 Task: Add a signature London Baker containing With sincere appreciation and gratitude, London Baker to email address softage.6@softage.net and add a label Job descriptions
Action: Mouse moved to (1066, 61)
Screenshot: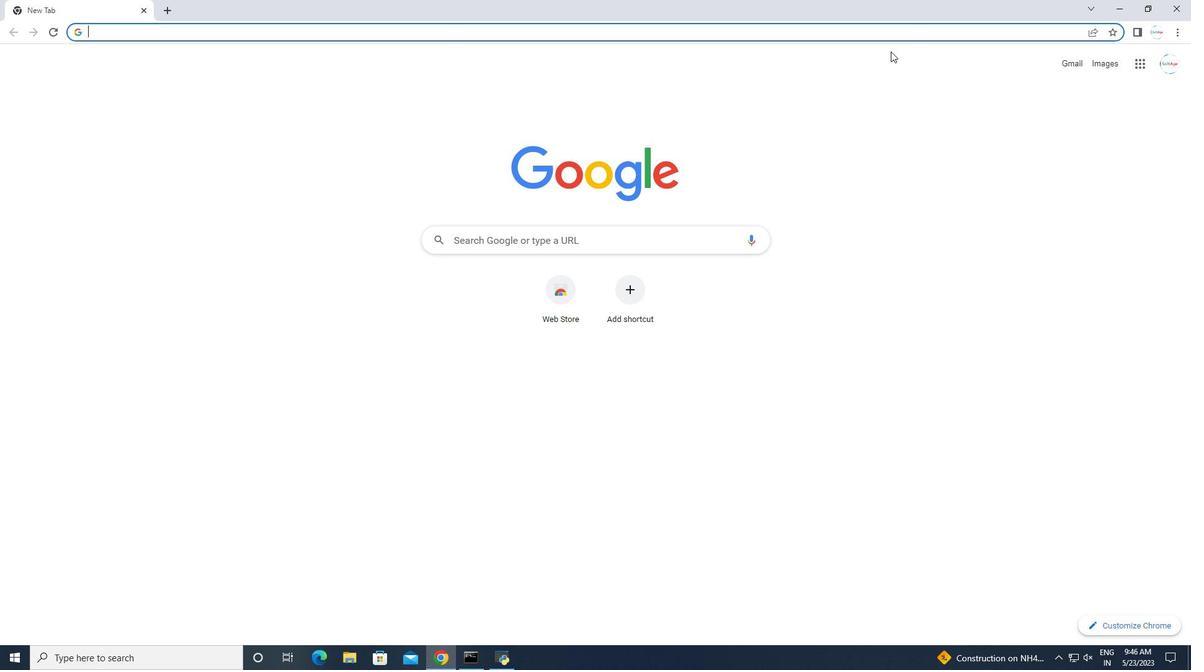 
Action: Mouse pressed left at (1066, 61)
Screenshot: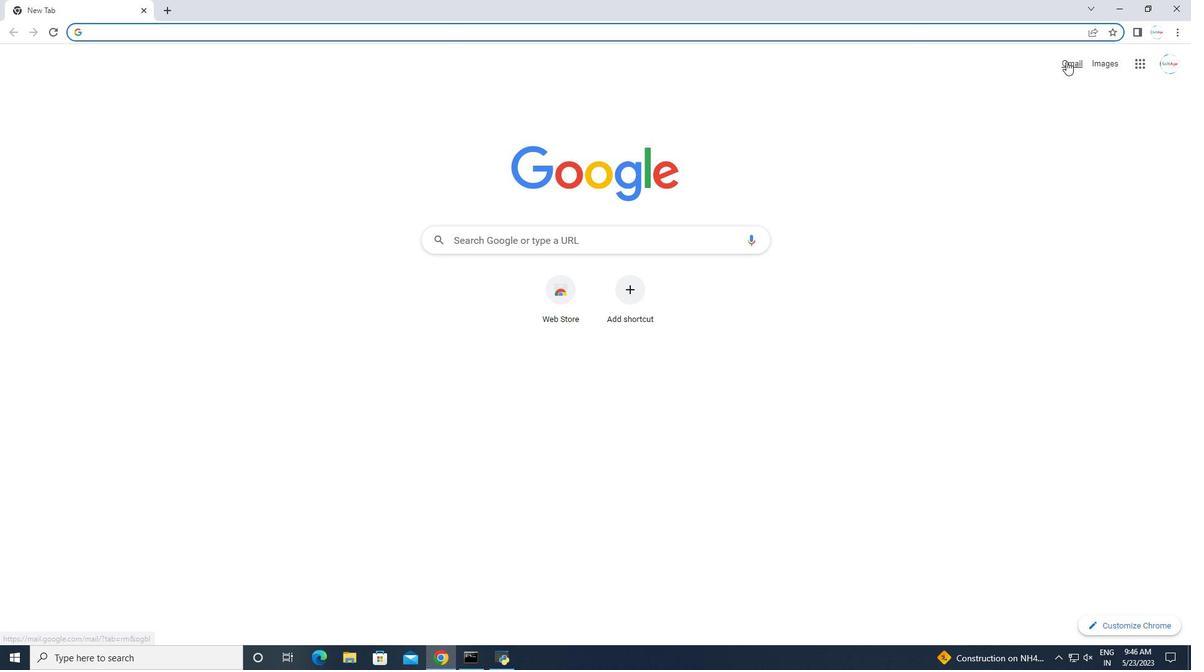 
Action: Mouse moved to (1111, 66)
Screenshot: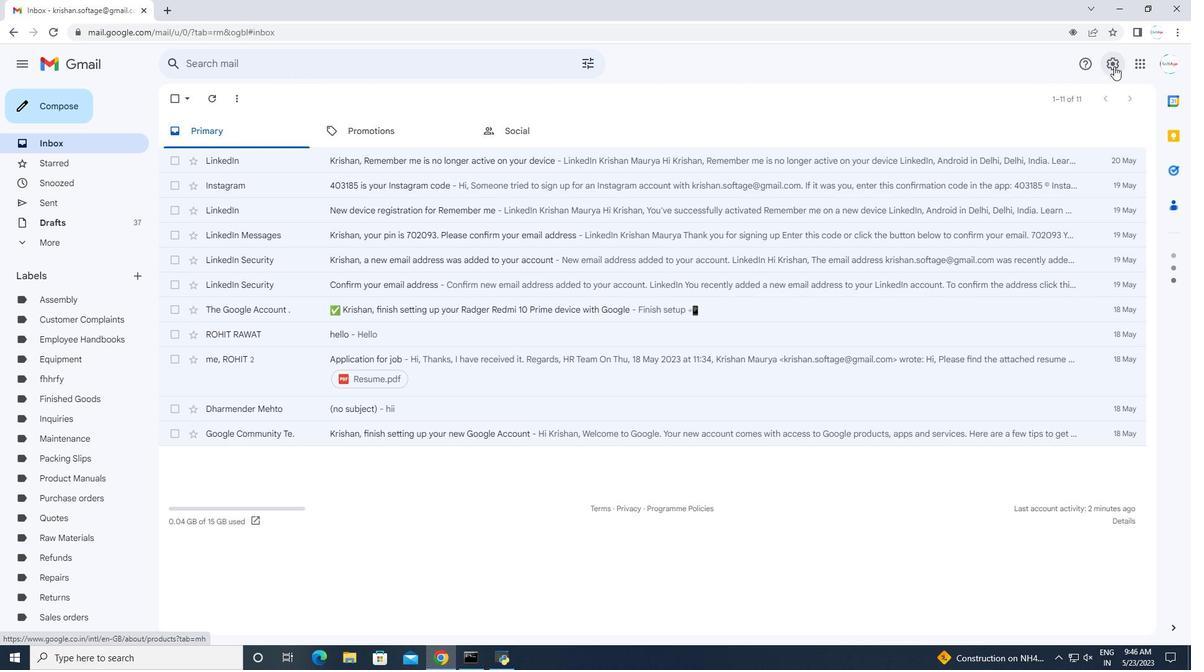 
Action: Mouse pressed left at (1111, 66)
Screenshot: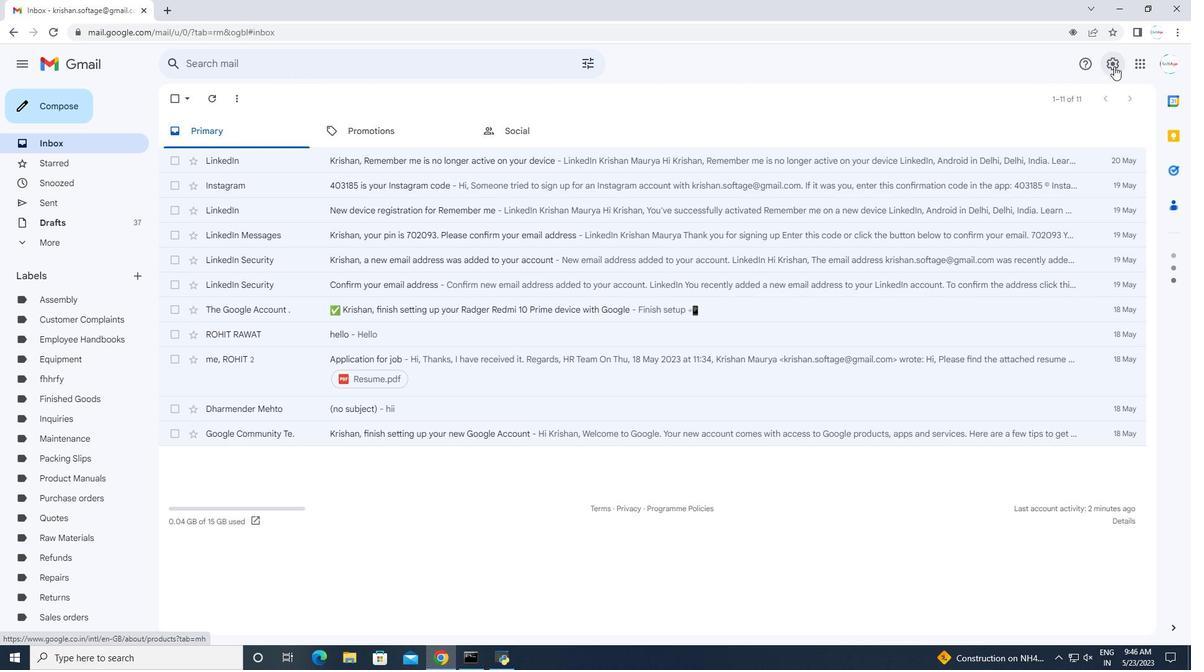 
Action: Mouse moved to (1077, 122)
Screenshot: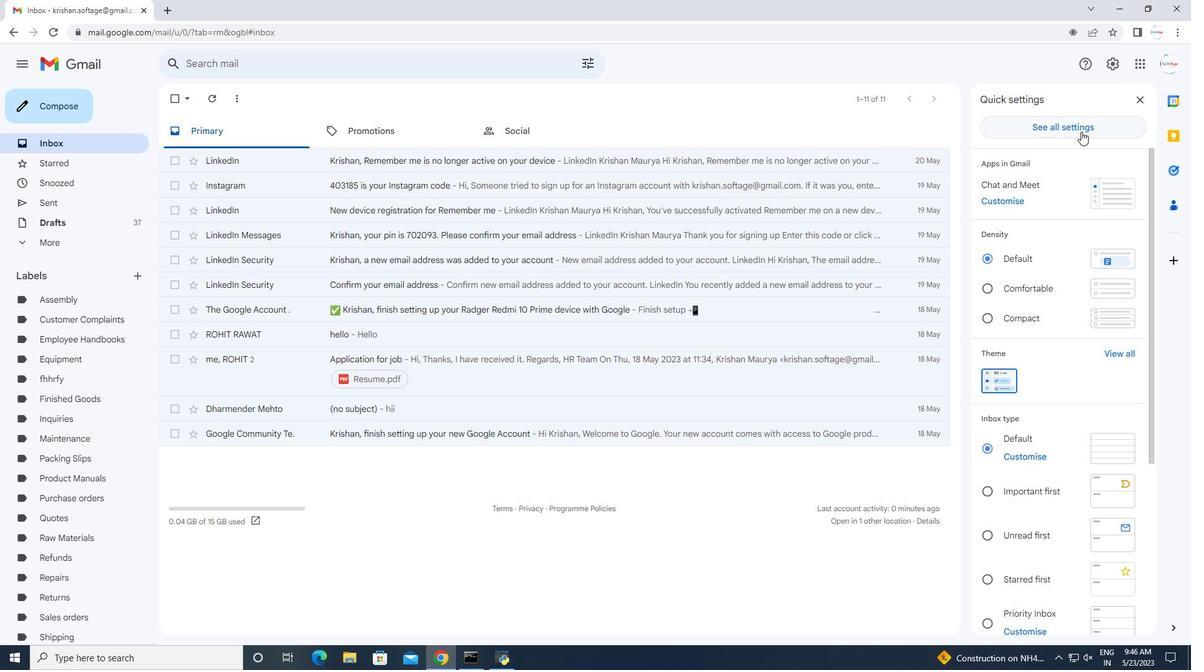 
Action: Mouse pressed left at (1077, 122)
Screenshot: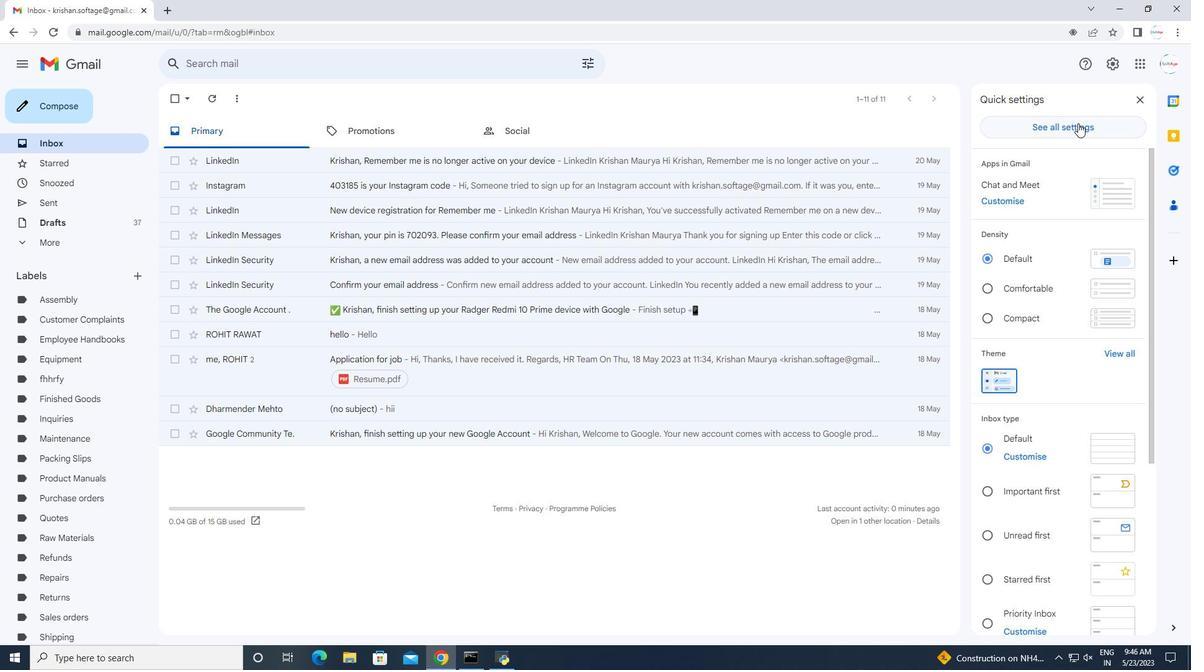
Action: Mouse moved to (757, 243)
Screenshot: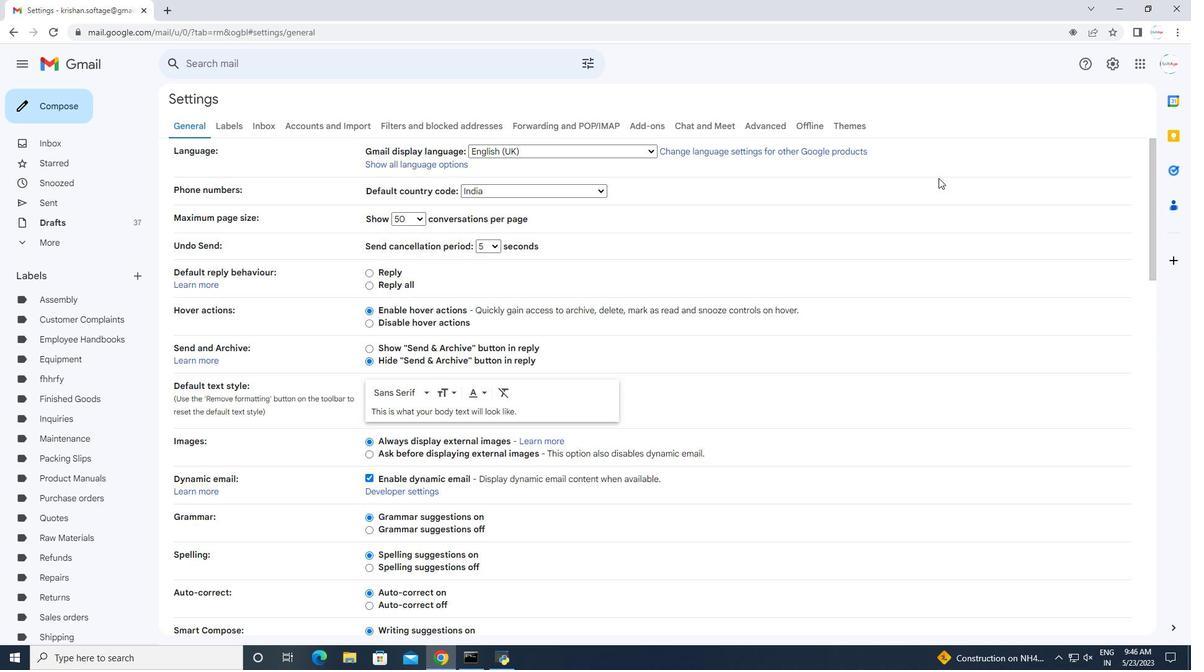 
Action: Mouse scrolled (757, 243) with delta (0, 0)
Screenshot: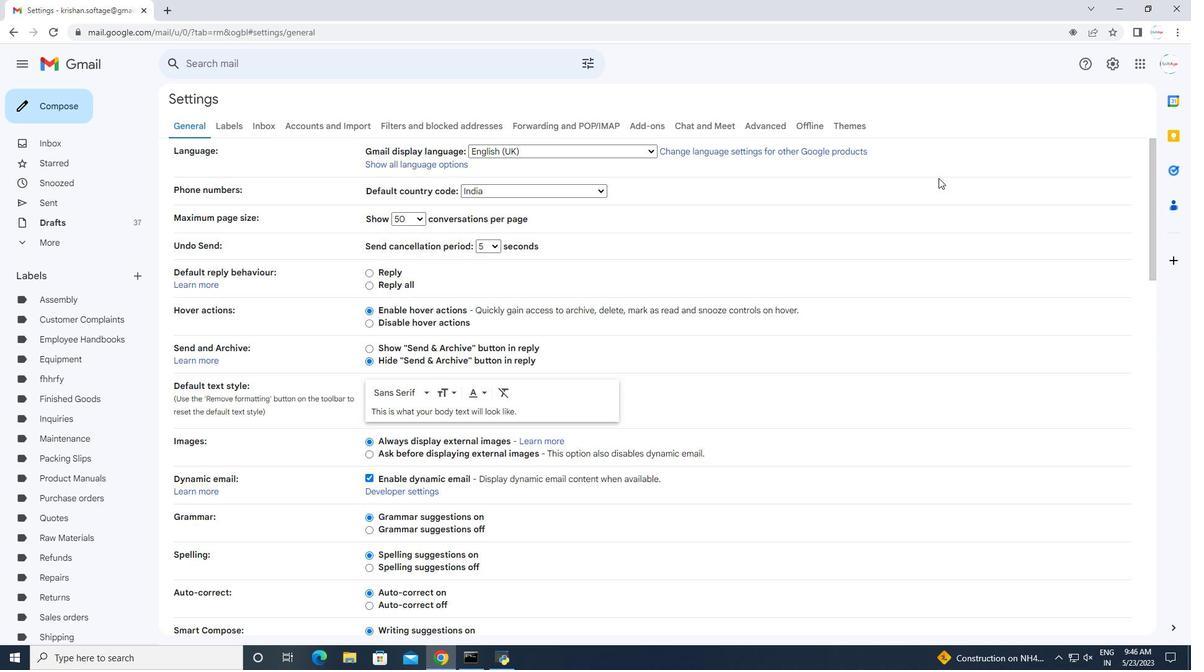 
Action: Mouse moved to (746, 247)
Screenshot: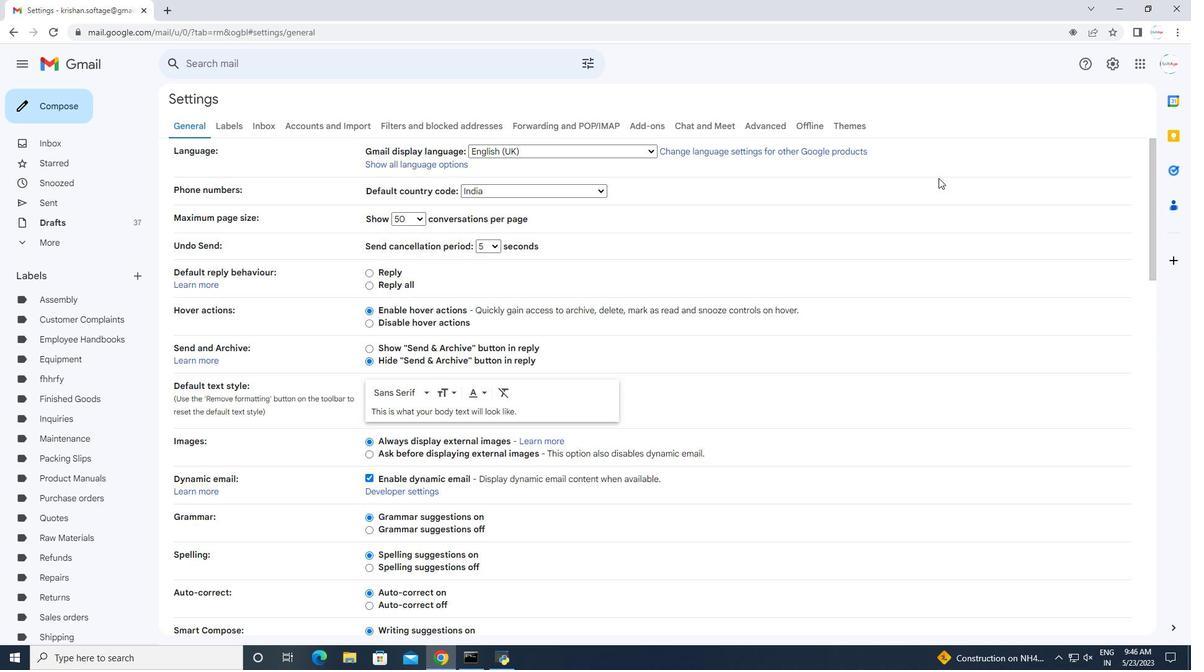 
Action: Mouse scrolled (746, 246) with delta (0, 0)
Screenshot: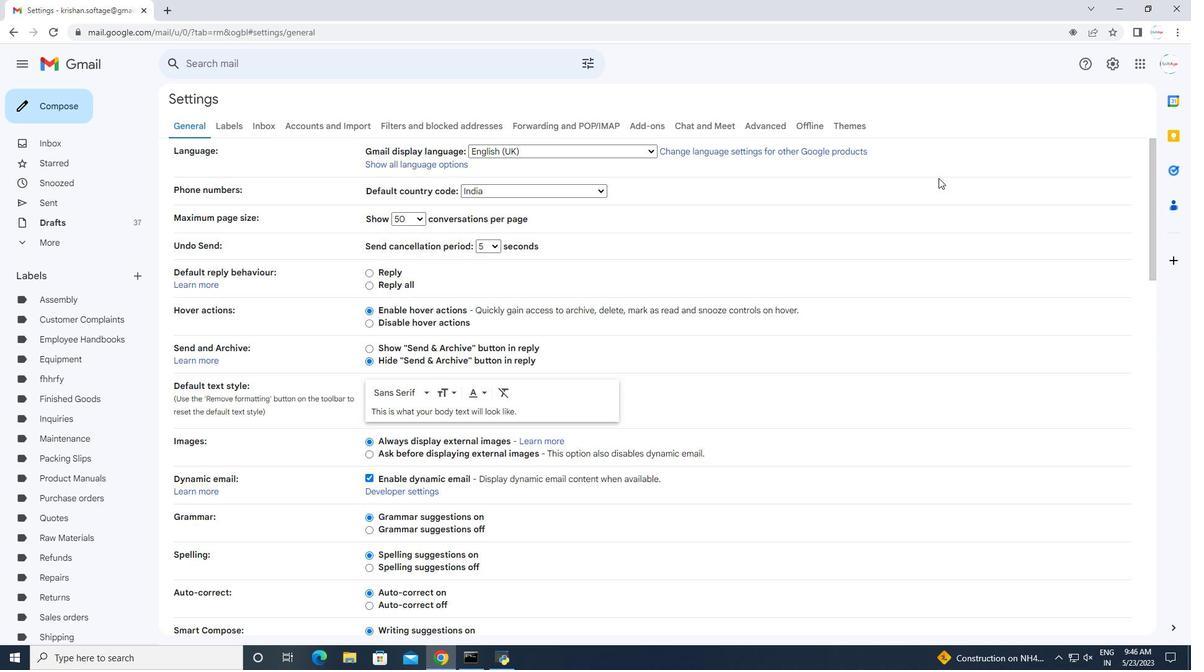 
Action: Mouse moved to (742, 249)
Screenshot: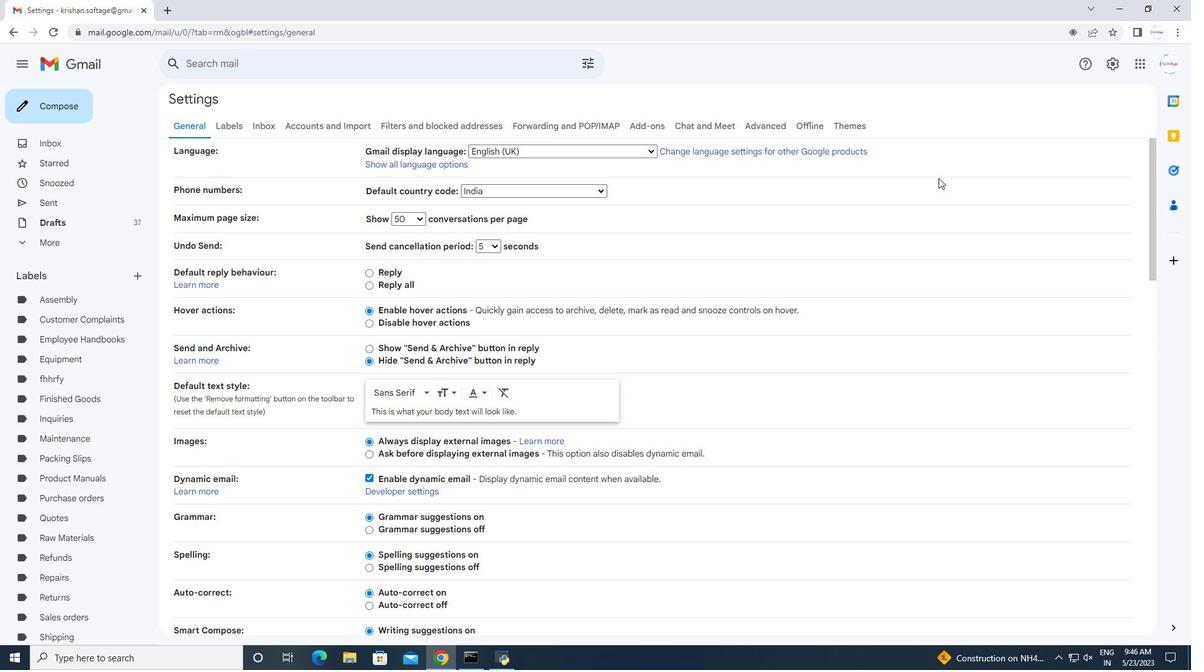 
Action: Mouse scrolled (742, 248) with delta (0, 0)
Screenshot: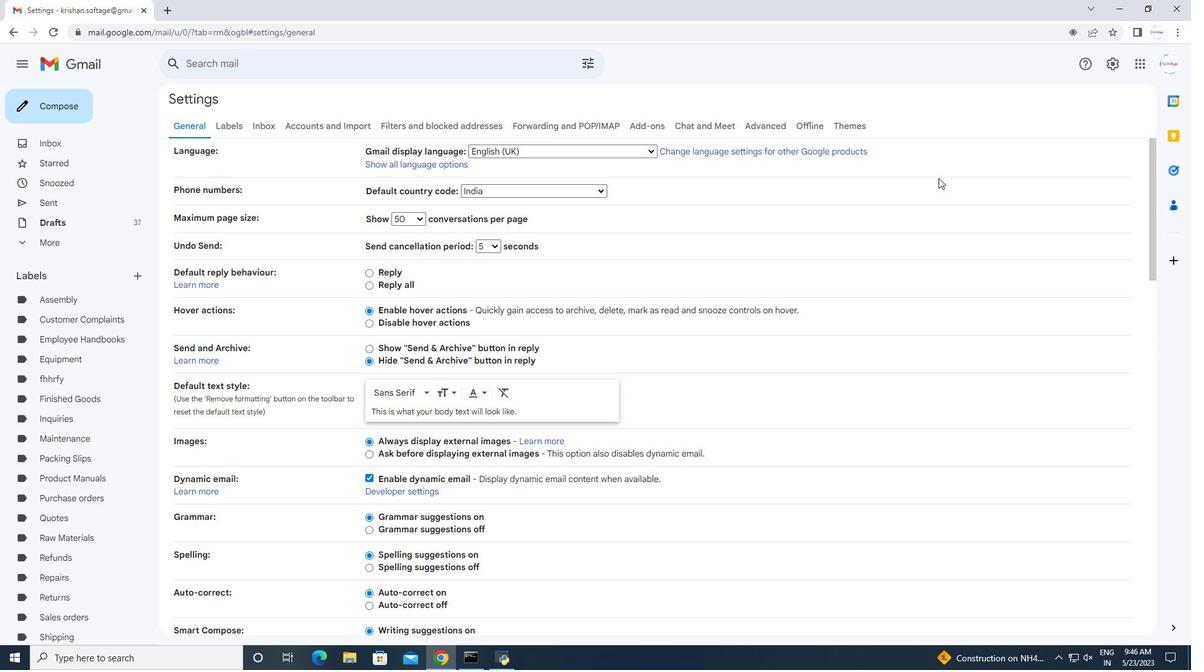 
Action: Mouse moved to (740, 250)
Screenshot: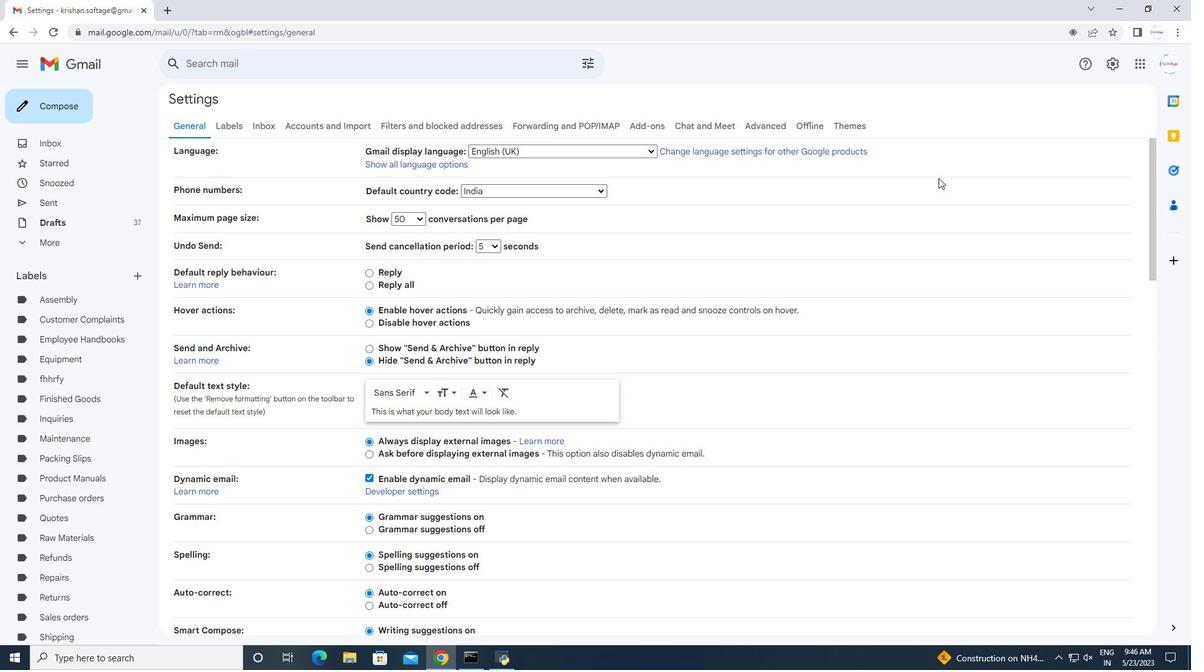 
Action: Mouse scrolled (740, 249) with delta (0, 0)
Screenshot: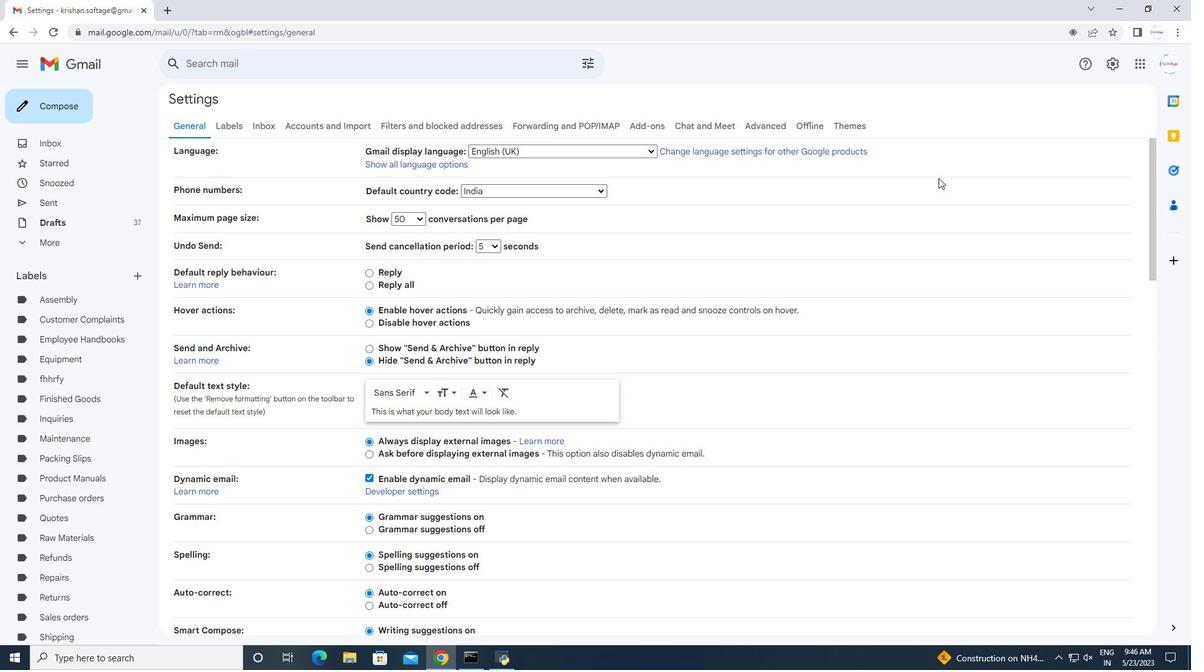 
Action: Mouse moved to (737, 251)
Screenshot: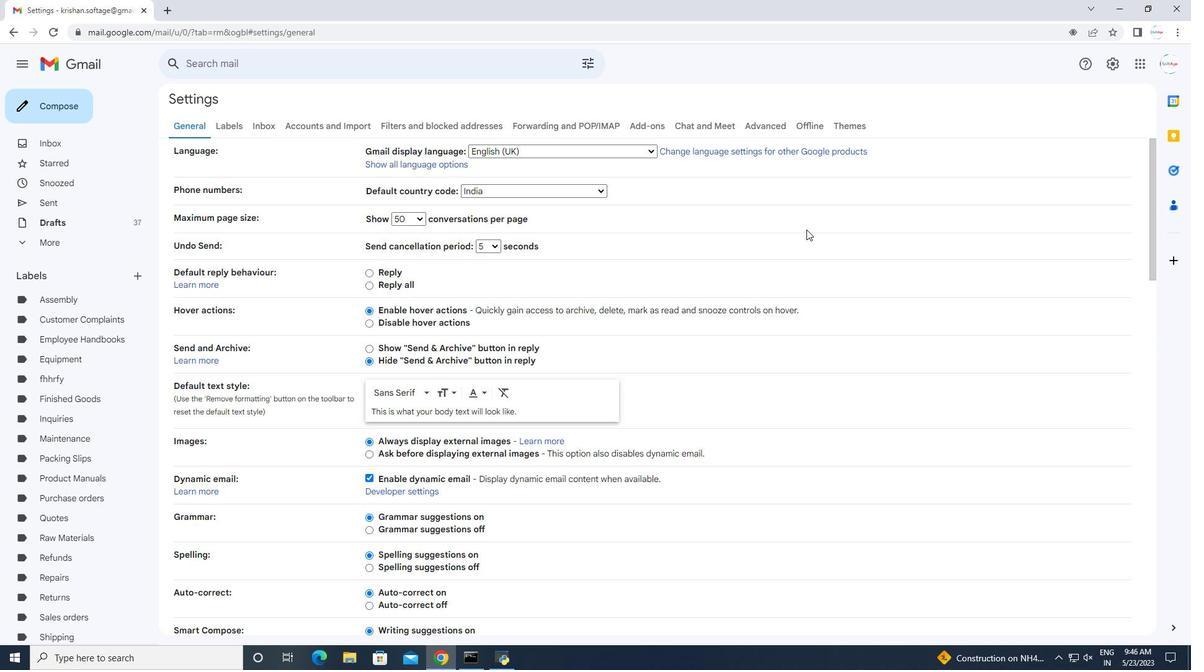 
Action: Mouse scrolled (737, 250) with delta (0, 0)
Screenshot: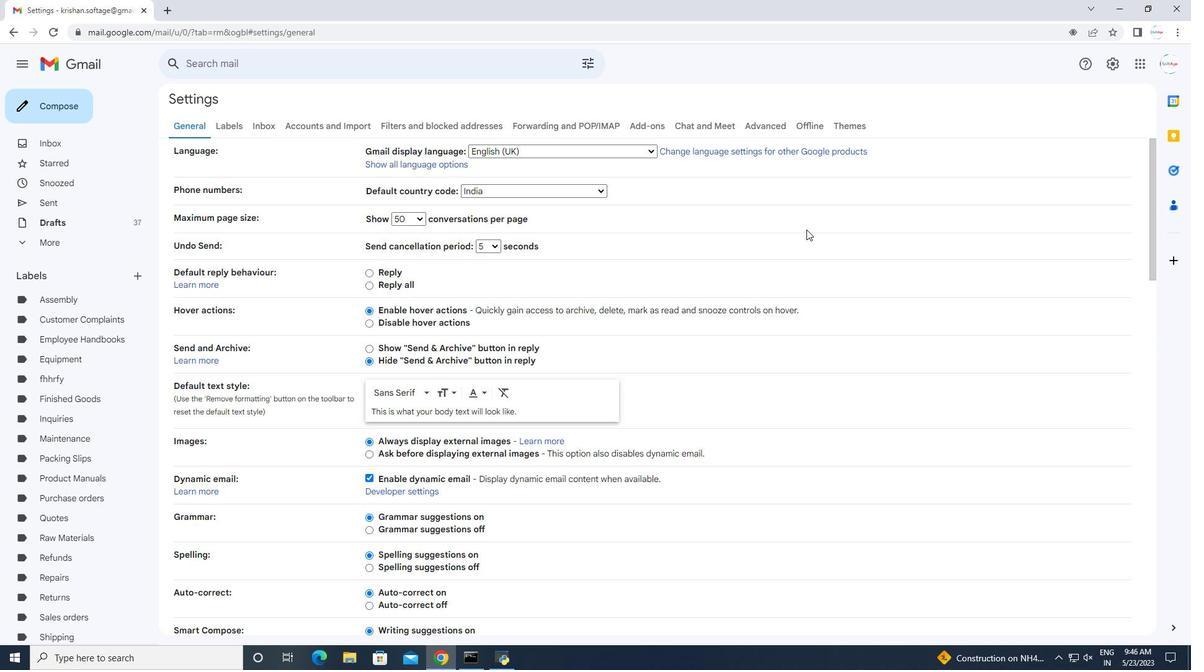 
Action: Mouse moved to (732, 251)
Screenshot: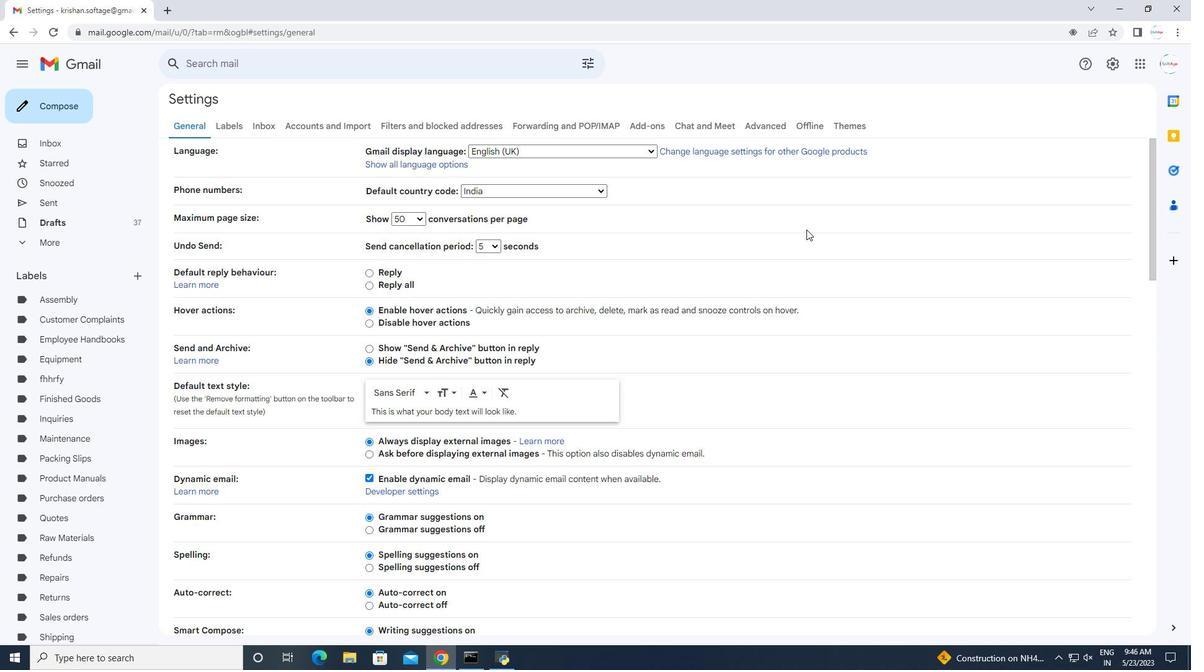 
Action: Mouse scrolled (732, 251) with delta (0, 0)
Screenshot: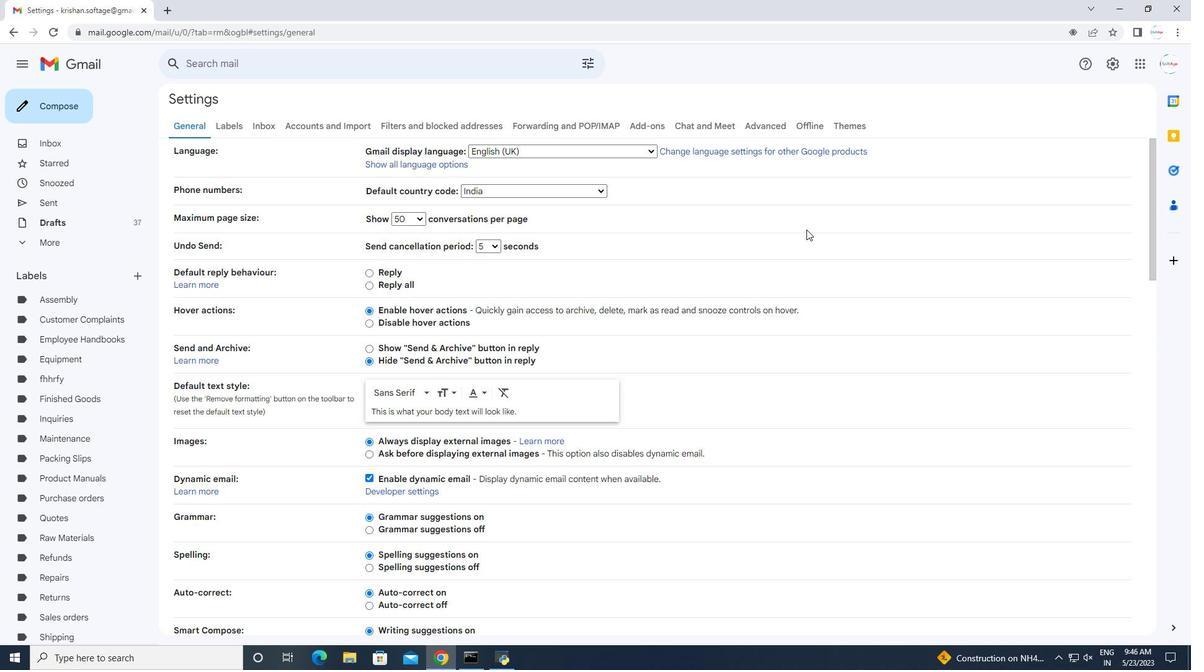 
Action: Mouse moved to (712, 257)
Screenshot: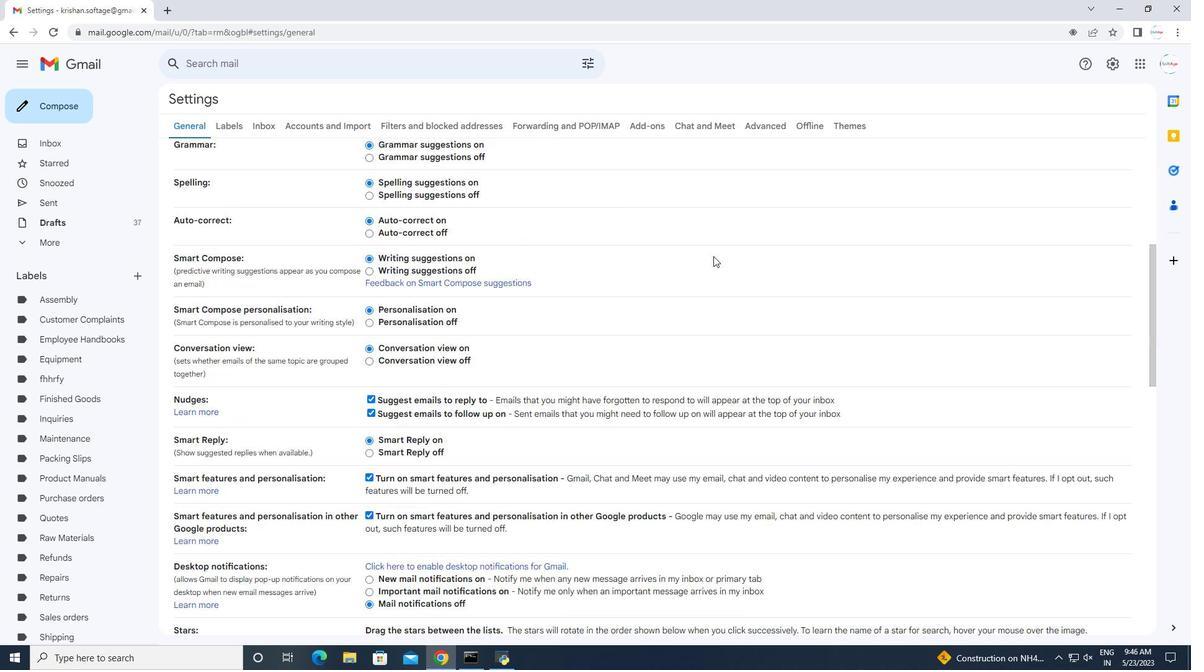 
Action: Mouse scrolled (712, 256) with delta (0, 0)
Screenshot: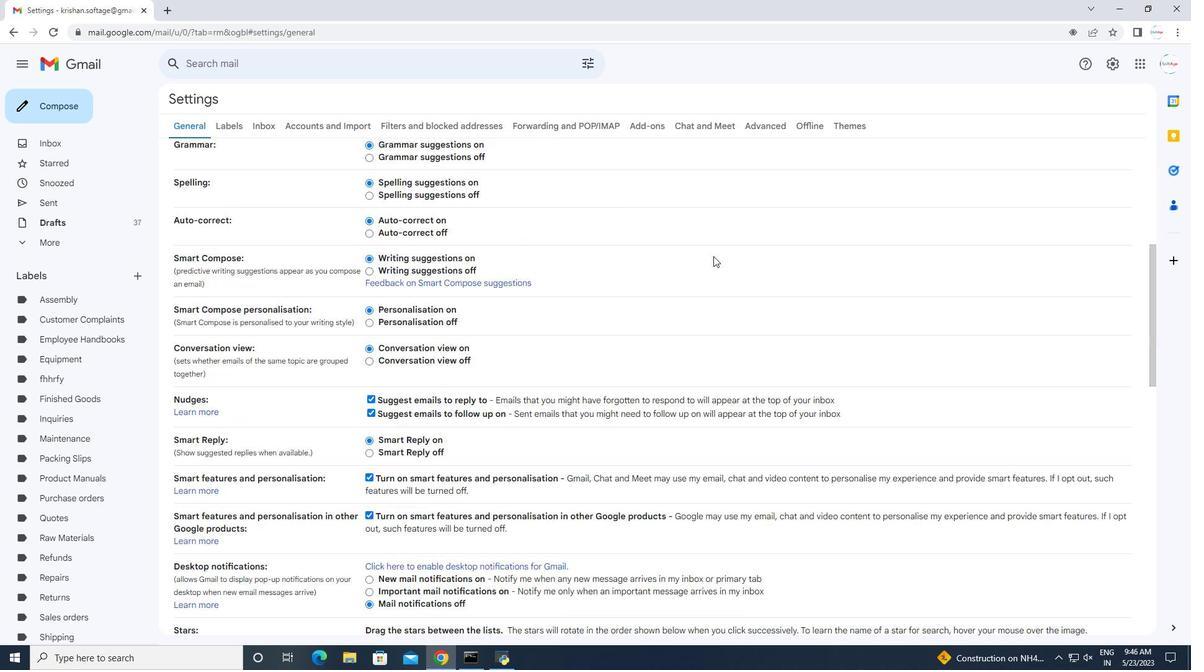 
Action: Mouse scrolled (712, 256) with delta (0, 0)
Screenshot: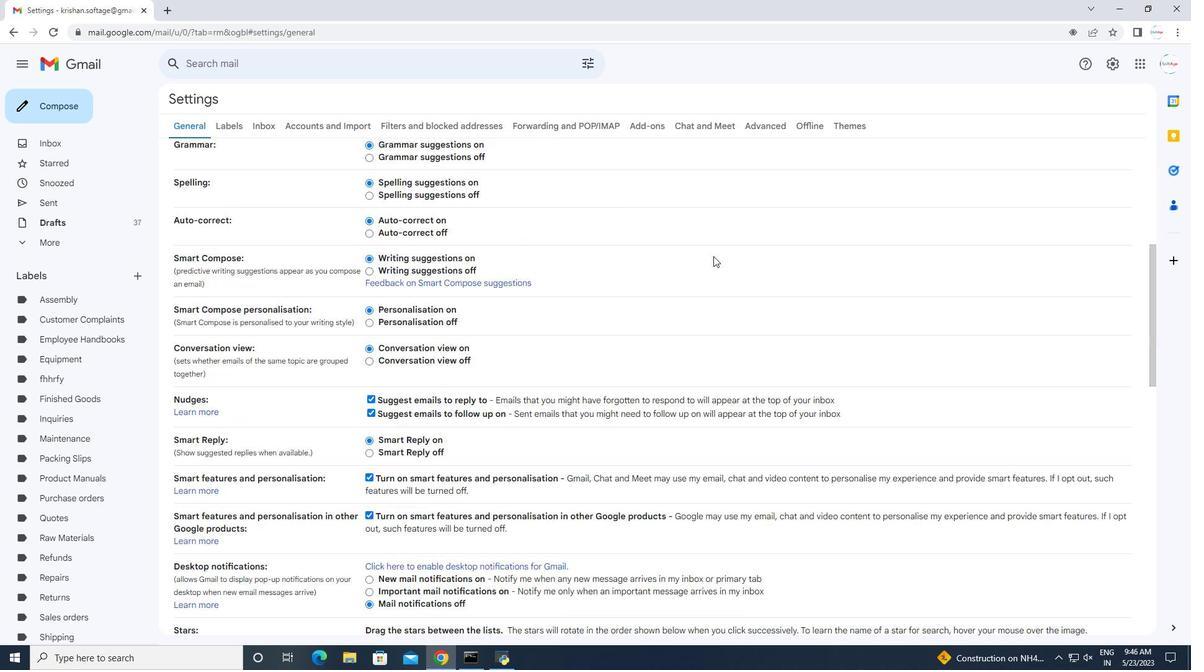 
Action: Mouse scrolled (712, 256) with delta (0, 0)
Screenshot: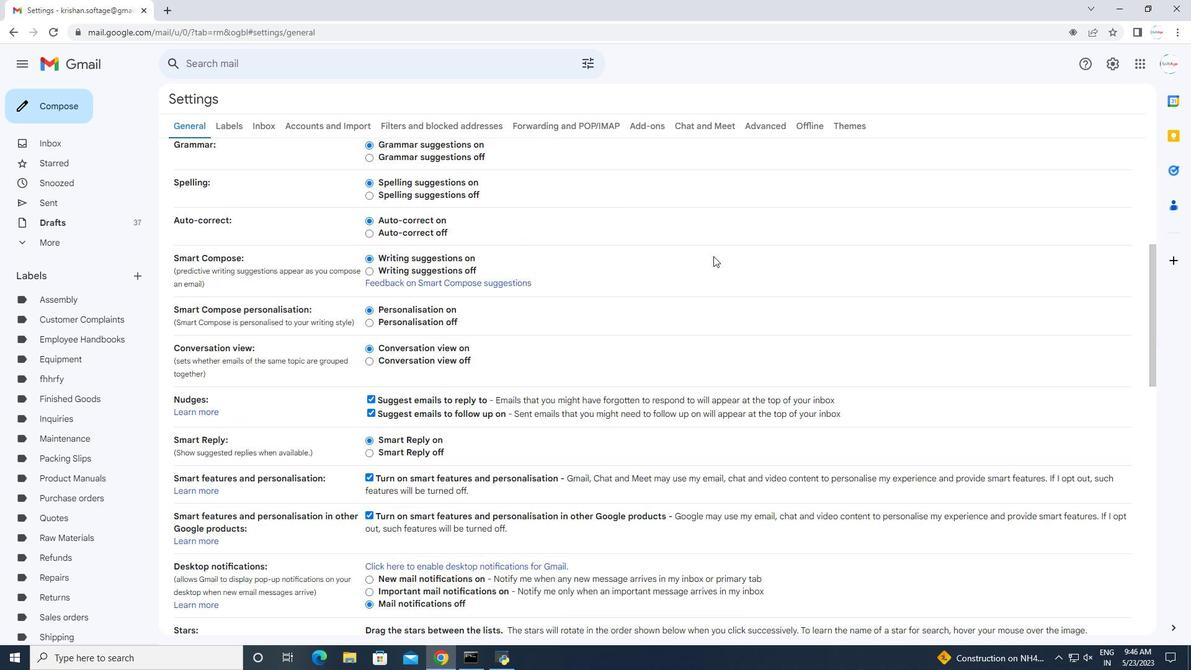 
Action: Mouse scrolled (712, 256) with delta (0, 0)
Screenshot: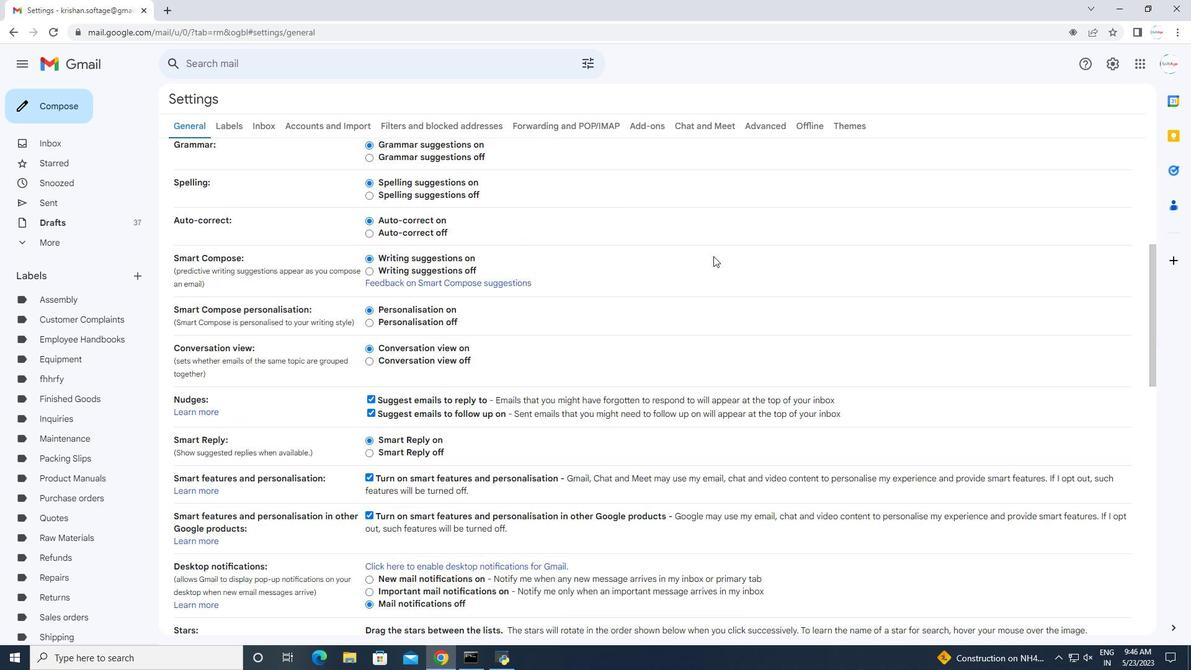 
Action: Mouse scrolled (712, 256) with delta (0, 0)
Screenshot: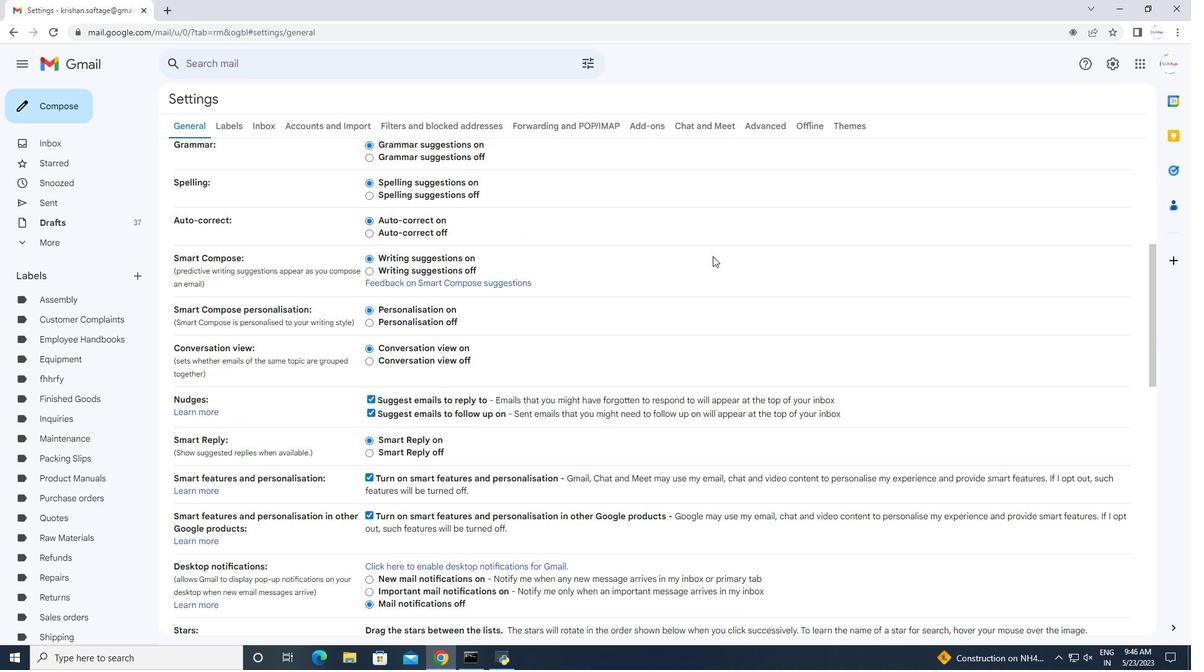 
Action: Mouse moved to (712, 258)
Screenshot: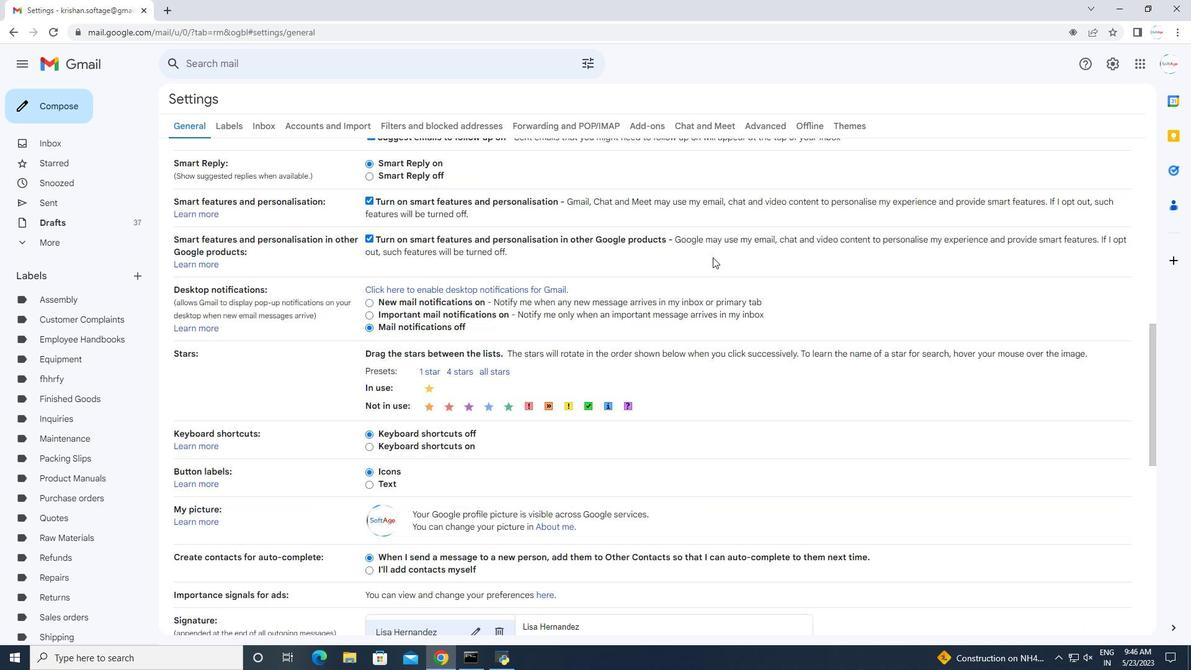 
Action: Mouse scrolled (712, 257) with delta (0, 0)
Screenshot: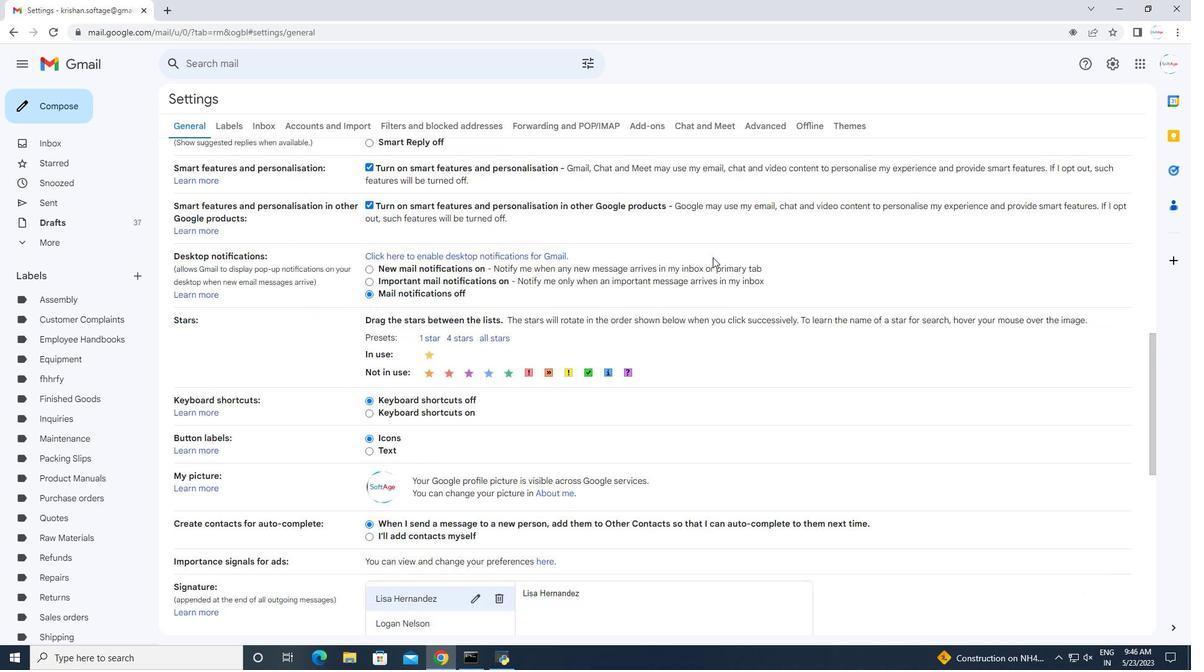 
Action: Mouse moved to (712, 258)
Screenshot: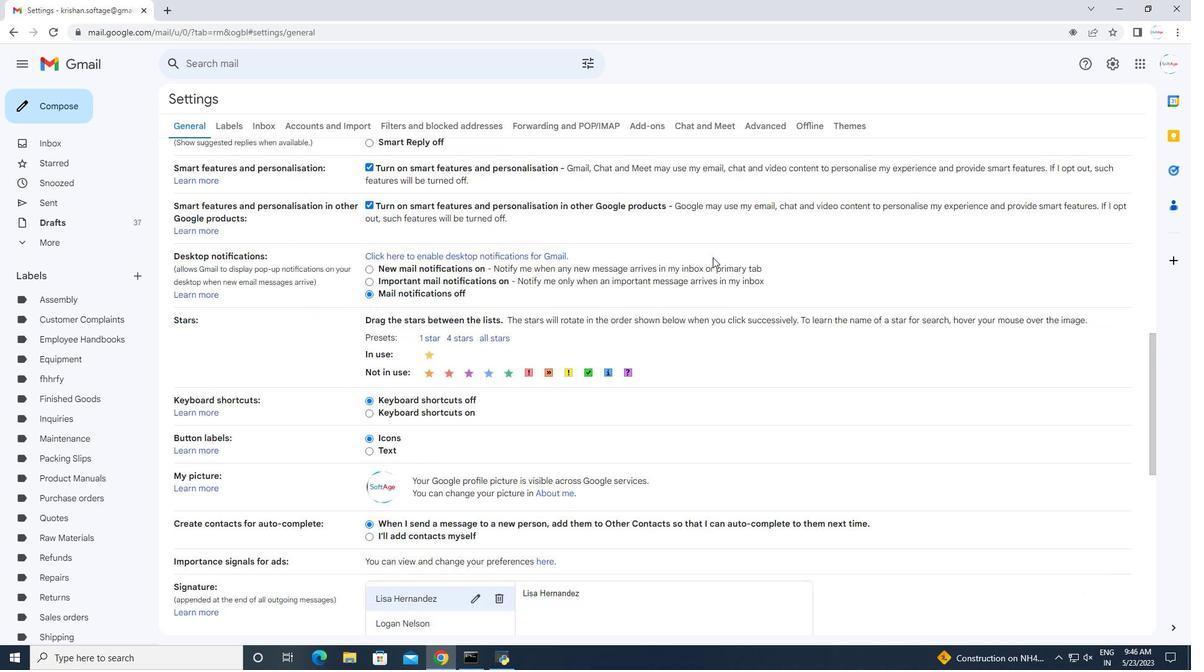 
Action: Mouse scrolled (712, 258) with delta (0, 0)
Screenshot: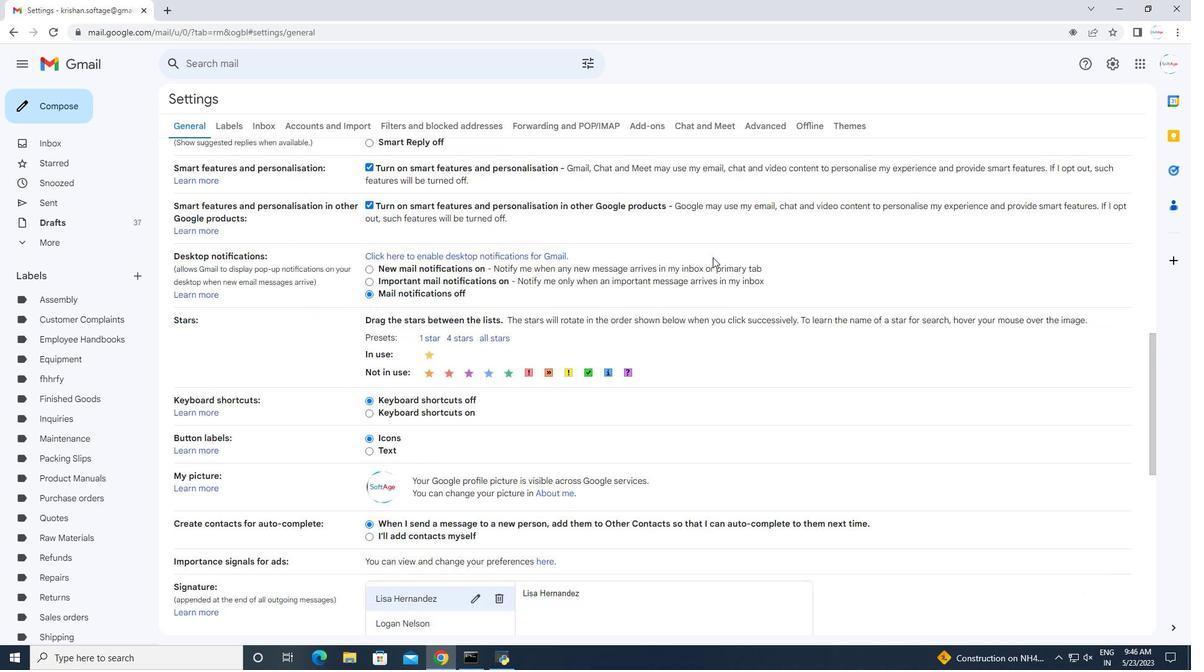 
Action: Mouse scrolled (712, 258) with delta (0, 0)
Screenshot: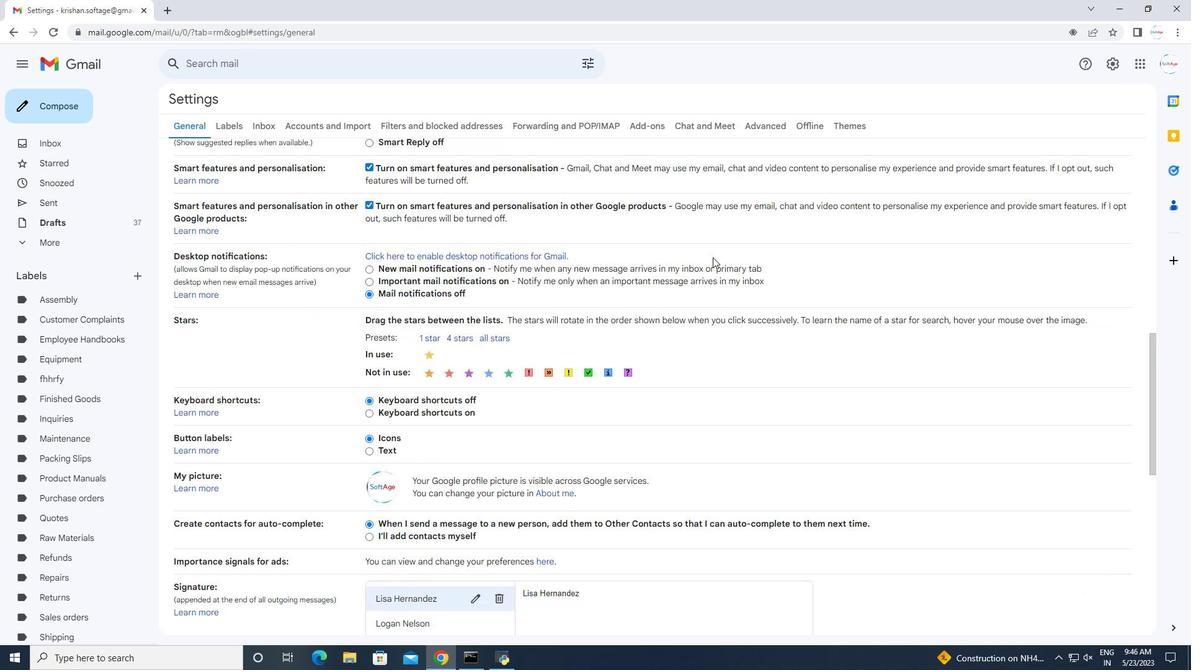 
Action: Mouse moved to (453, 457)
Screenshot: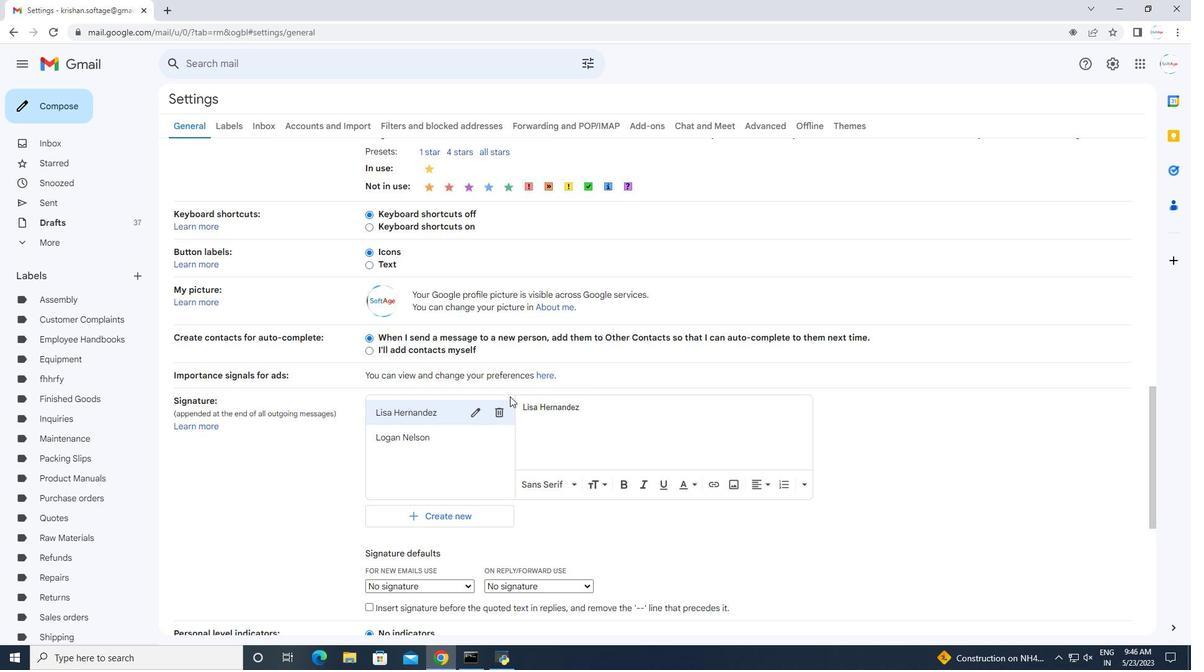 
Action: Mouse scrolled (453, 456) with delta (0, 0)
Screenshot: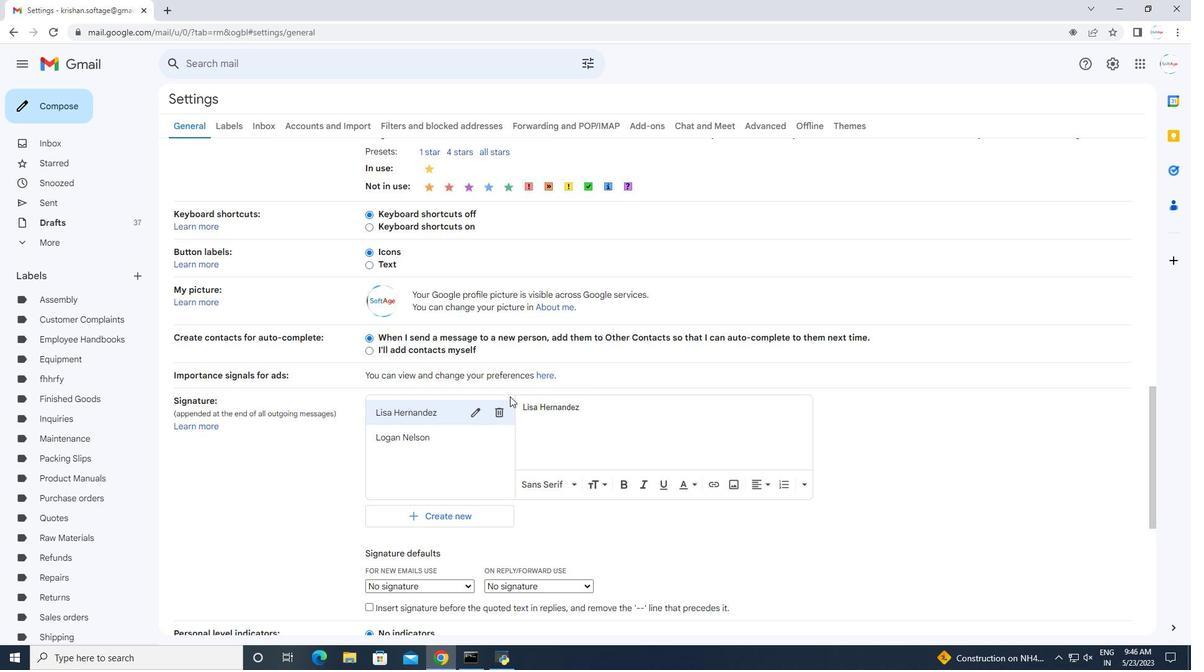 
Action: Mouse moved to (450, 461)
Screenshot: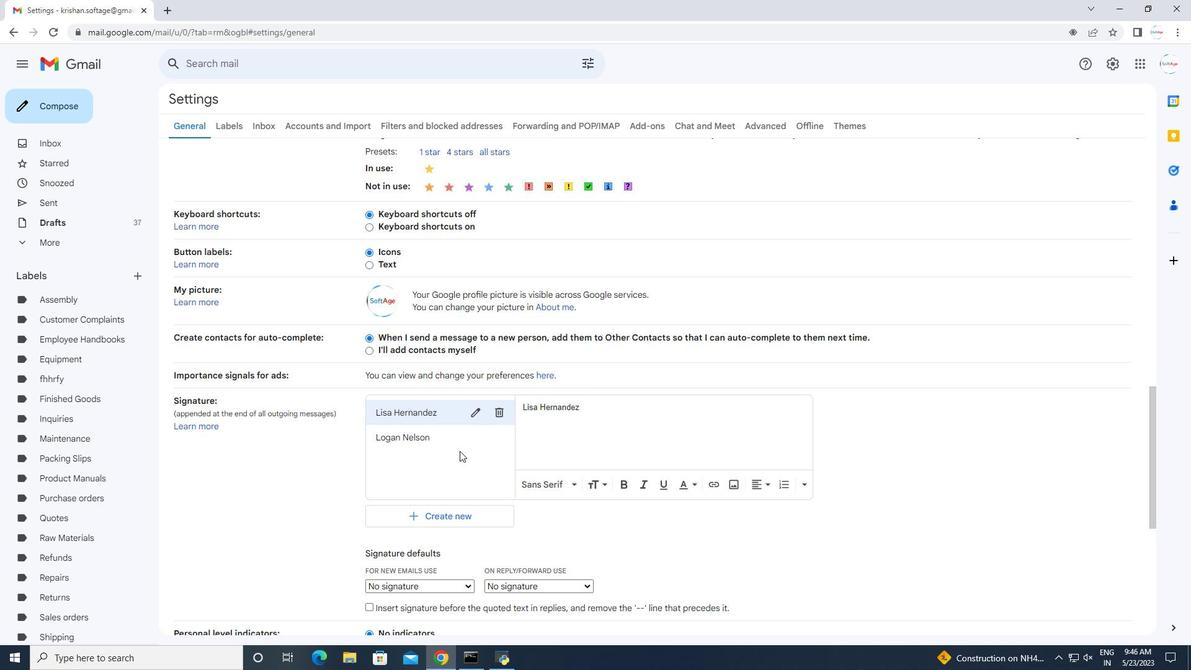 
Action: Mouse scrolled (450, 461) with delta (0, 0)
Screenshot: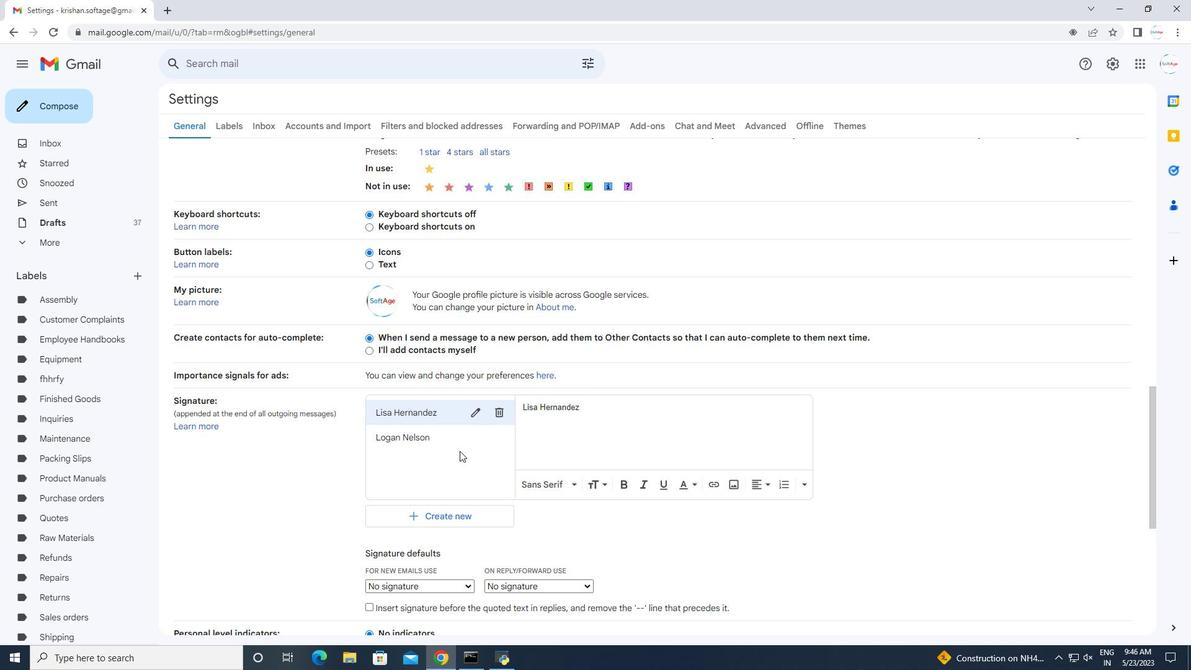 
Action: Mouse moved to (441, 395)
Screenshot: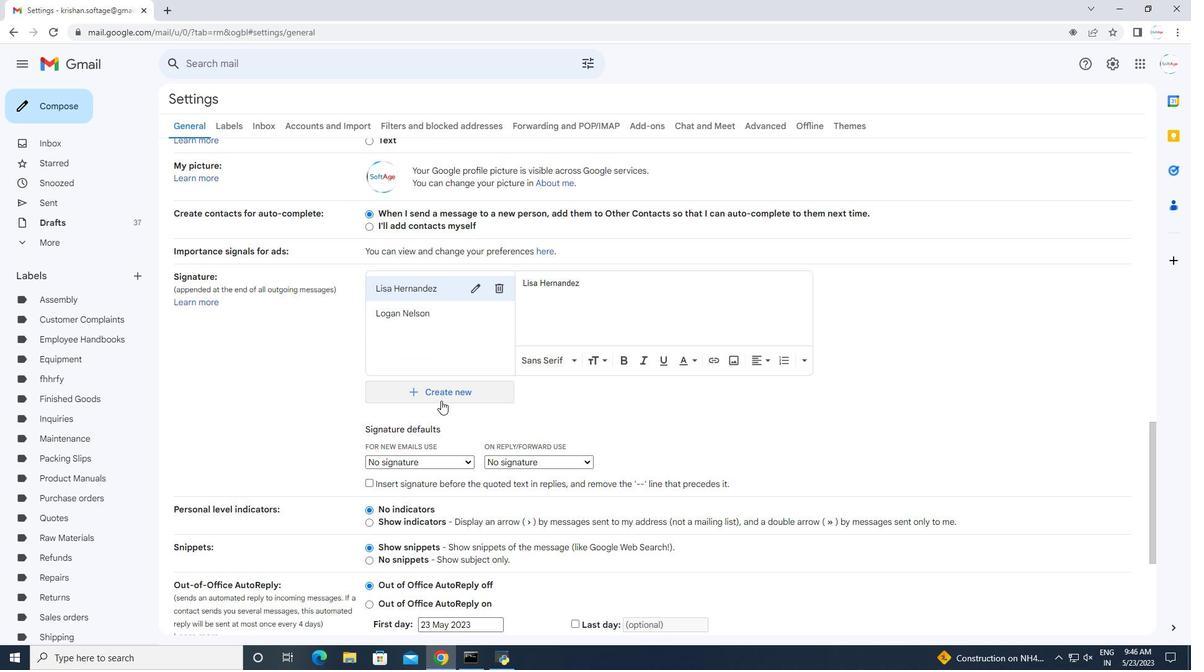 
Action: Mouse pressed left at (441, 395)
Screenshot: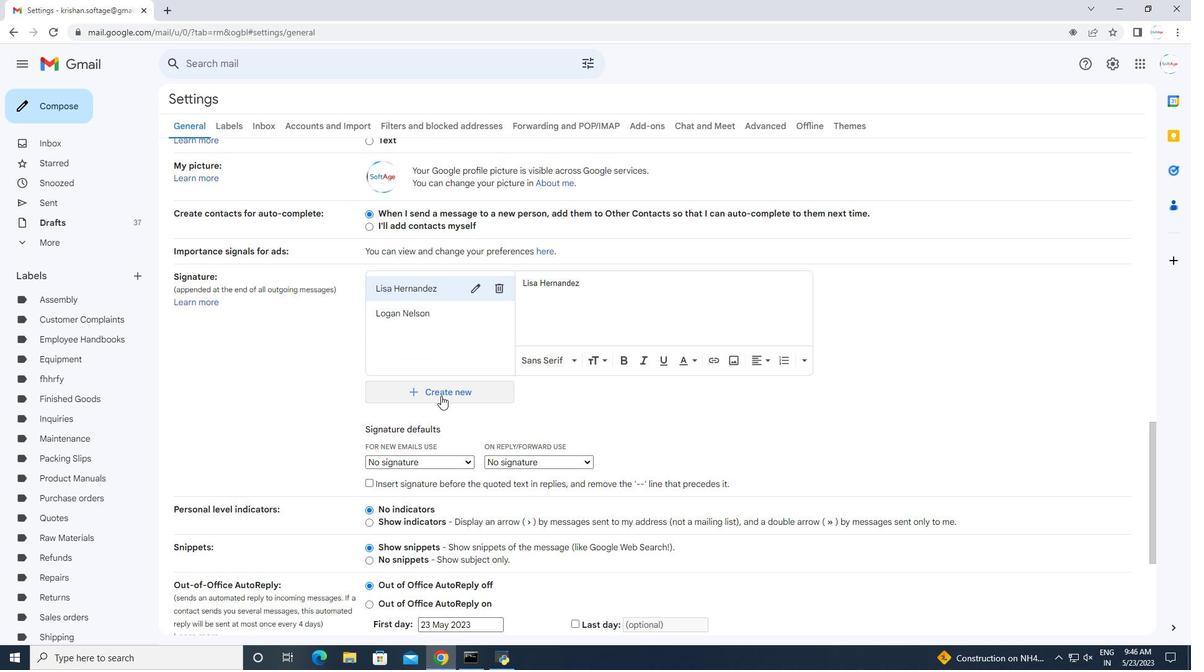 
Action: Mouse moved to (490, 339)
Screenshot: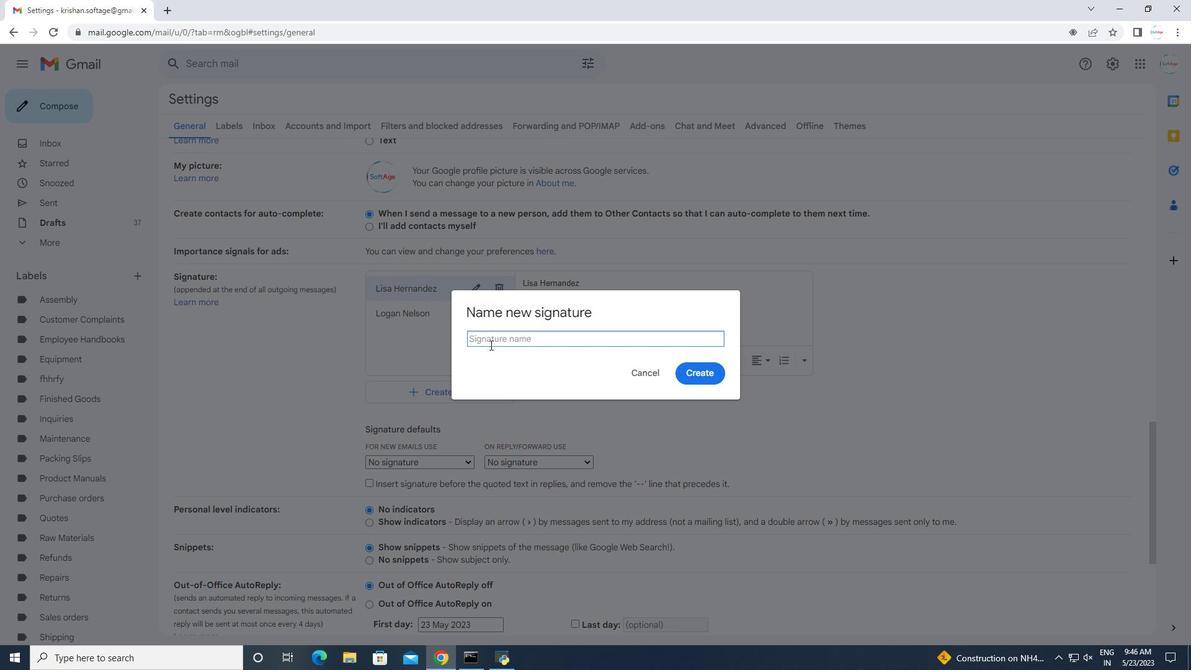 
Action: Mouse pressed left at (490, 339)
Screenshot: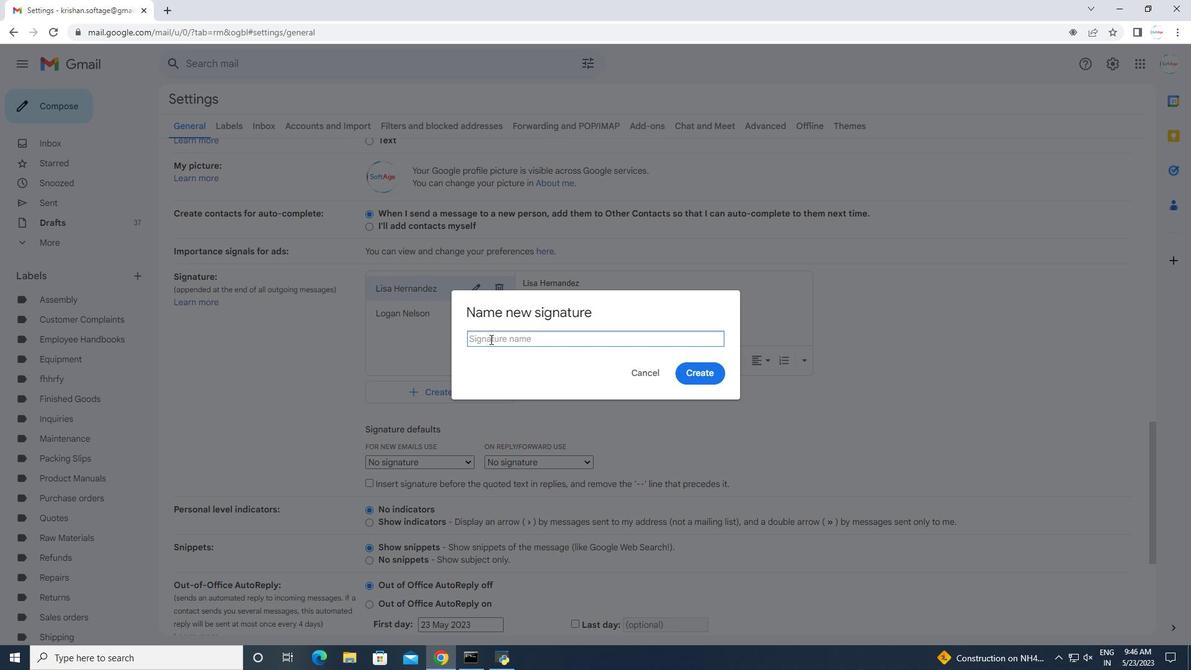 
Action: Key pressed <Key.shift>London<Key.space><Key.shift>Baker
Screenshot: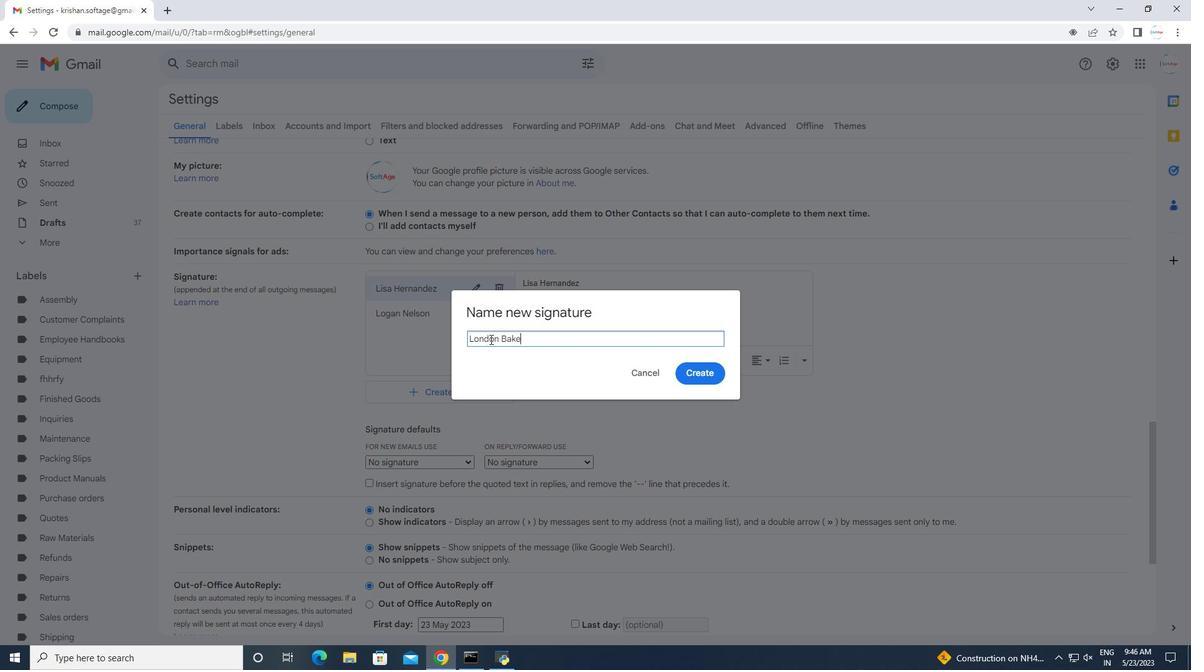 
Action: Mouse moved to (696, 375)
Screenshot: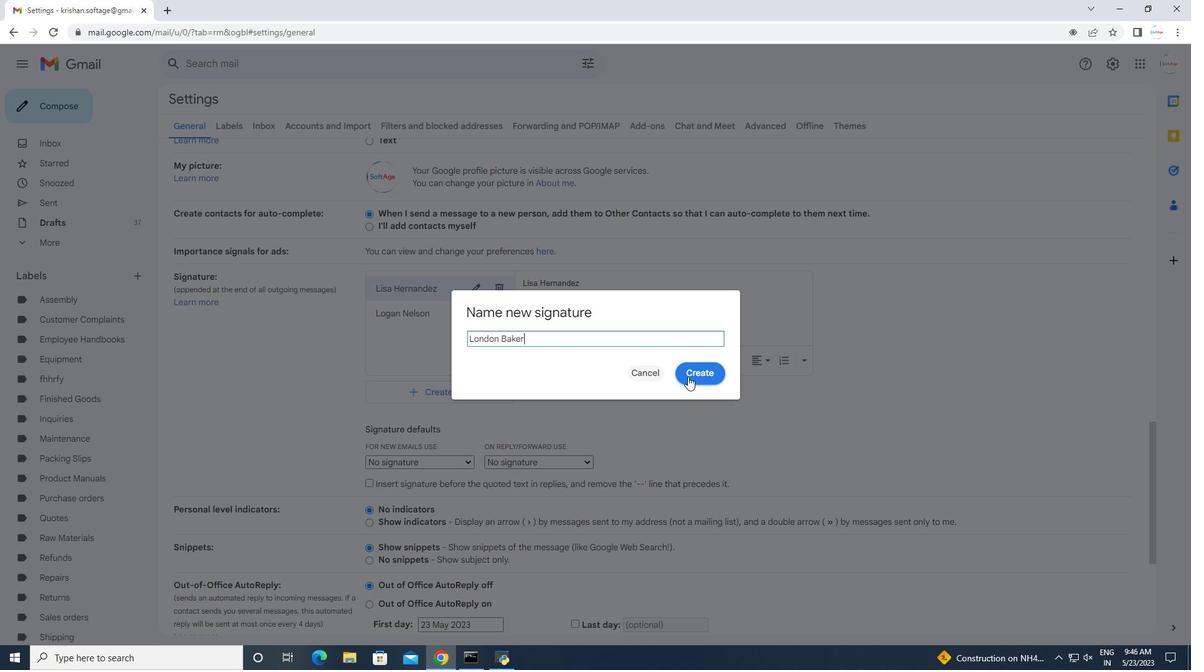 
Action: Mouse pressed left at (696, 375)
Screenshot: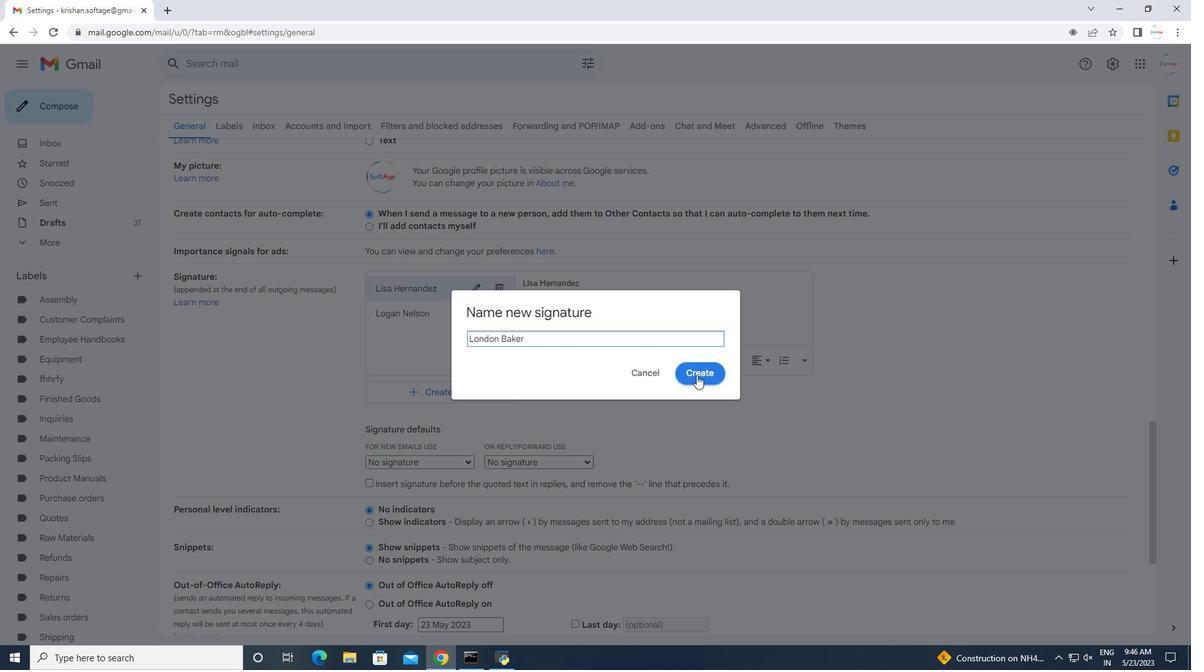 
Action: Mouse moved to (537, 284)
Screenshot: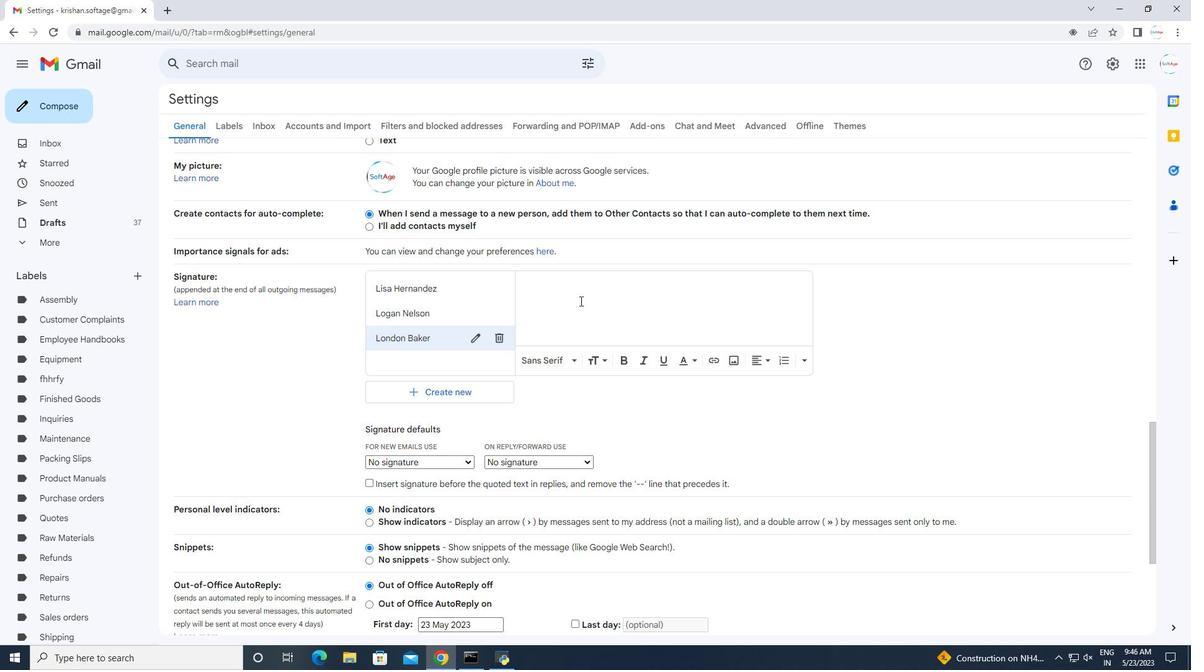 
Action: Mouse pressed left at (537, 284)
Screenshot: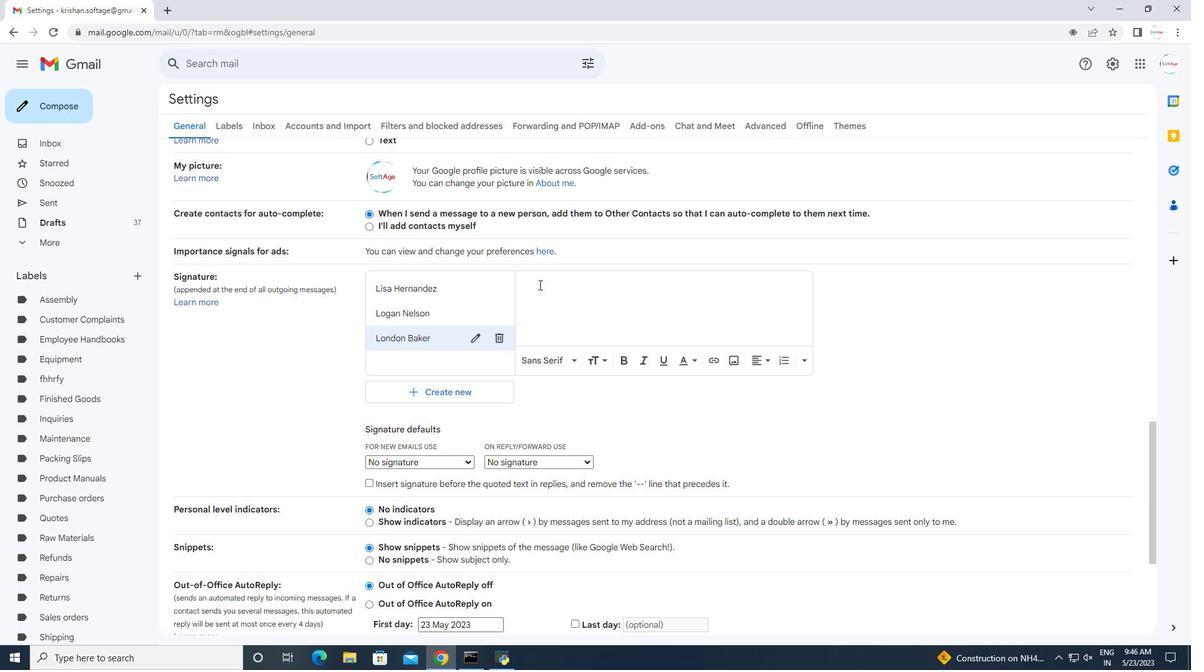 
Action: Mouse moved to (537, 284)
Screenshot: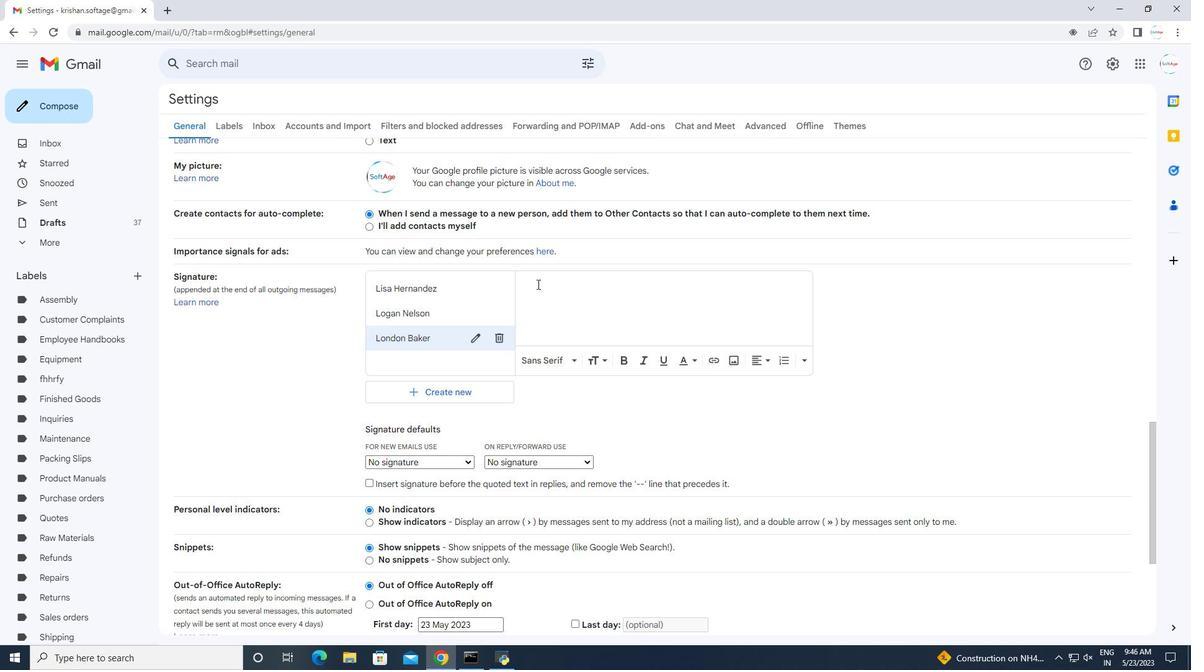 
Action: Key pressed <Key.shift>London<Key.space><Key.shift>Baker
Screenshot: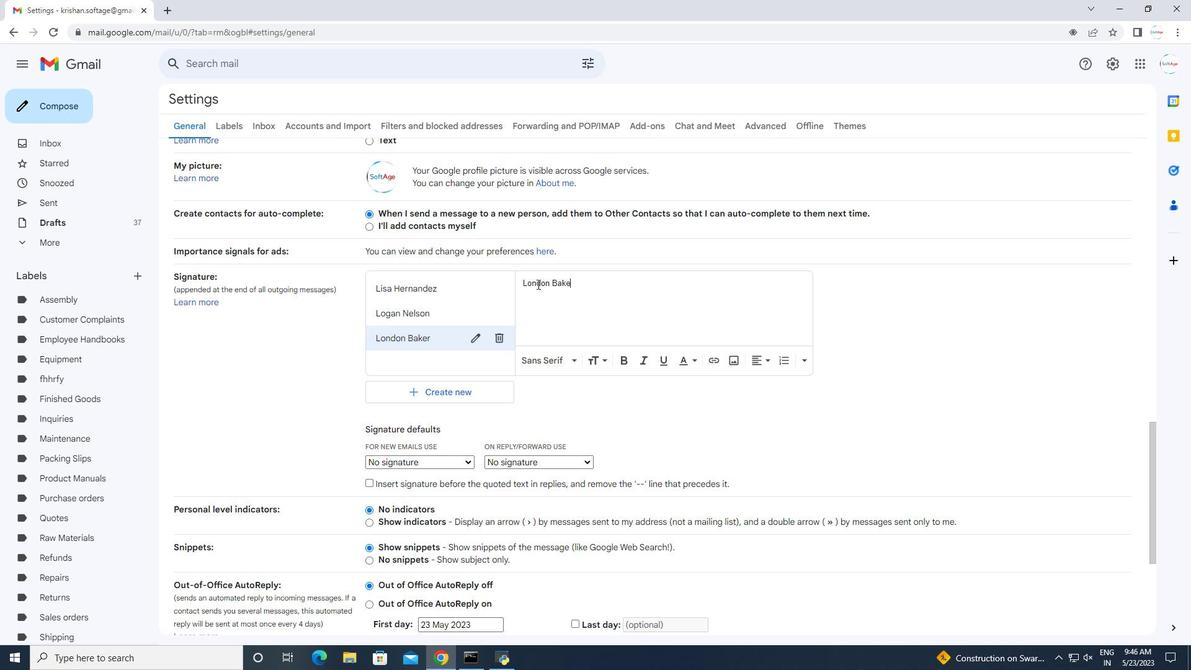
Action: Mouse moved to (570, 397)
Screenshot: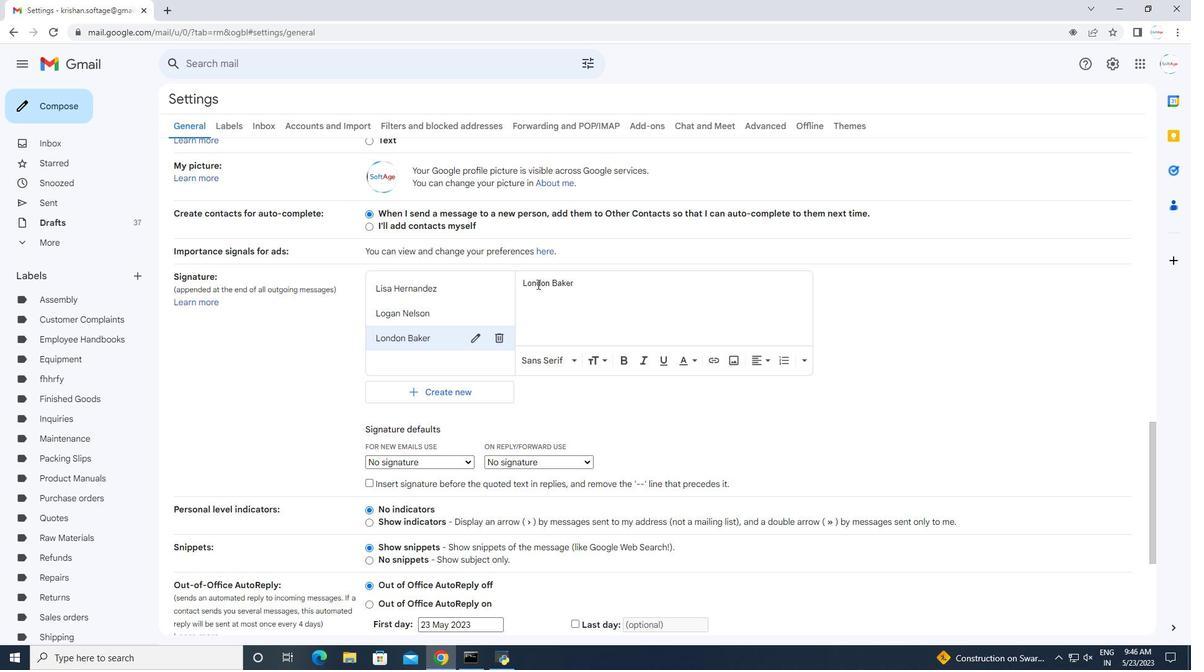 
Action: Mouse scrolled (570, 396) with delta (0, 0)
Screenshot: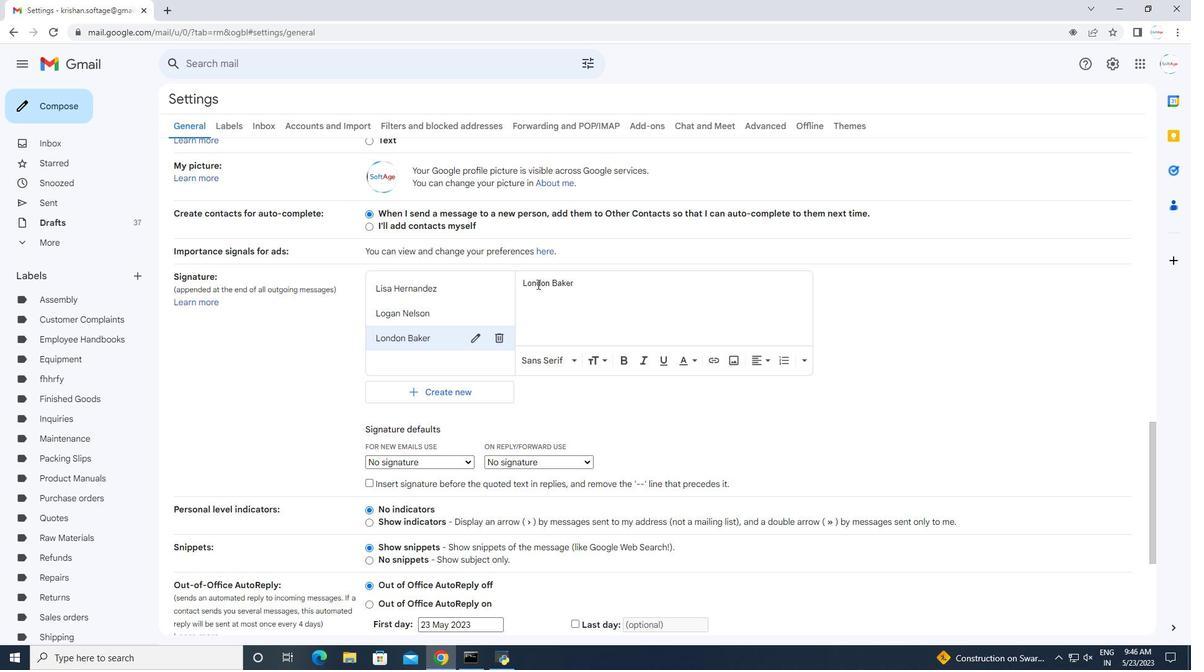 
Action: Mouse moved to (578, 415)
Screenshot: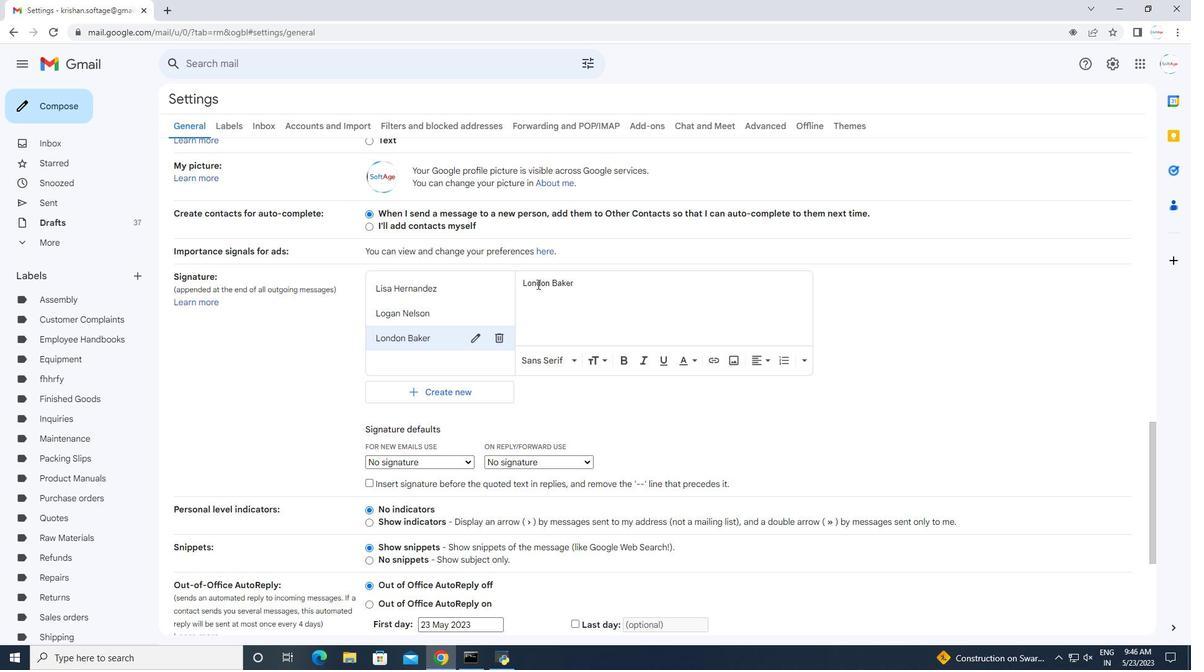 
Action: Mouse scrolled (578, 415) with delta (0, 0)
Screenshot: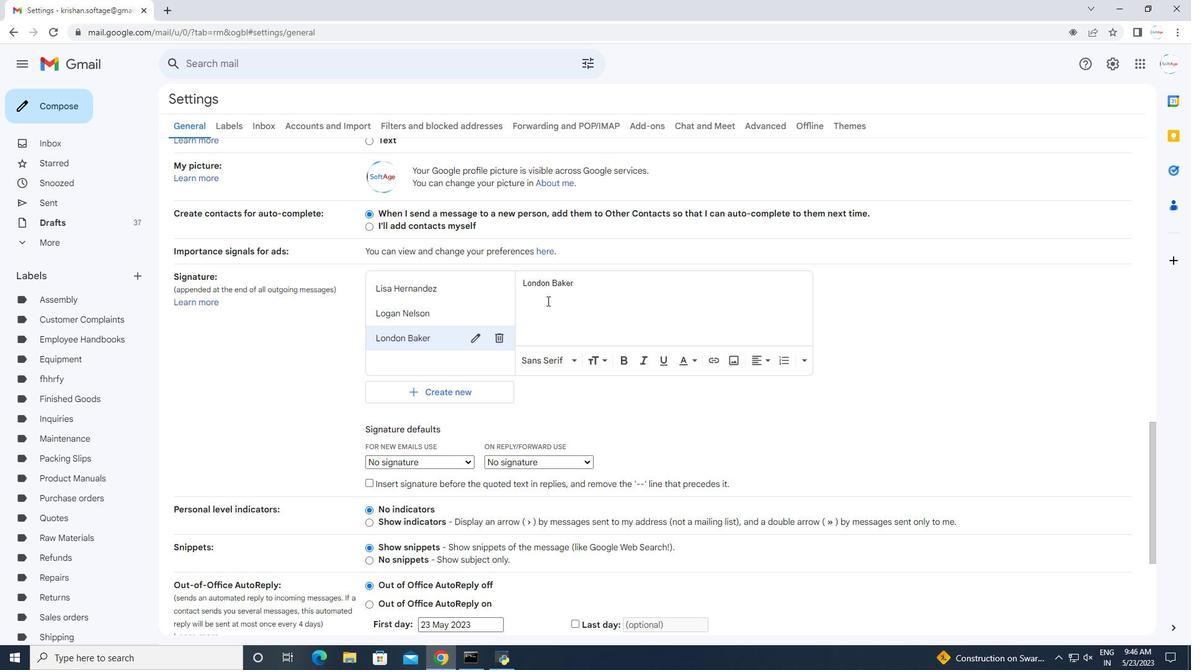 
Action: Mouse moved to (583, 425)
Screenshot: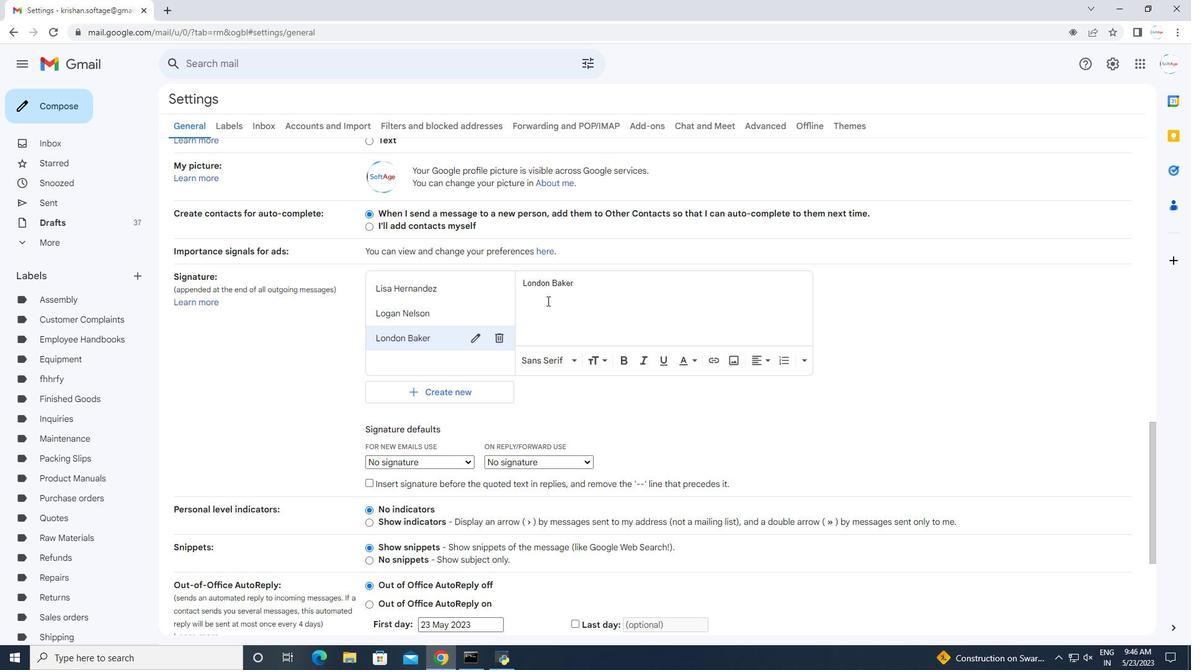 
Action: Mouse scrolled (583, 425) with delta (0, 0)
Screenshot: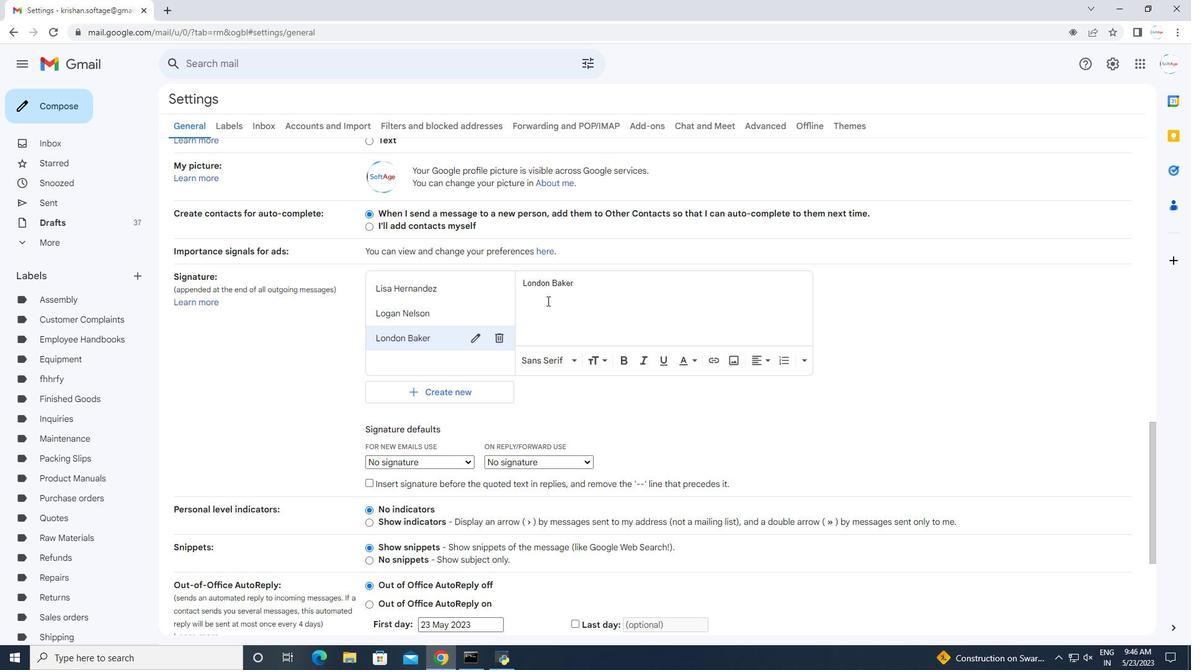 
Action: Mouse moved to (584, 428)
Screenshot: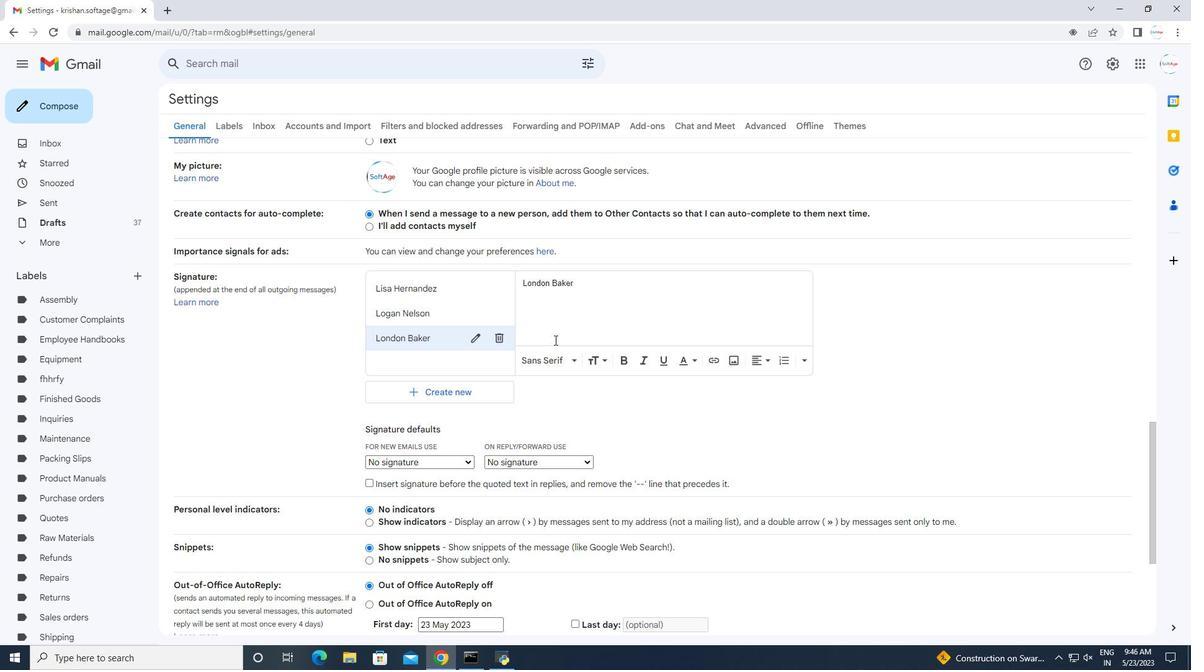 
Action: Mouse scrolled (584, 427) with delta (0, 0)
Screenshot: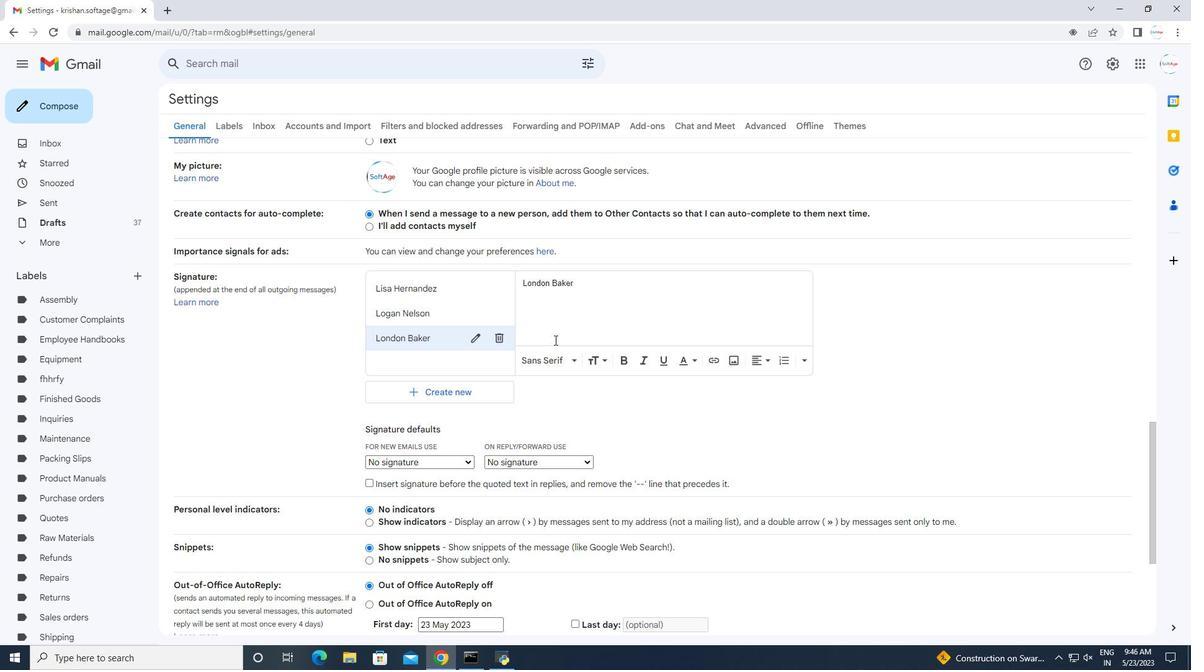 
Action: Mouse moved to (585, 430)
Screenshot: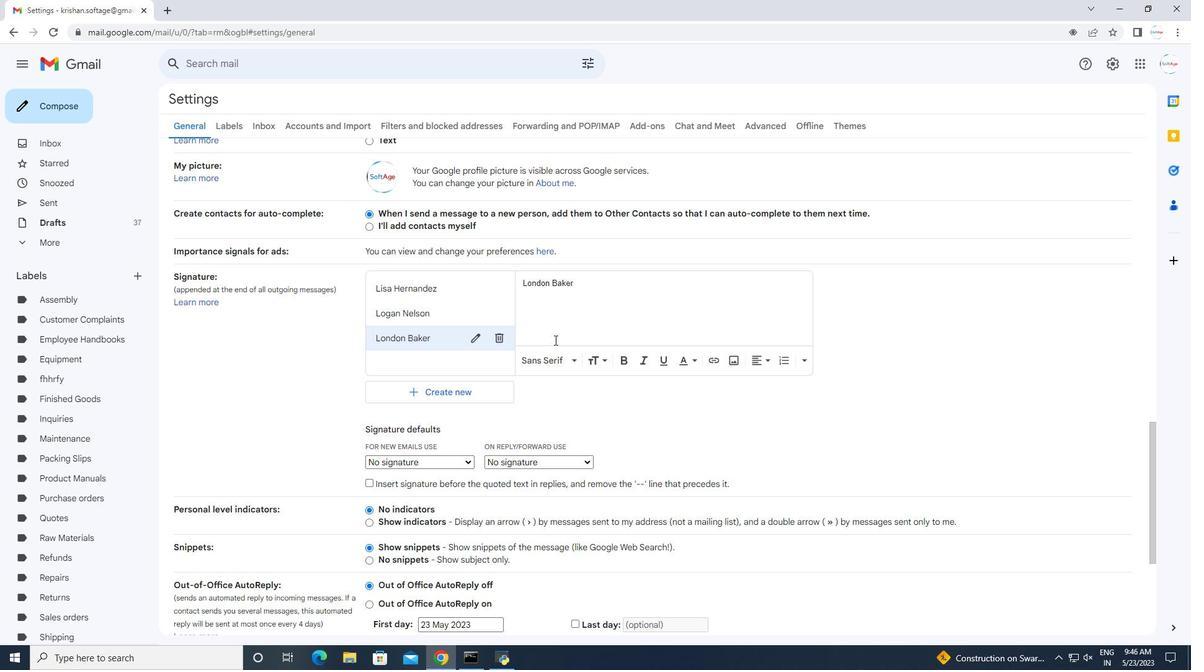 
Action: Mouse scrolled (585, 429) with delta (0, 0)
Screenshot: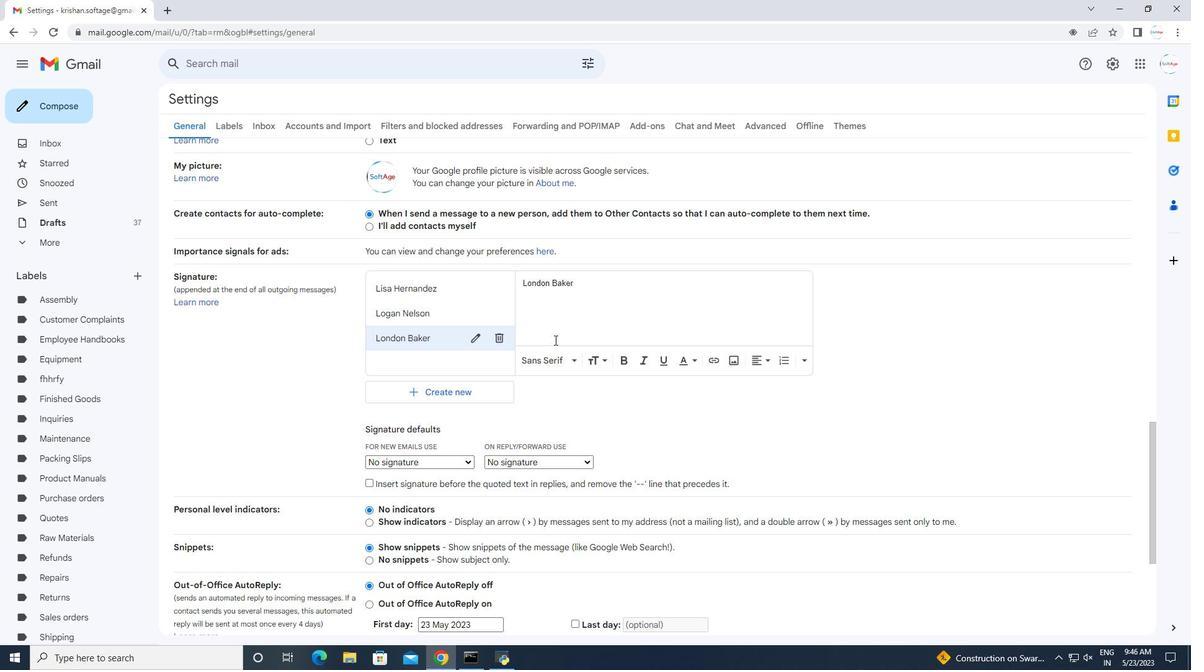 
Action: Mouse moved to (585, 432)
Screenshot: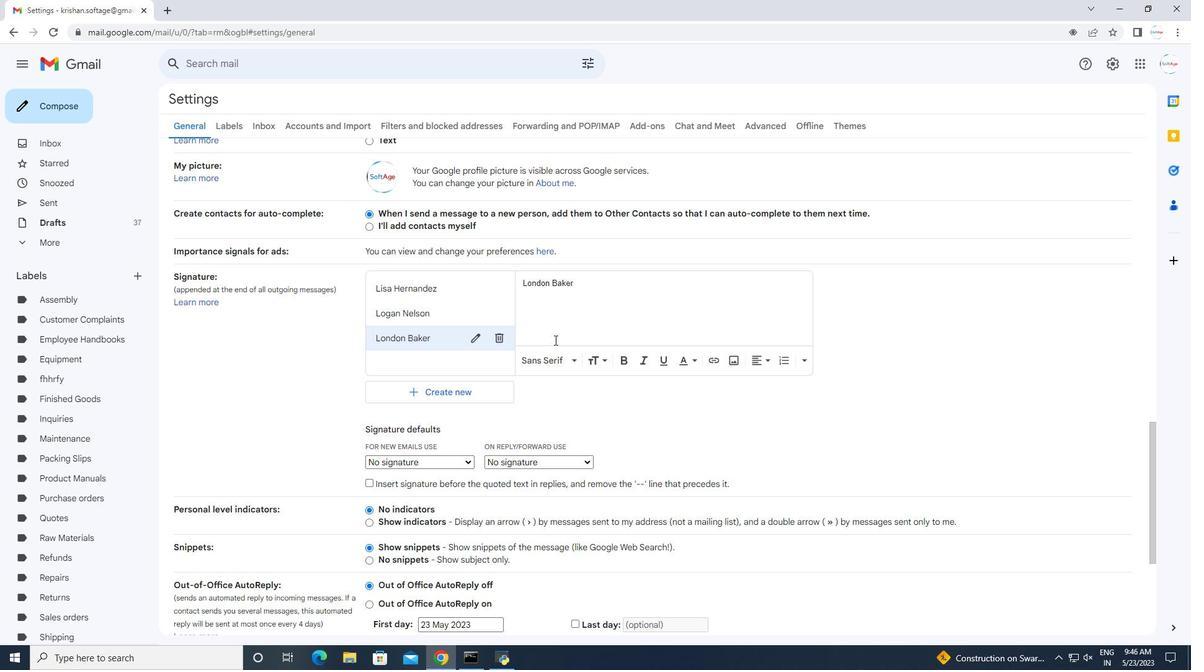 
Action: Mouse scrolled (585, 431) with delta (0, 0)
Screenshot: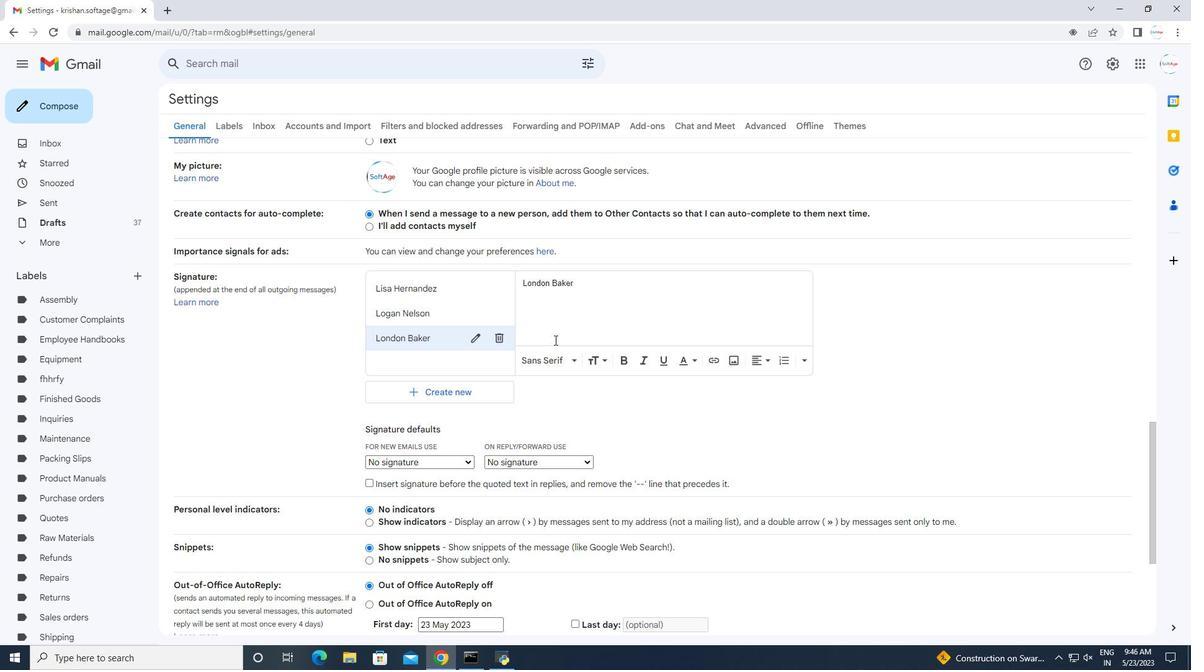 
Action: Mouse moved to (586, 439)
Screenshot: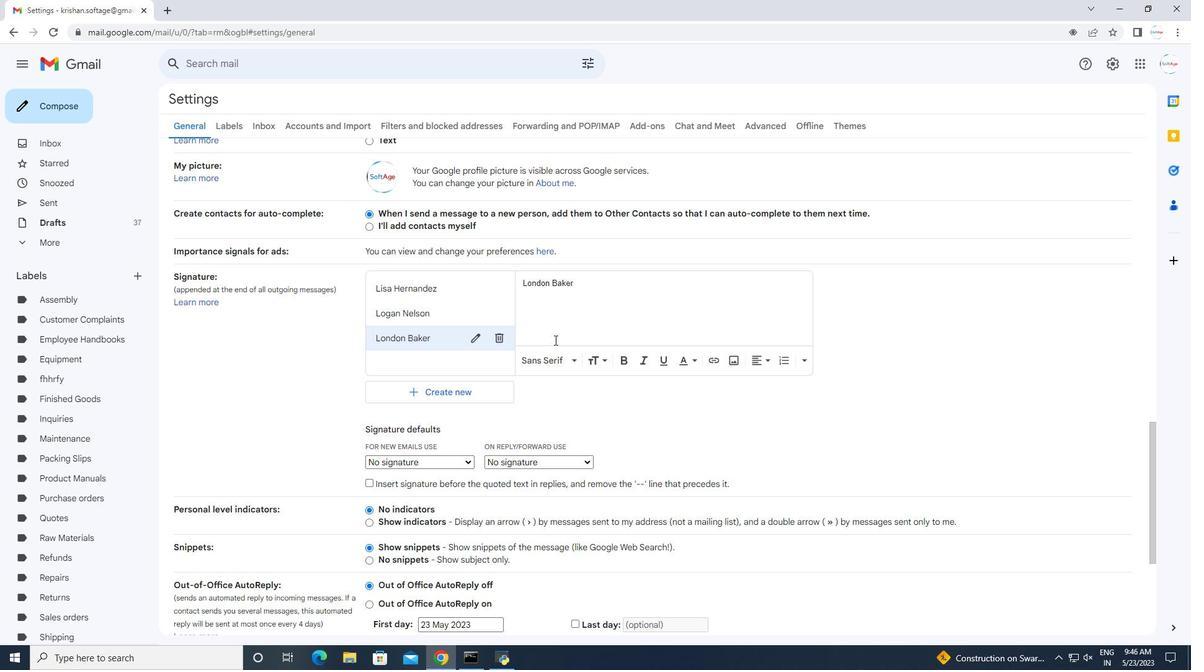 
Action: Mouse scrolled (586, 434) with delta (0, 0)
Screenshot: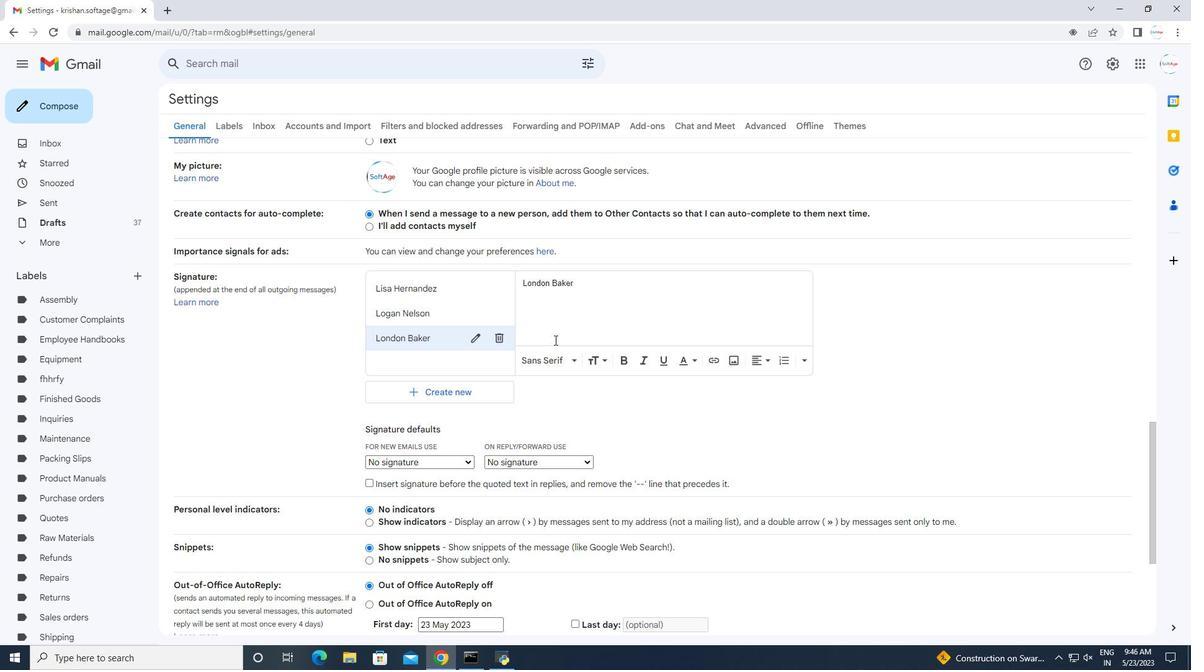 
Action: Mouse moved to (587, 449)
Screenshot: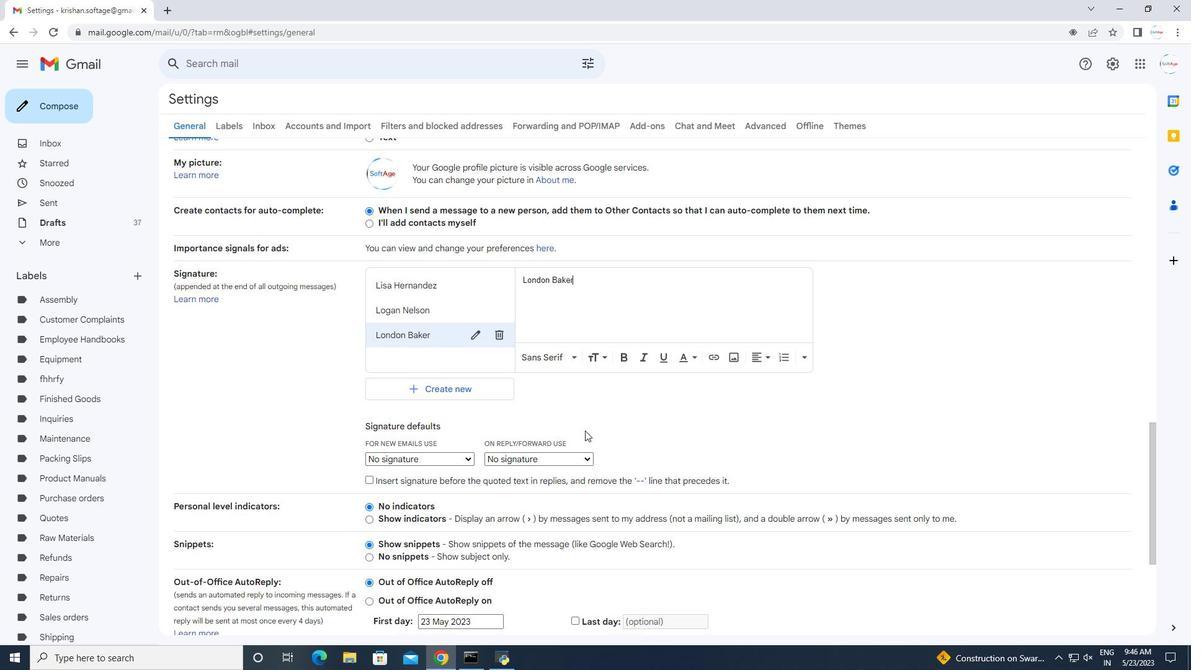 
Action: Mouse scrolled (586, 443) with delta (0, 0)
Screenshot: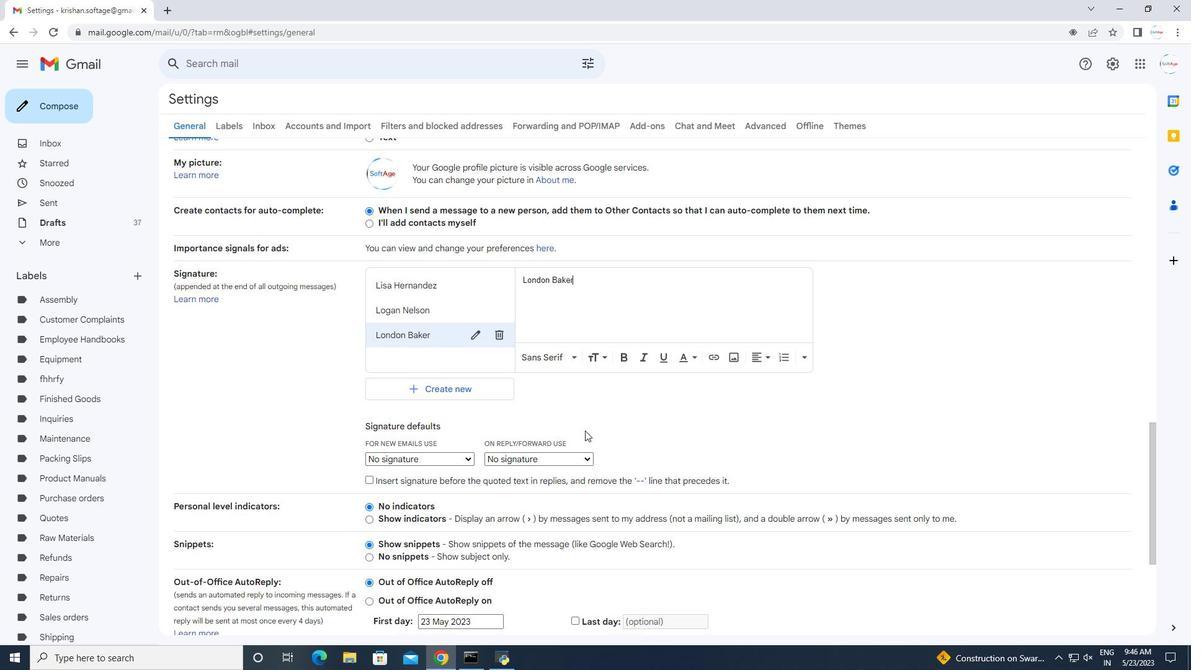
Action: Mouse moved to (593, 497)
Screenshot: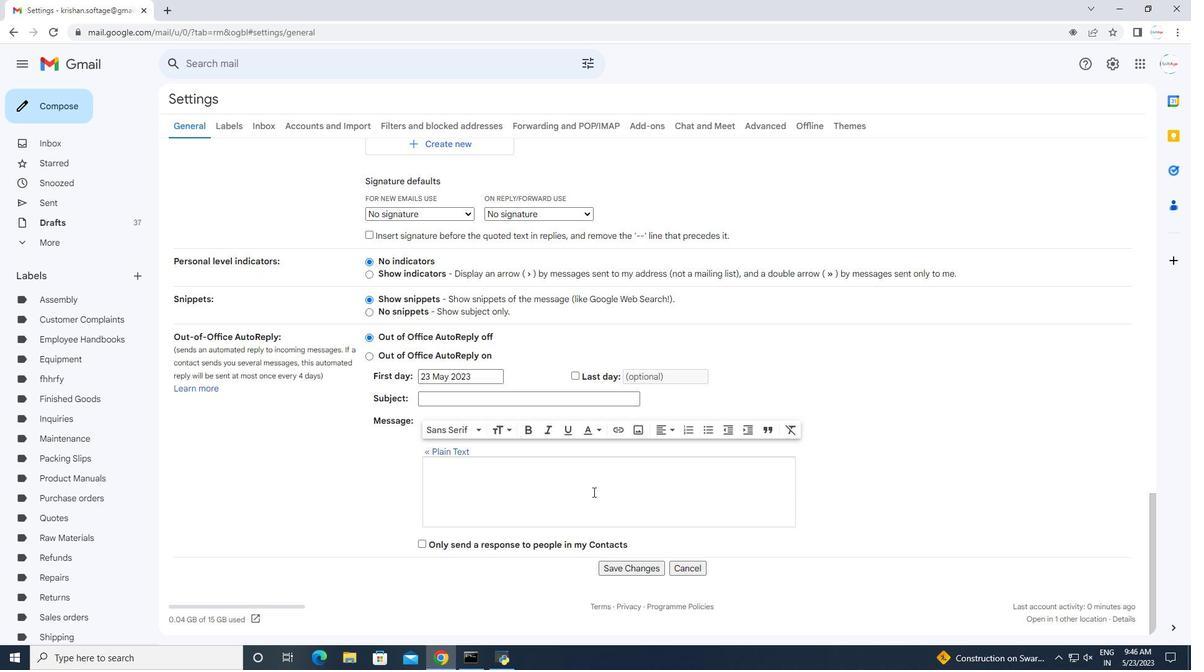 
Action: Mouse scrolled (593, 493) with delta (0, 0)
Screenshot: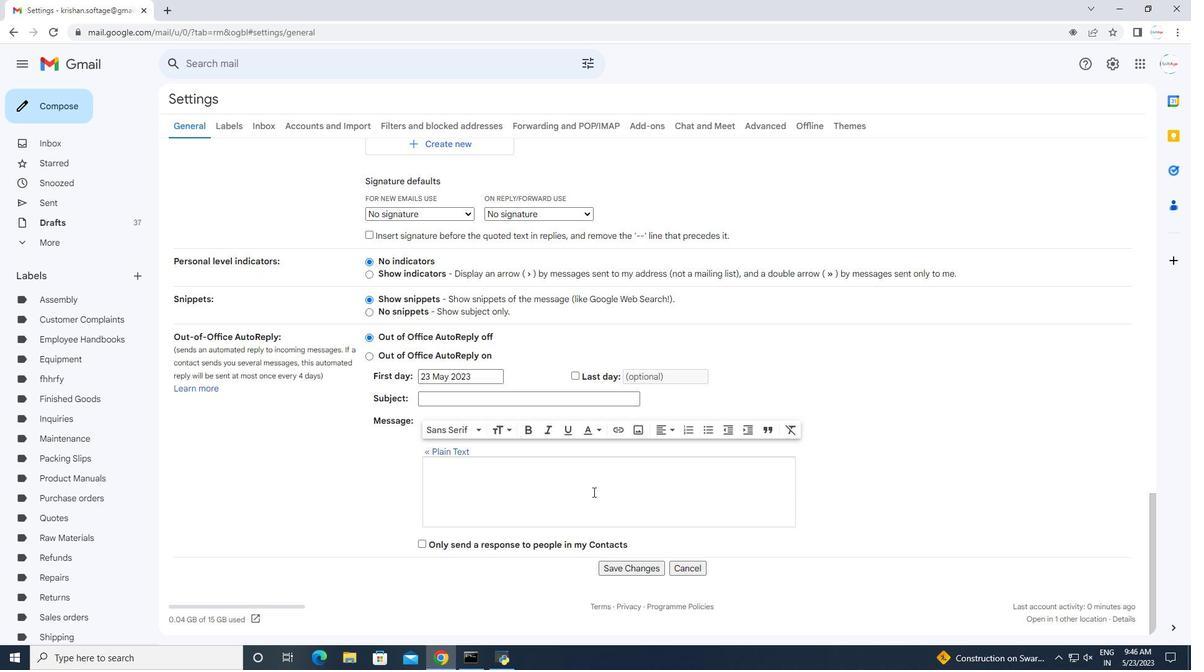 
Action: Mouse moved to (593, 498)
Screenshot: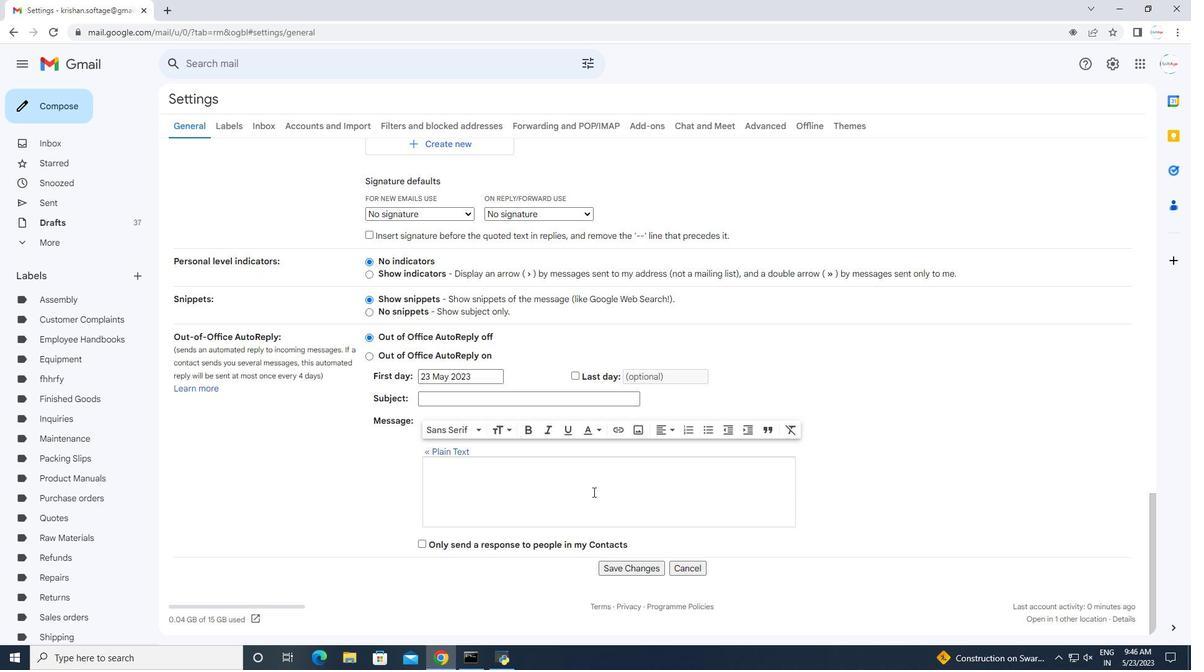 
Action: Mouse scrolled (593, 493) with delta (0, 0)
Screenshot: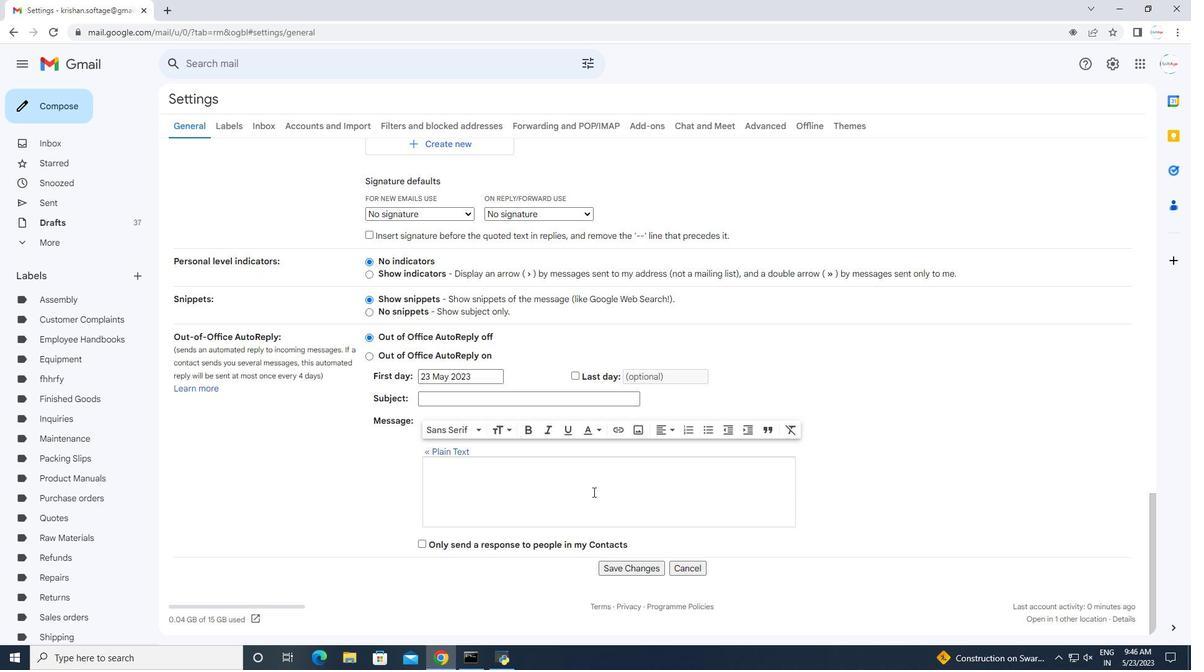 
Action: Mouse moved to (594, 500)
Screenshot: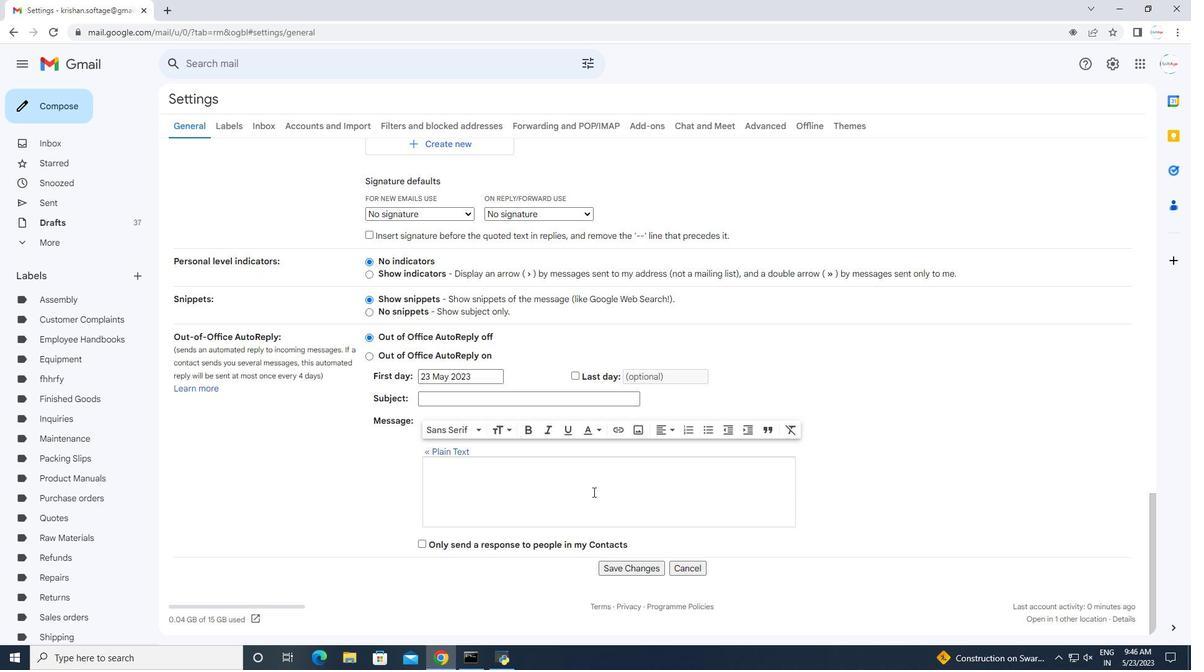 
Action: Mouse scrolled (593, 495) with delta (0, 0)
Screenshot: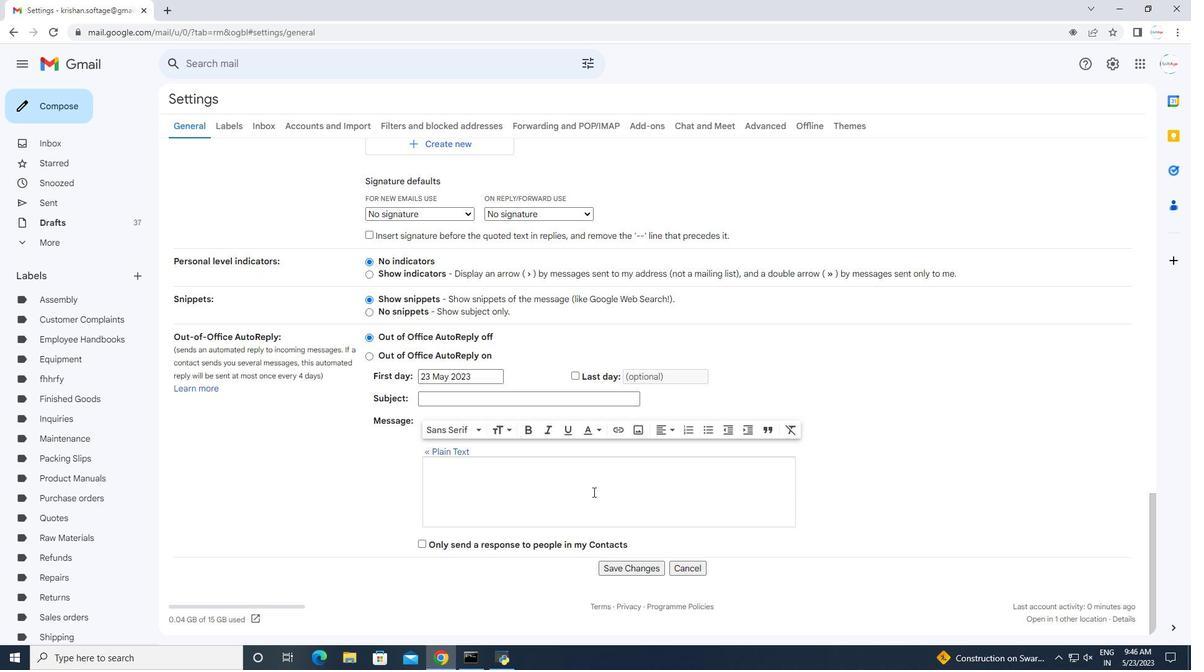 
Action: Mouse moved to (619, 566)
Screenshot: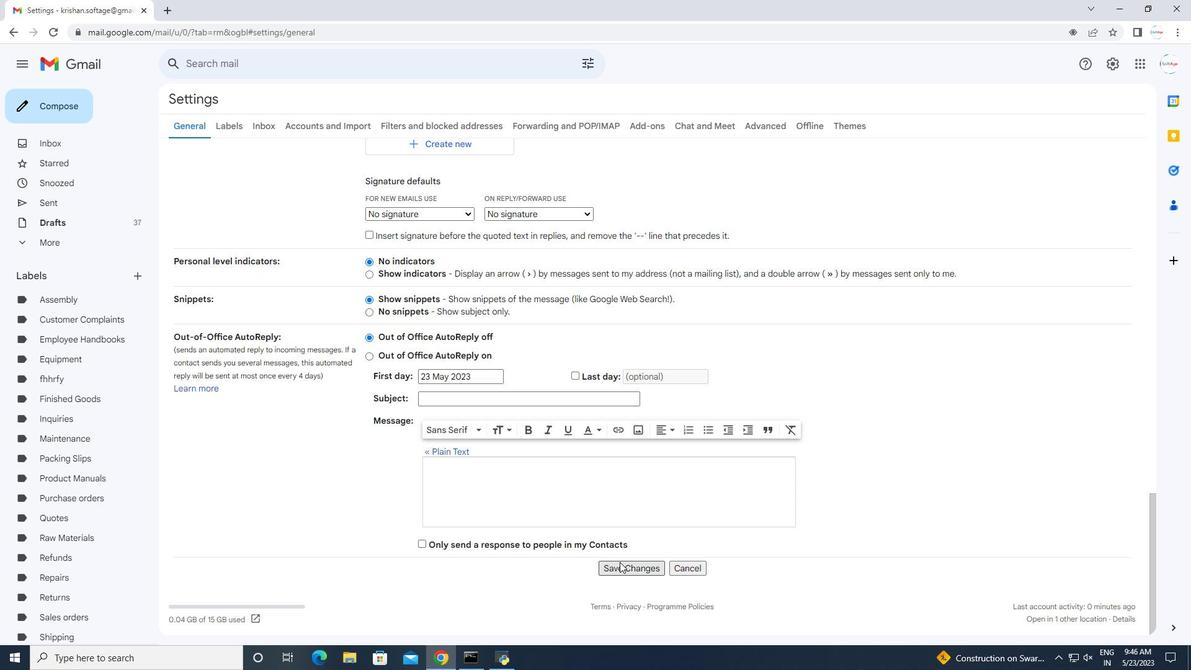 
Action: Mouse pressed left at (619, 566)
Screenshot: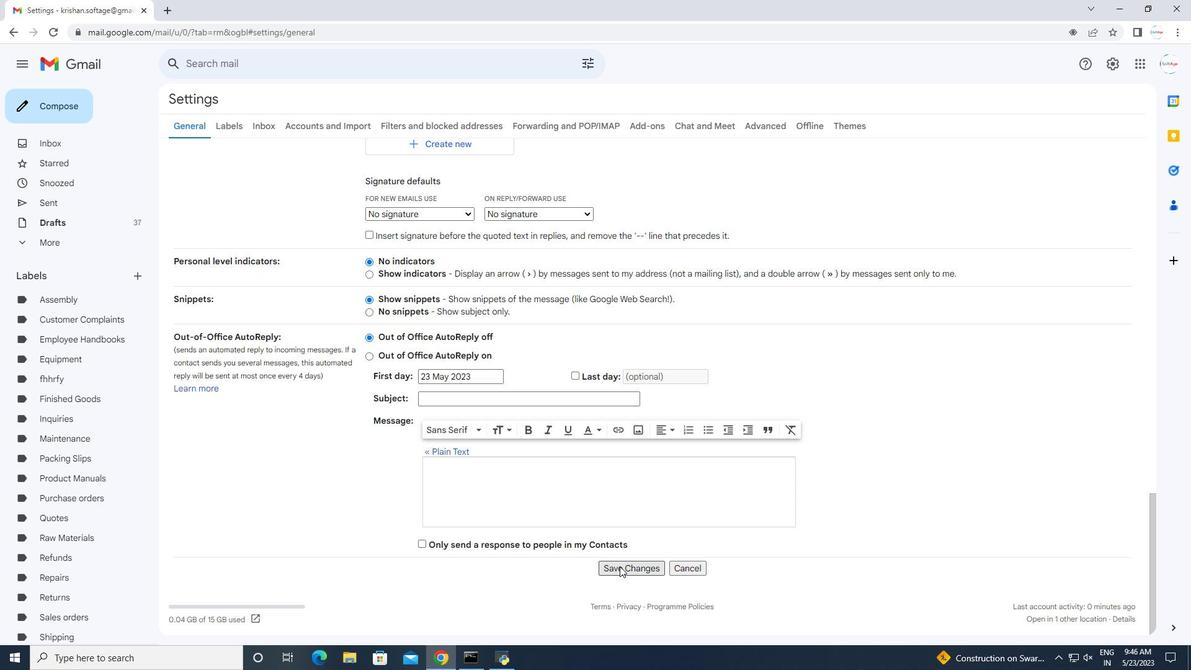 
Action: Mouse moved to (47, 106)
Screenshot: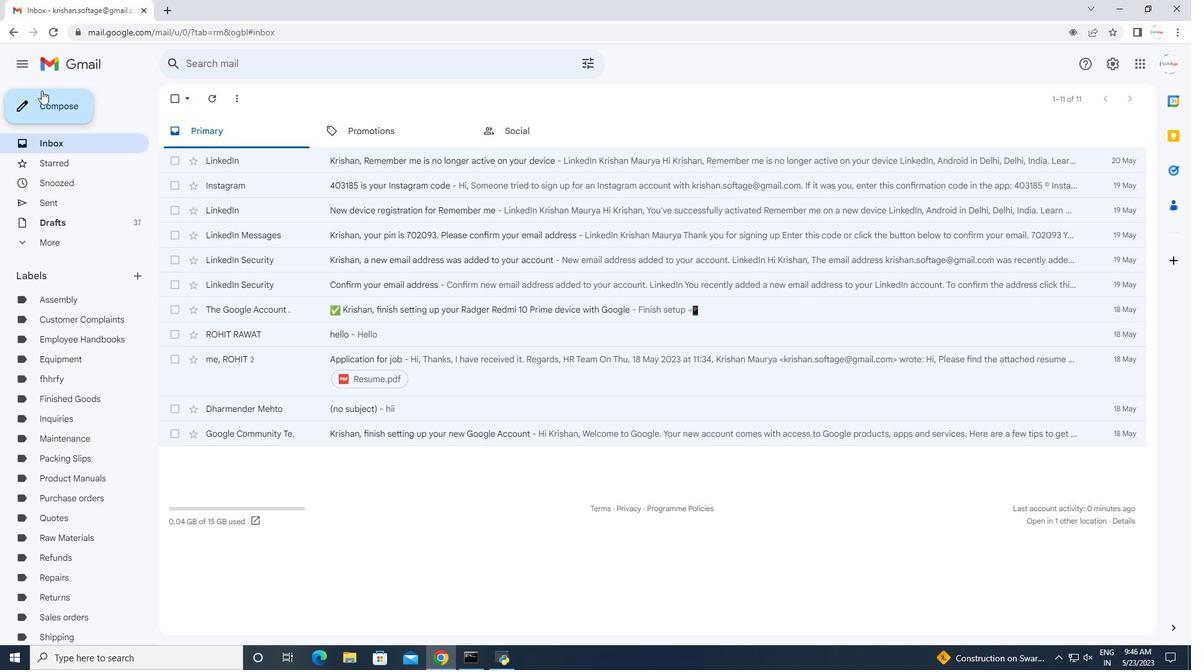 
Action: Mouse pressed left at (47, 106)
Screenshot: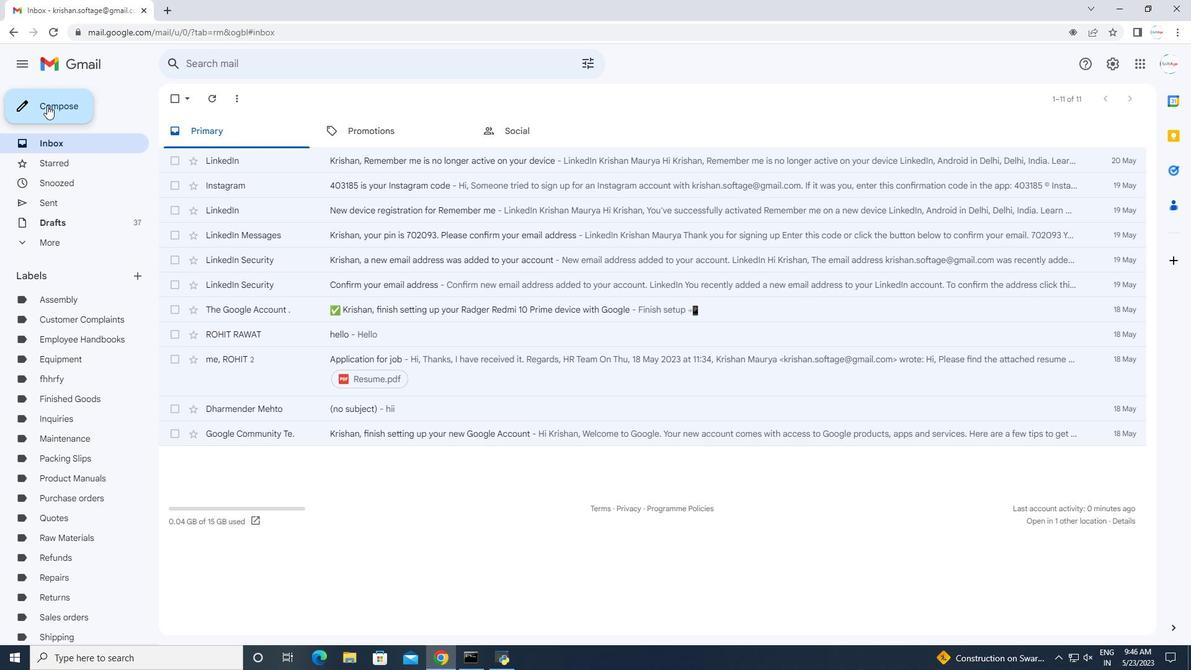 
Action: Mouse moved to (274, 209)
Screenshot: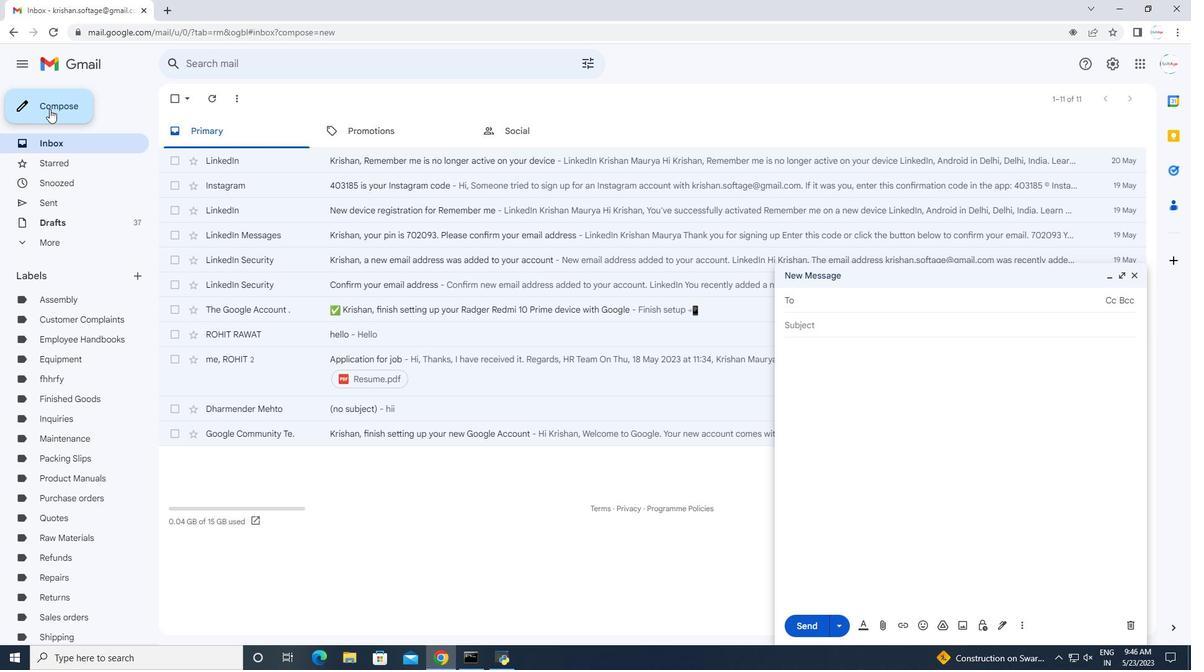 
Action: Key pressed softage.6<Key.shift>@s<Key.shift>Sincere<Key.space><Key.shift>appreciation<Key.space>and<Key.space>gratitude.
Screenshot: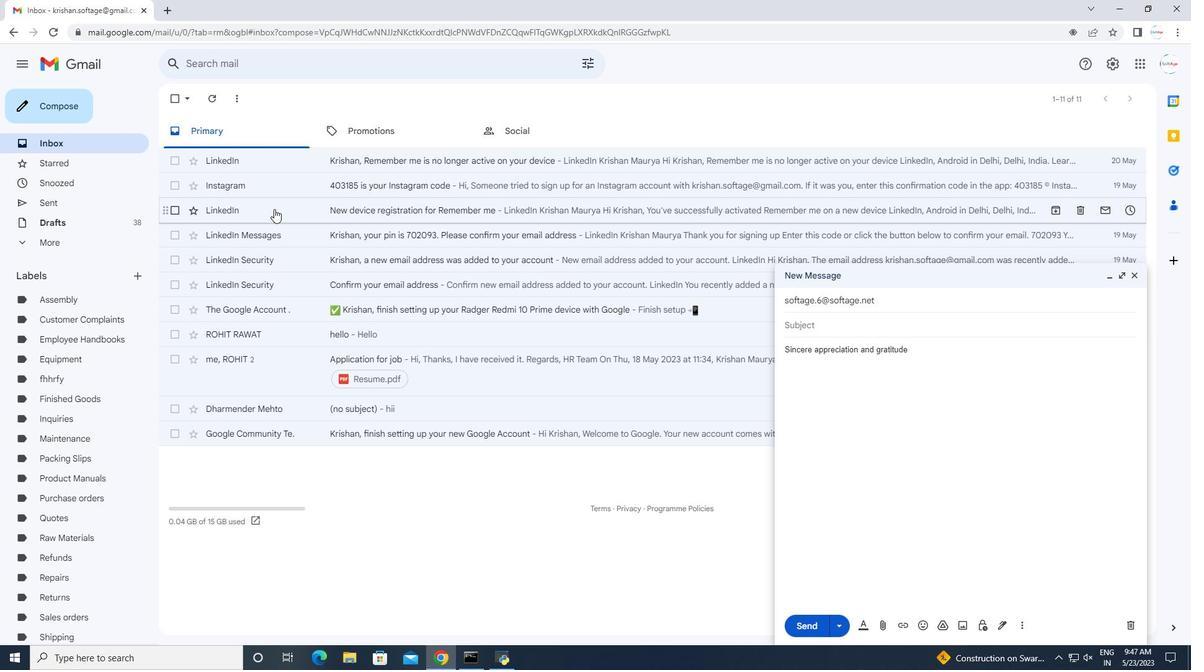 
Action: Mouse moved to (1000, 622)
Screenshot: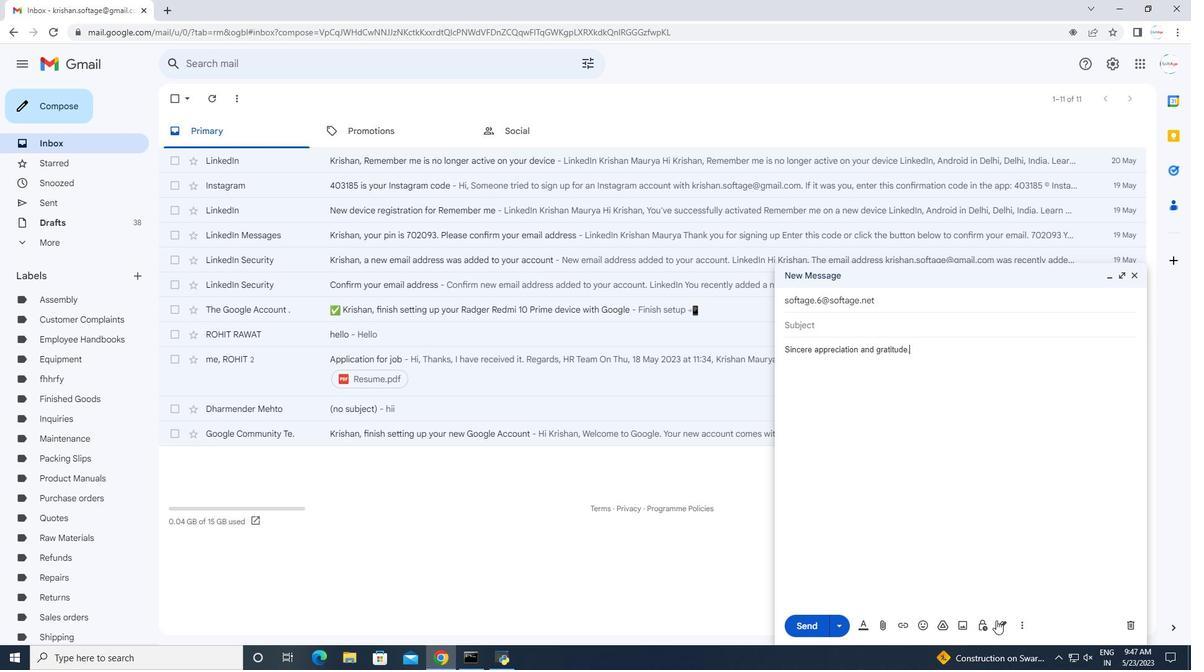 
Action: Mouse pressed left at (1000, 622)
Screenshot: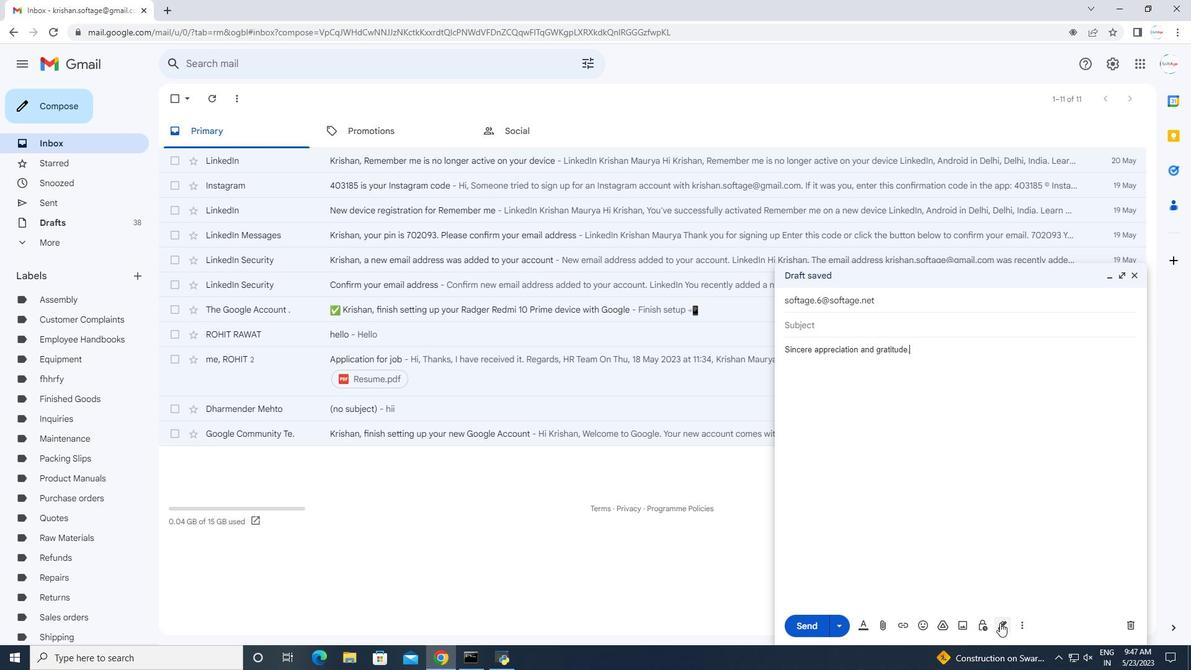 
Action: Mouse moved to (1025, 608)
Screenshot: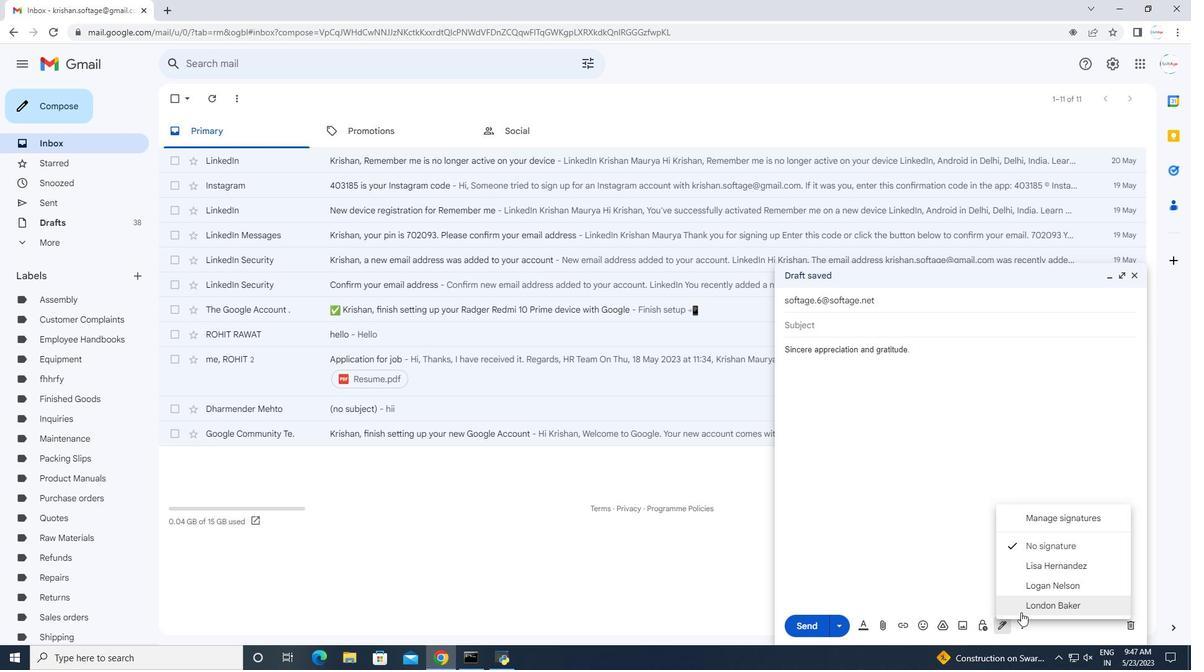 
Action: Mouse pressed left at (1025, 608)
Screenshot: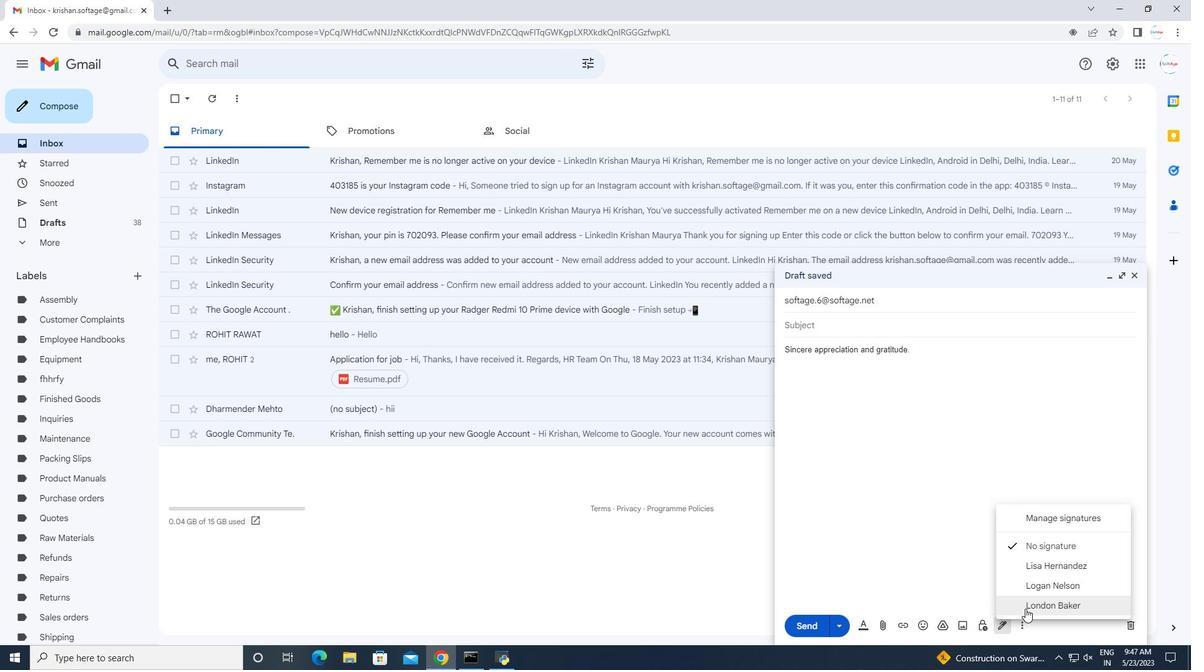 
Action: Mouse moved to (1019, 625)
Screenshot: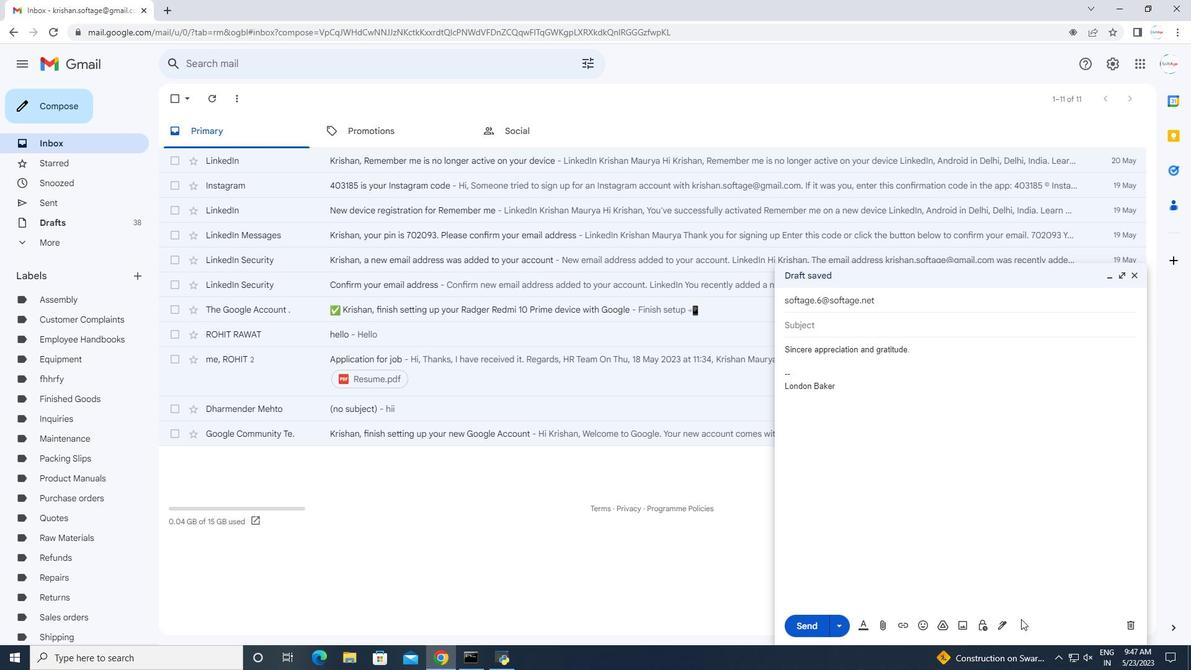 
Action: Mouse pressed left at (1019, 625)
Screenshot: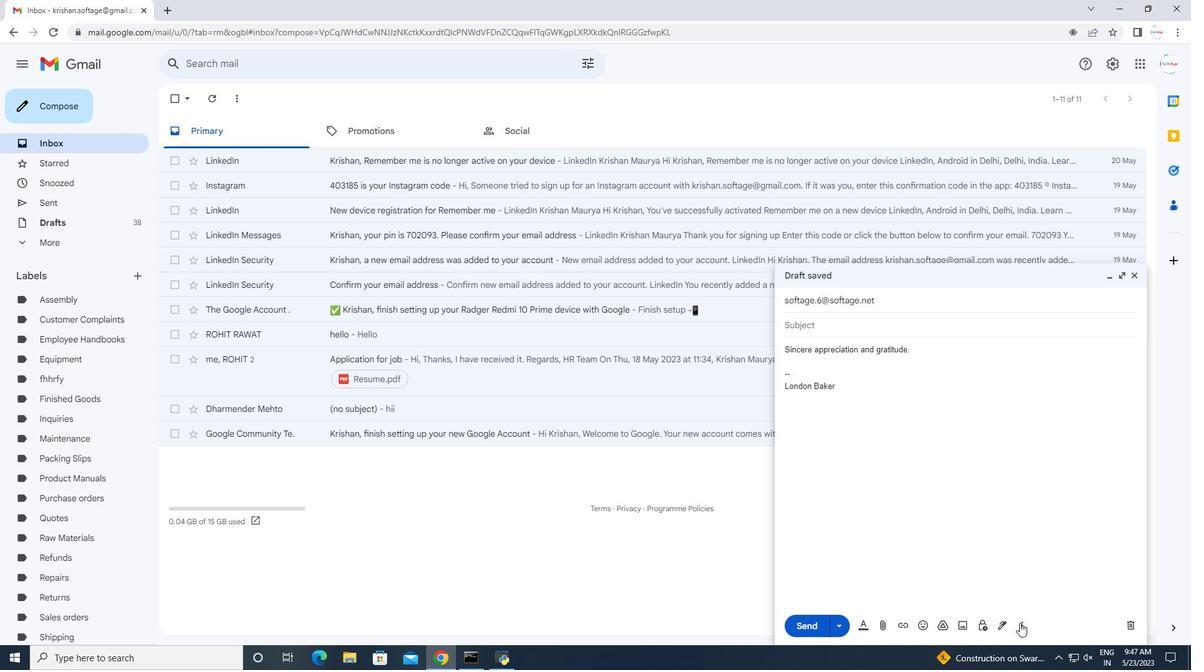 
Action: Mouse moved to (1061, 512)
Screenshot: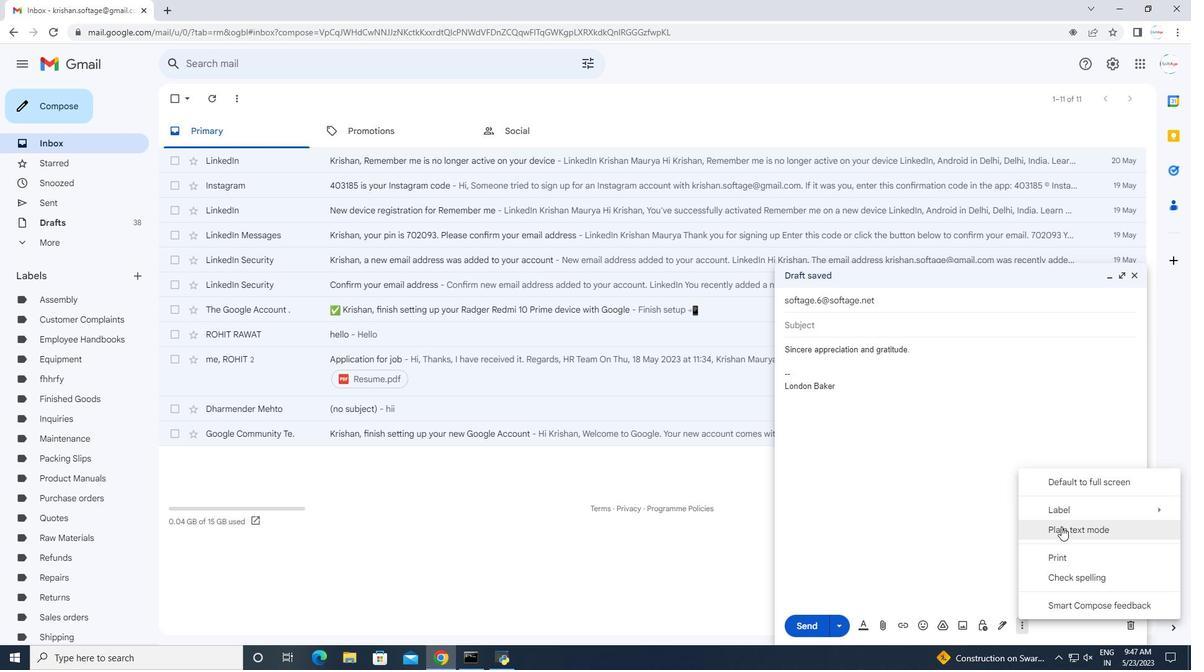 
Action: Mouse pressed left at (1061, 512)
Screenshot: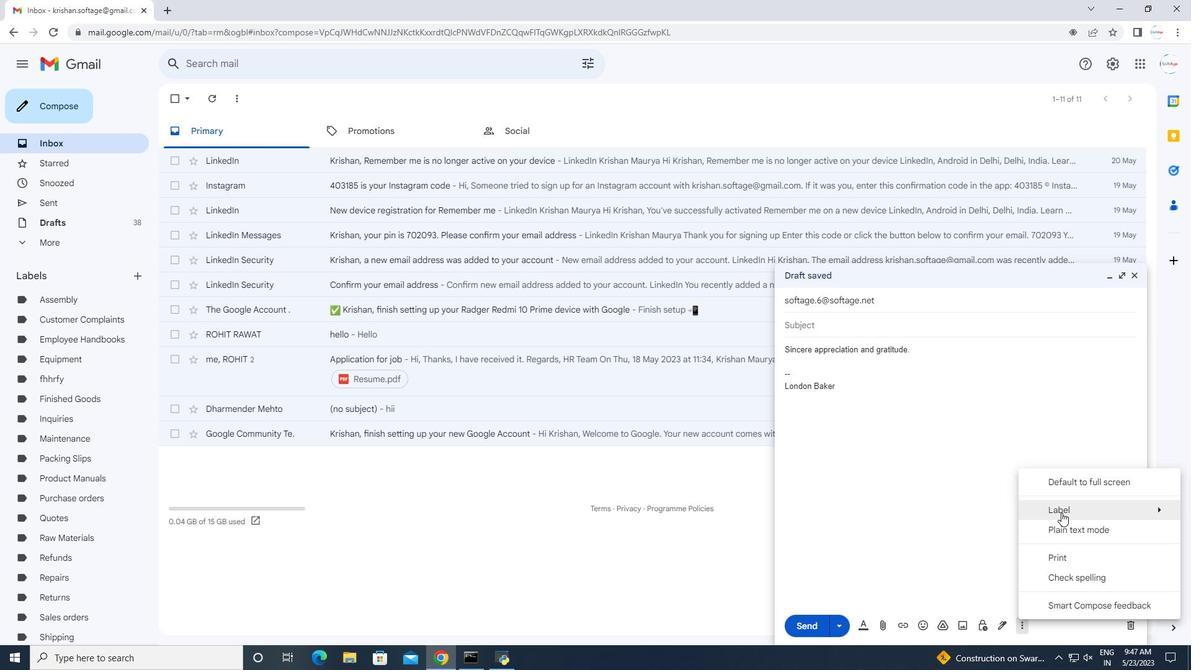 
Action: Mouse moved to (969, 490)
Screenshot: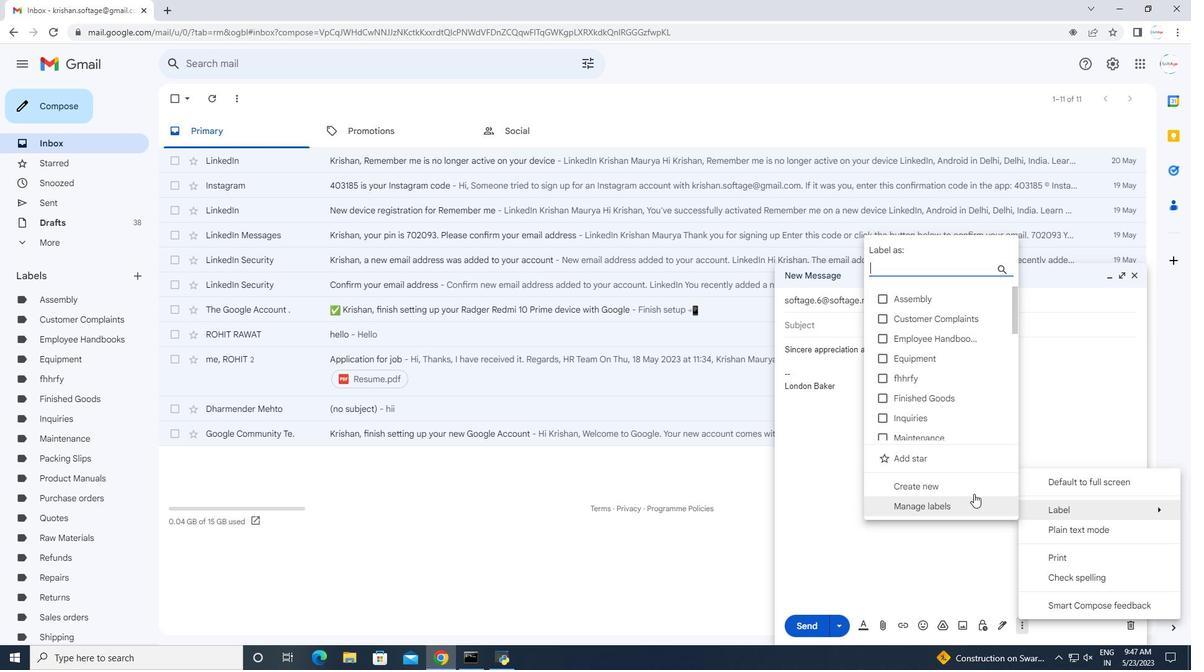 
Action: Mouse pressed left at (969, 490)
Screenshot: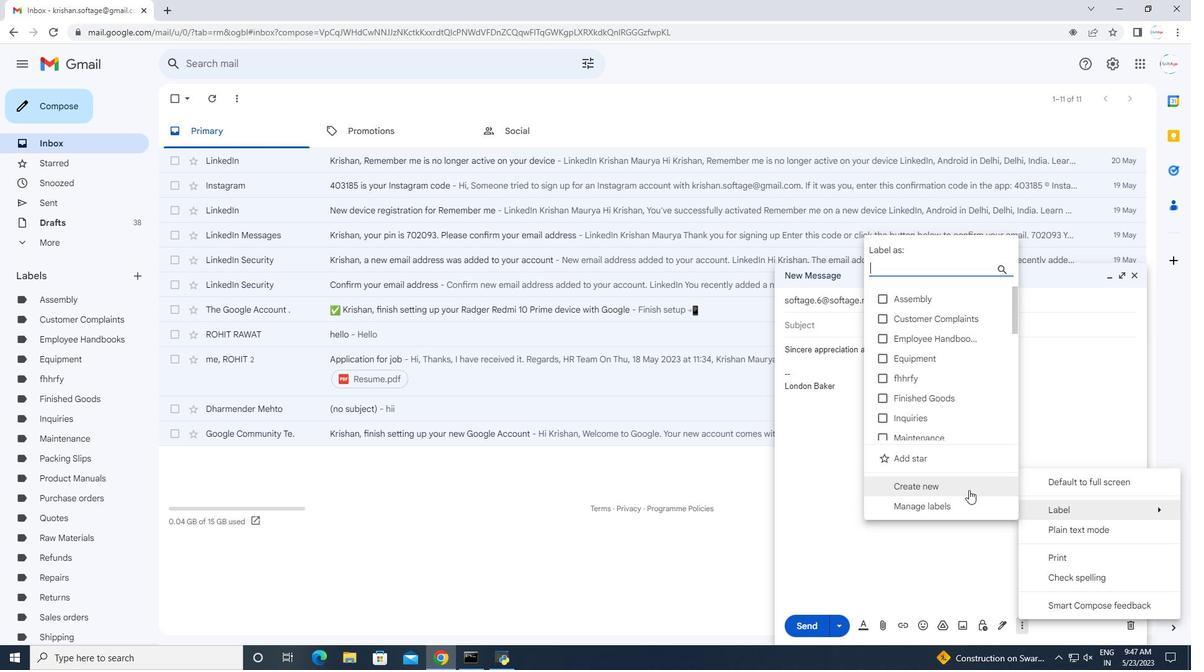 
Action: Mouse moved to (526, 335)
Screenshot: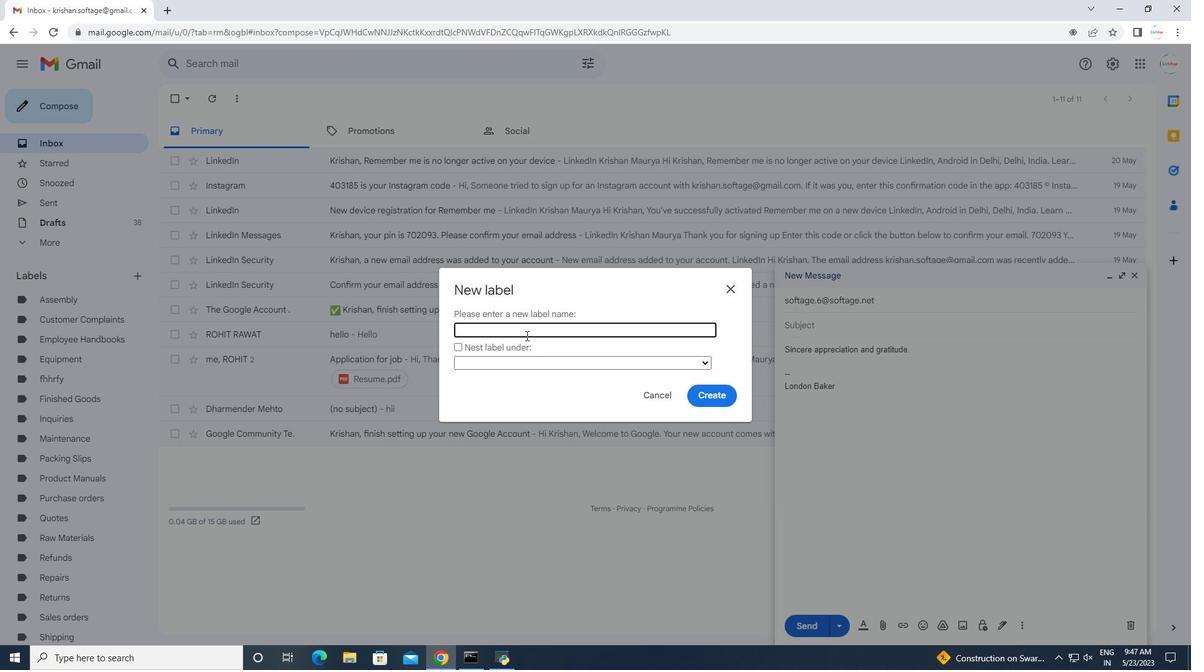 
Action: Mouse pressed left at (526, 335)
Screenshot: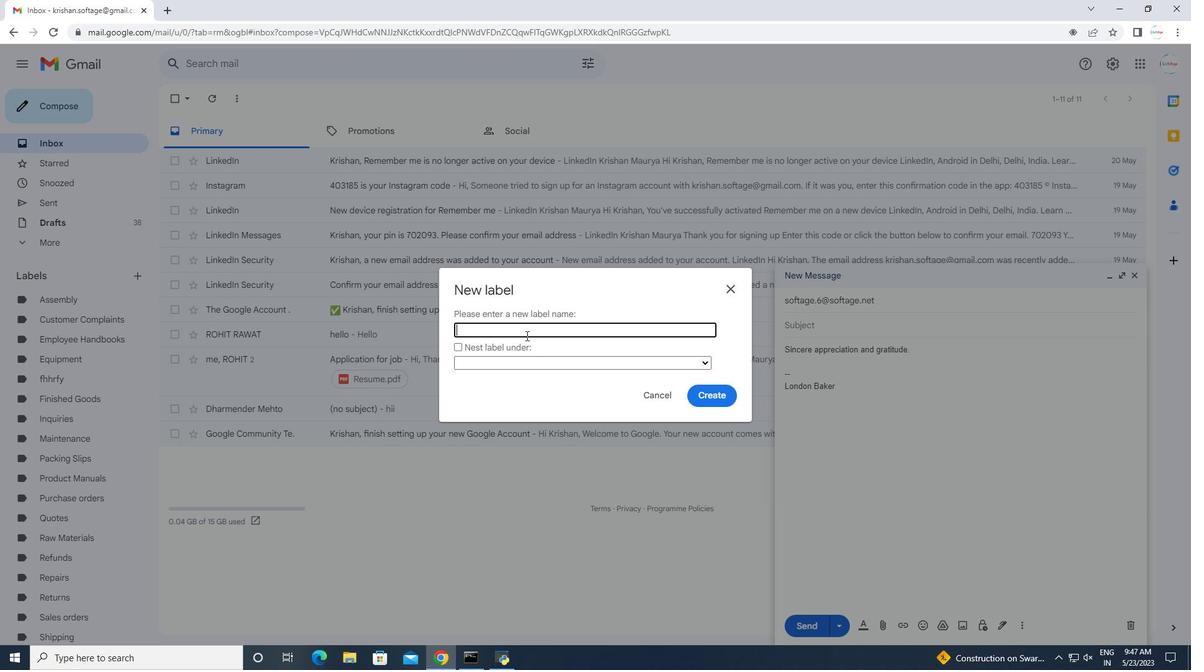 
Action: Key pressed <Key.shift>Jon<Key.backspace>b<Key.space><Key.shift><Key.shift><Key.shift><Key.shift><Key.shift><Key.shift><Key.shift><Key.shift><Key.shift><Key.shift><Key.shift><Key.shift><Key.shift><Key.shift><Key.shift><Key.shift><Key.shift>Descriptions
Screenshot: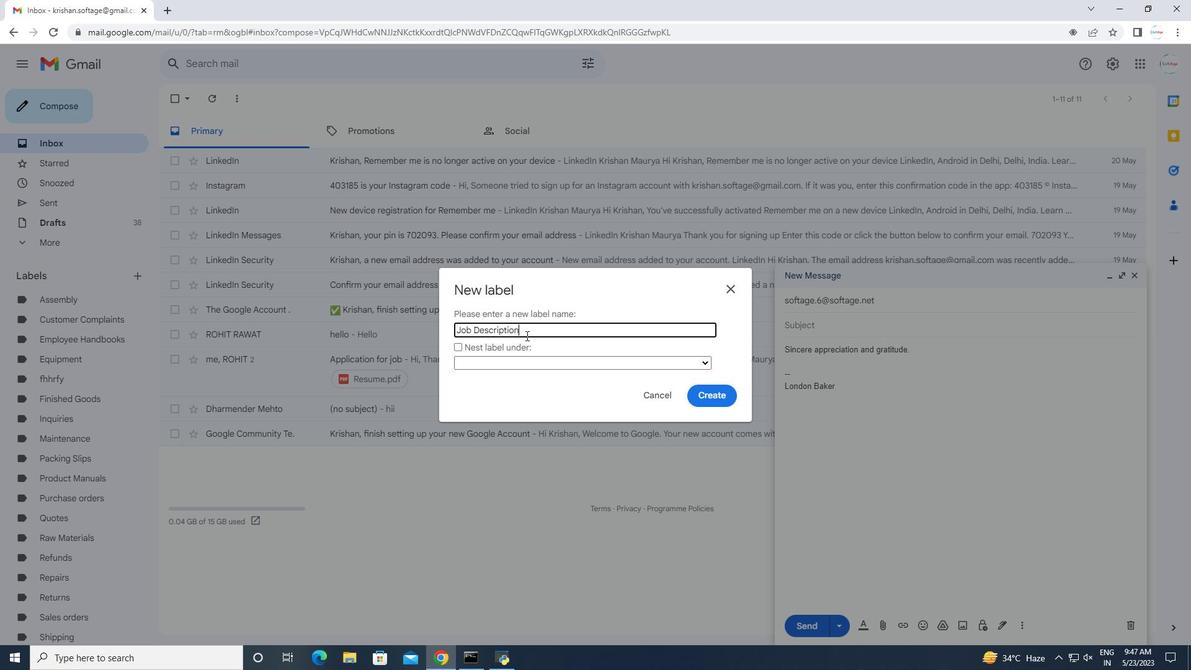 
Action: Mouse moved to (704, 400)
Screenshot: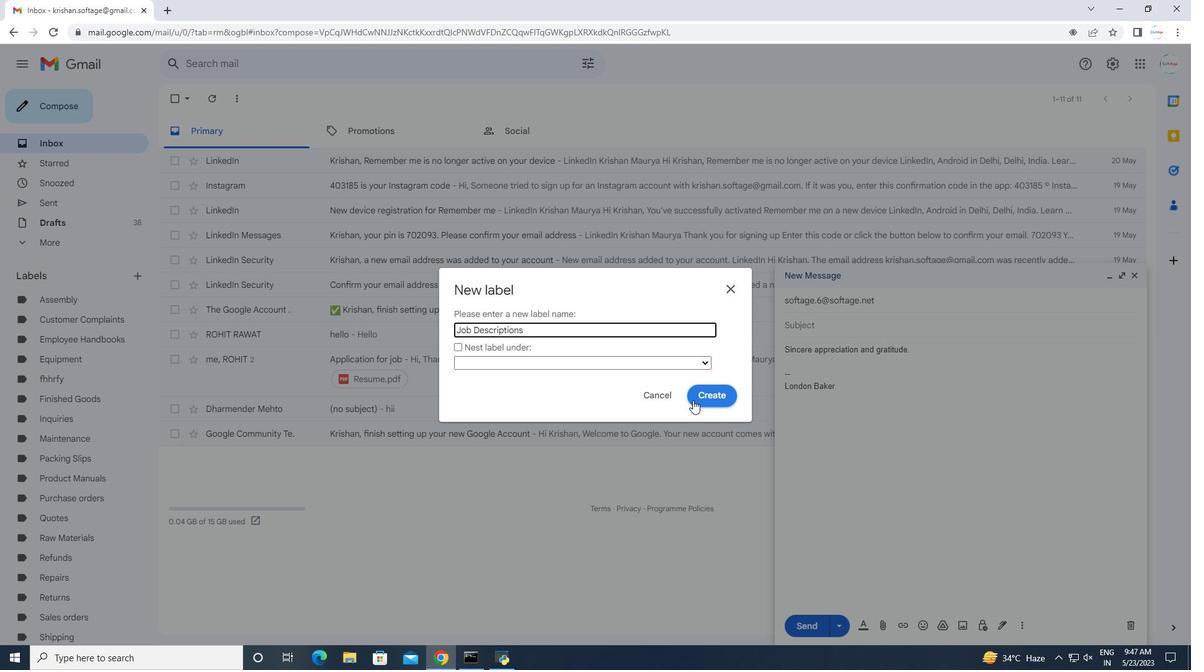 
Action: Mouse pressed left at (704, 400)
Screenshot: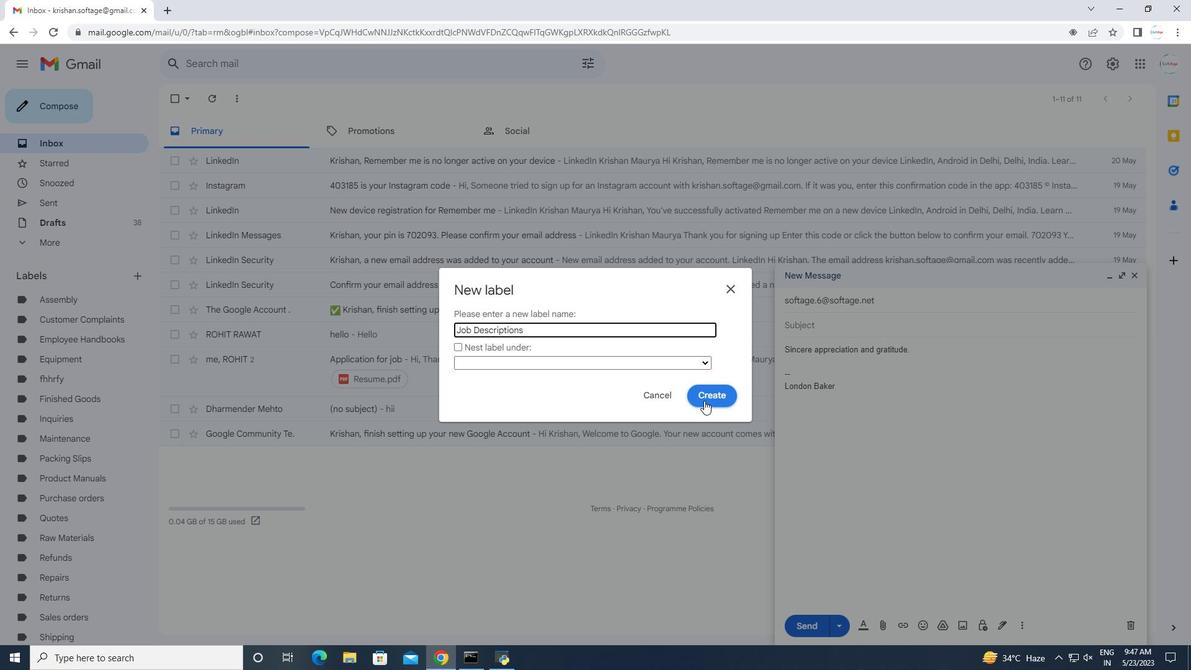 
Action: Mouse moved to (922, 477)
Screenshot: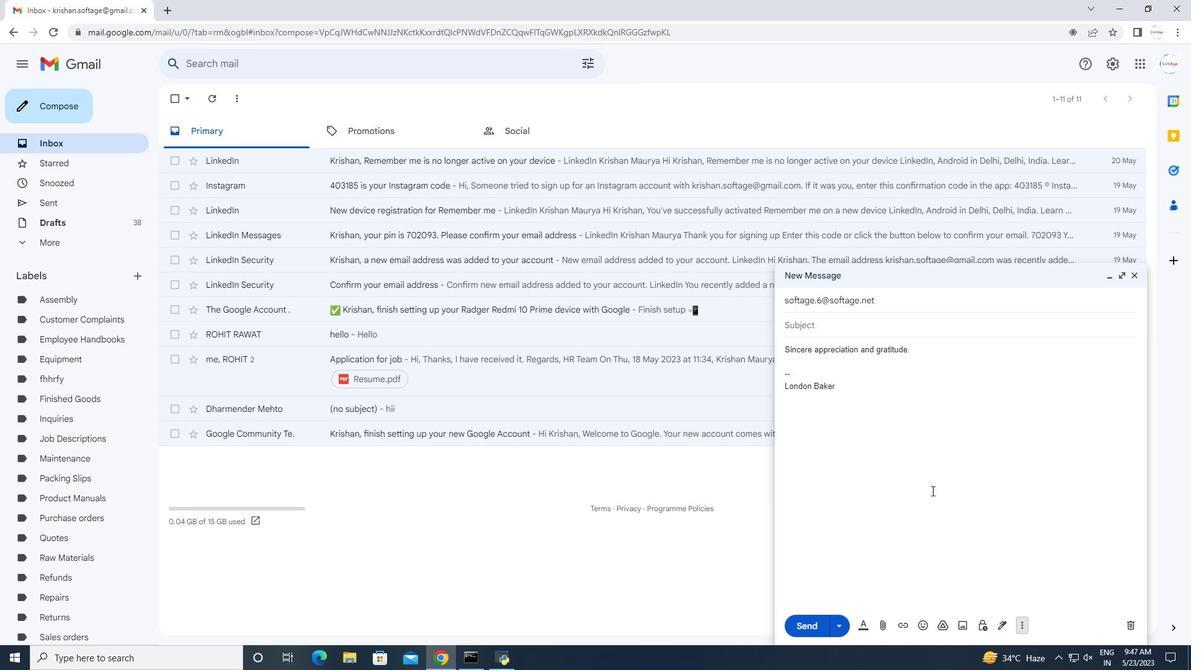 
